 Task: Look for Airbnb options in Tala, Egypt from 6th December, 2023 to 10th December, 2023 for 1 adult.1  bedroom having 1 bed and 1 bathroom. Property type can be hotel. Look for 3 properties as per requirement.
Action: Mouse moved to (429, 87)
Screenshot: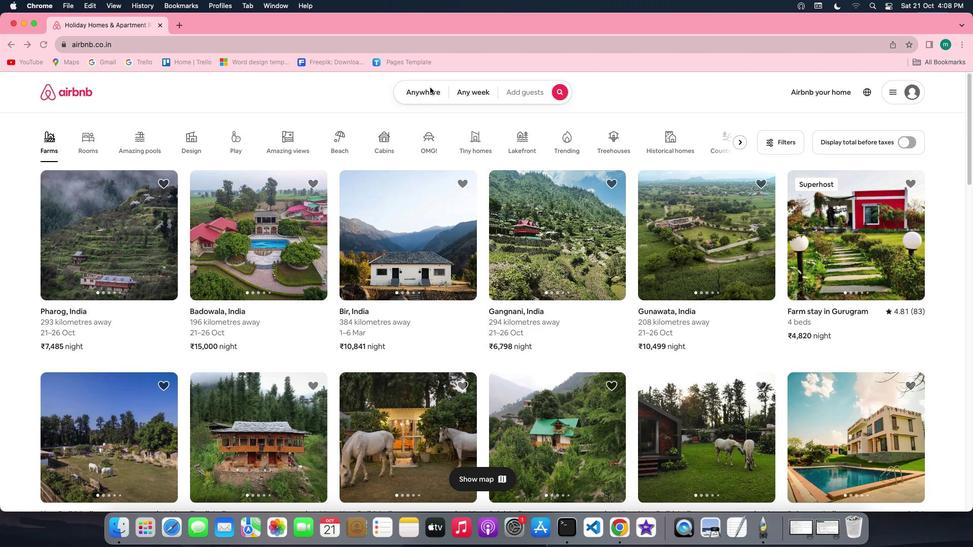 
Action: Mouse pressed left at (429, 87)
Screenshot: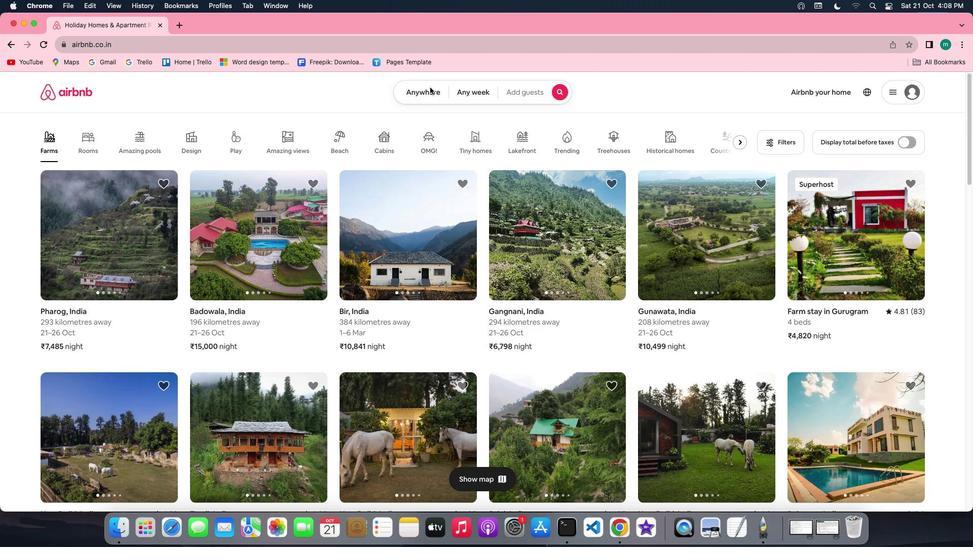 
Action: Mouse moved to (427, 93)
Screenshot: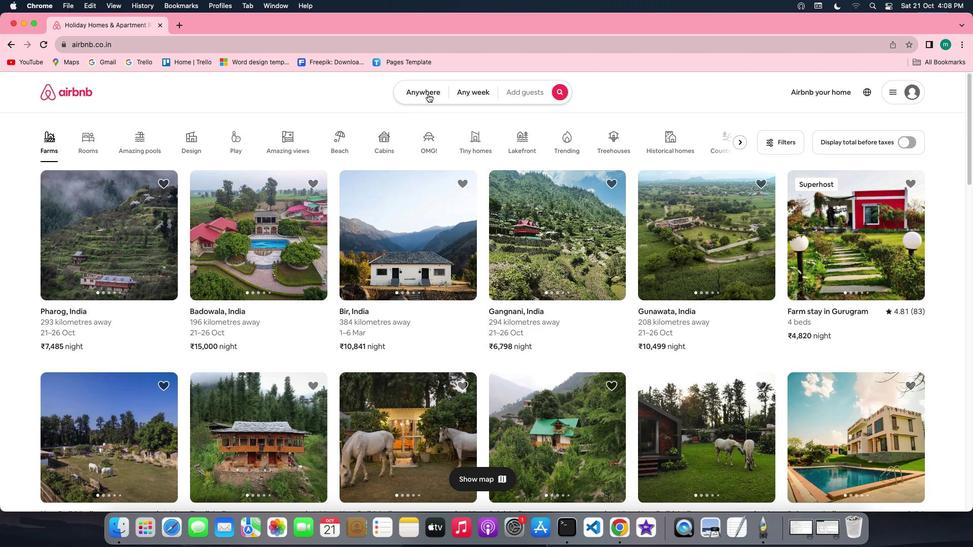 
Action: Mouse pressed left at (427, 93)
Screenshot: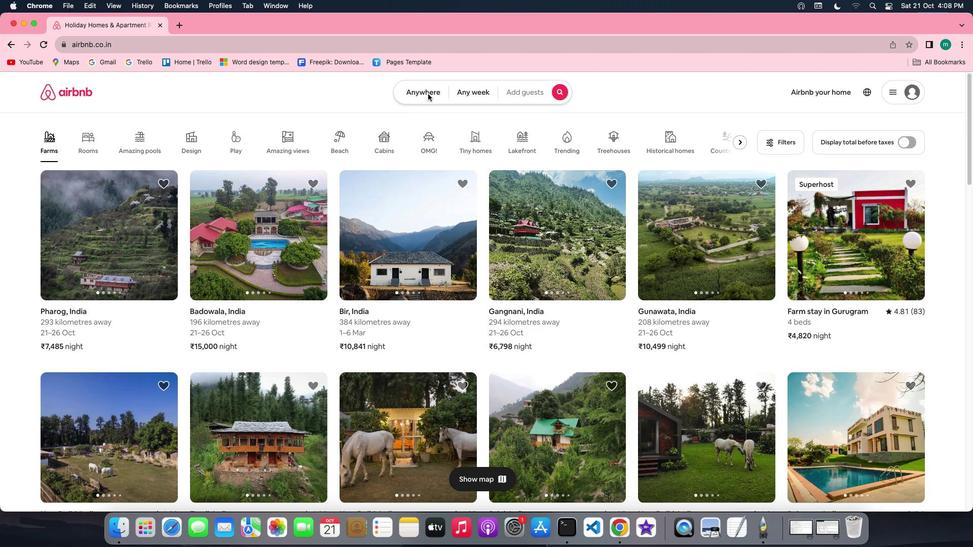 
Action: Mouse moved to (370, 125)
Screenshot: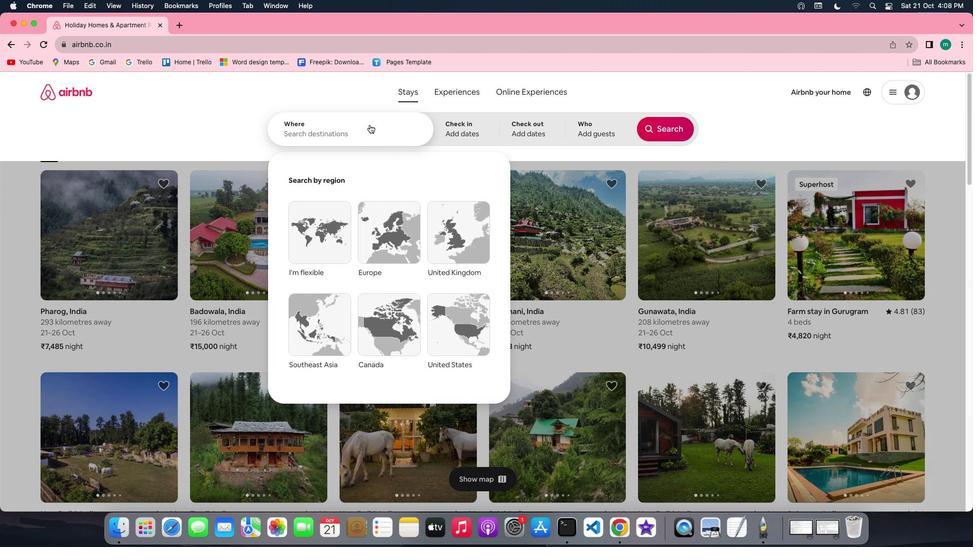 
Action: Mouse pressed left at (370, 125)
Screenshot: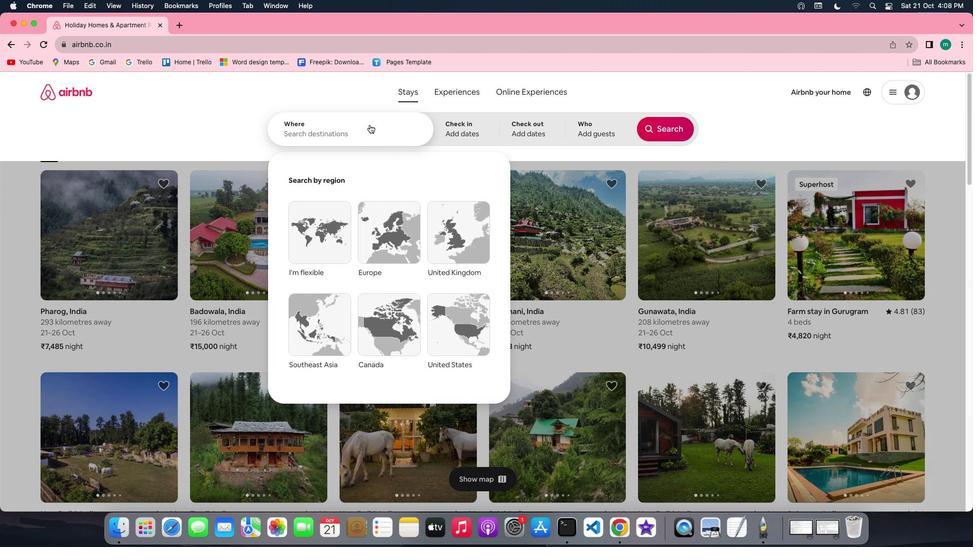 
Action: Mouse moved to (370, 128)
Screenshot: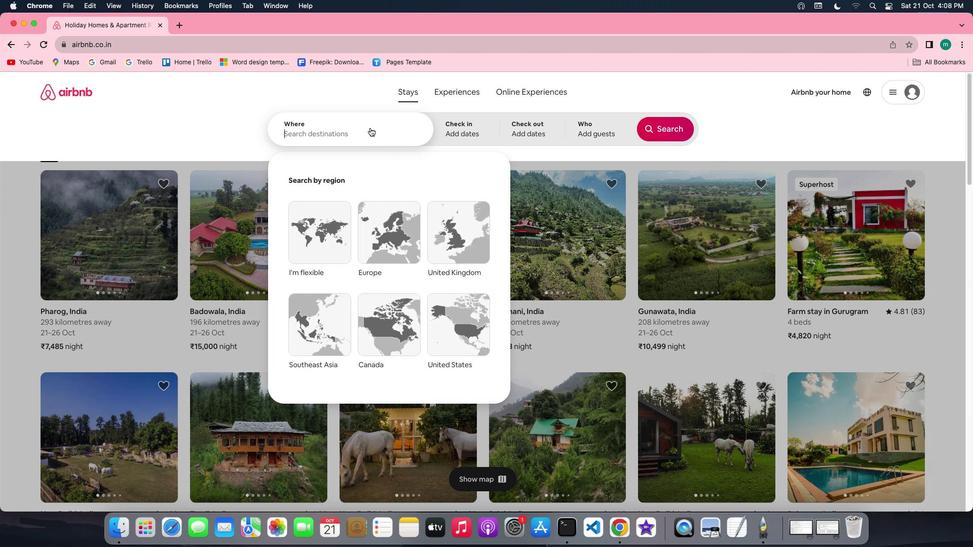 
Action: Key pressed Key.shift'T''a''l''a'','Key.spaceKey.shift'e''g''y''p''t'
Screenshot: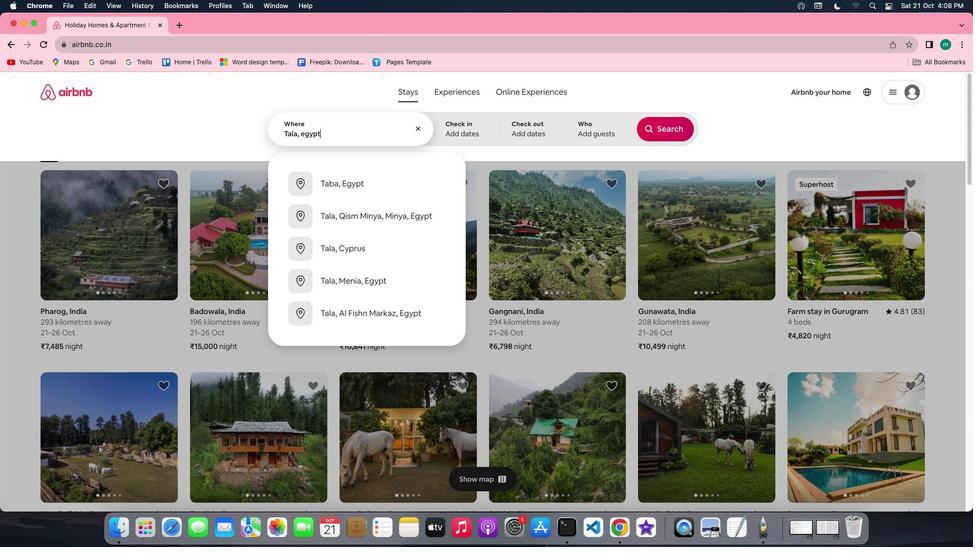 
Action: Mouse moved to (379, 182)
Screenshot: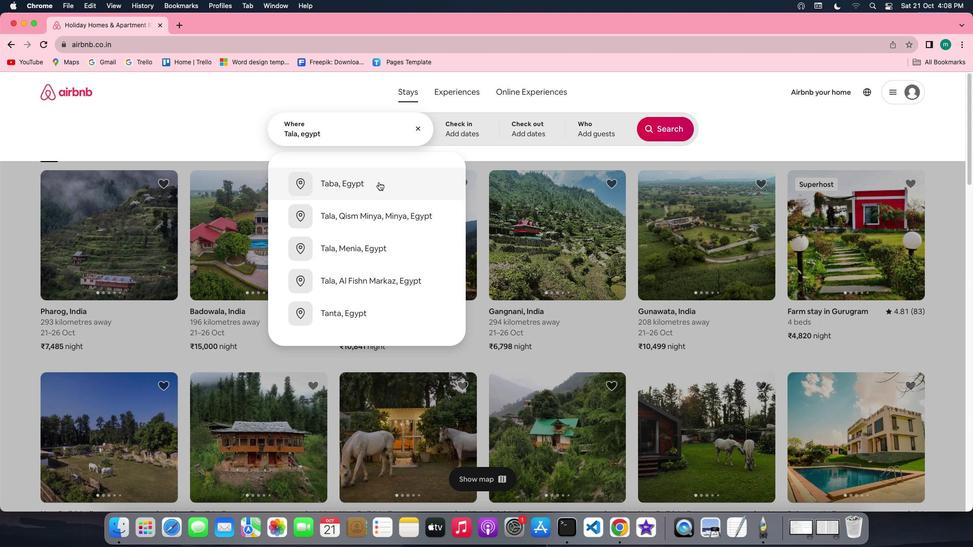 
Action: Mouse pressed left at (379, 182)
Screenshot: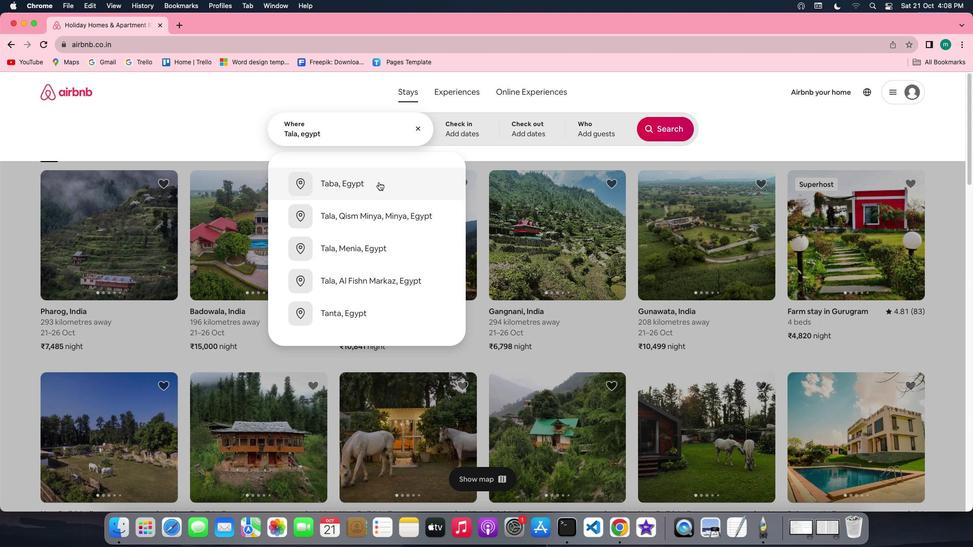 
Action: Mouse moved to (487, 135)
Screenshot: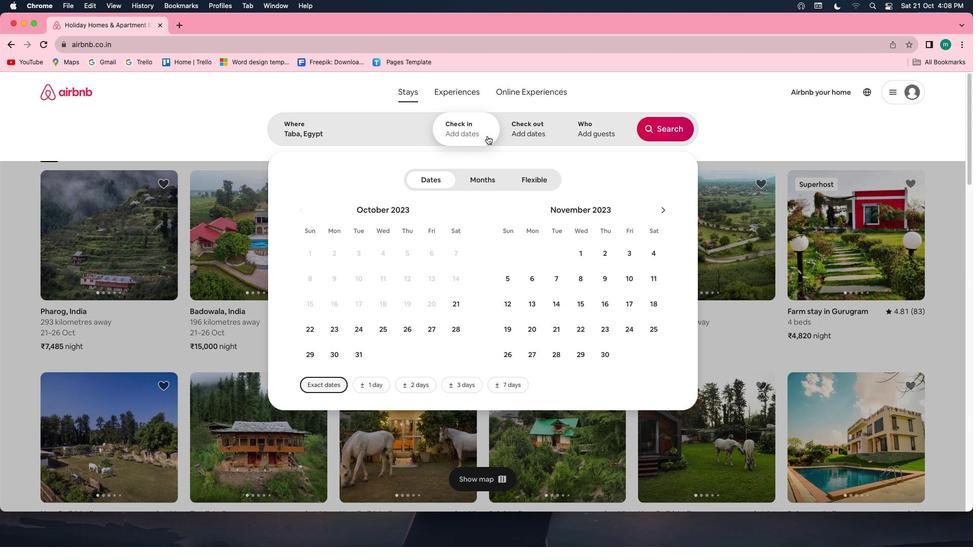 
Action: Mouse pressed left at (487, 135)
Screenshot: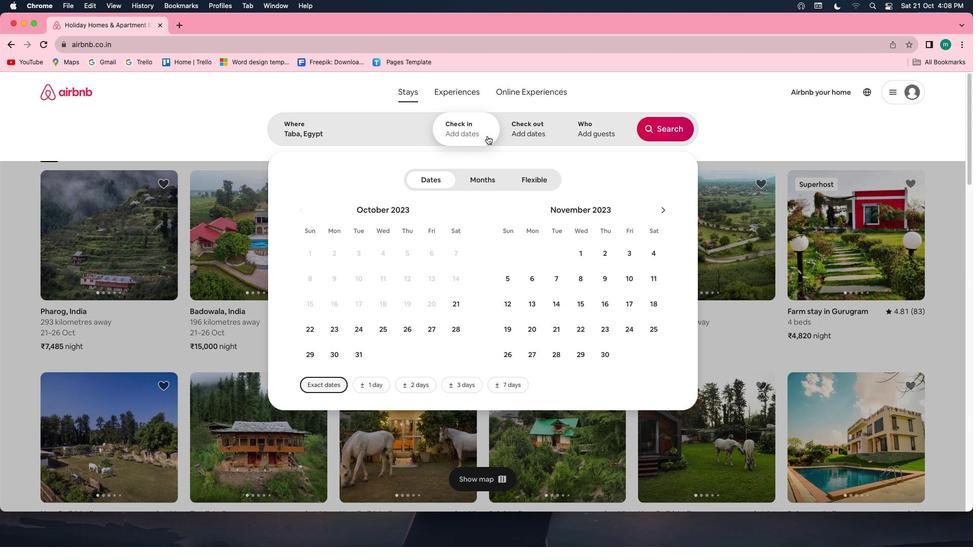 
Action: Mouse moved to (662, 207)
Screenshot: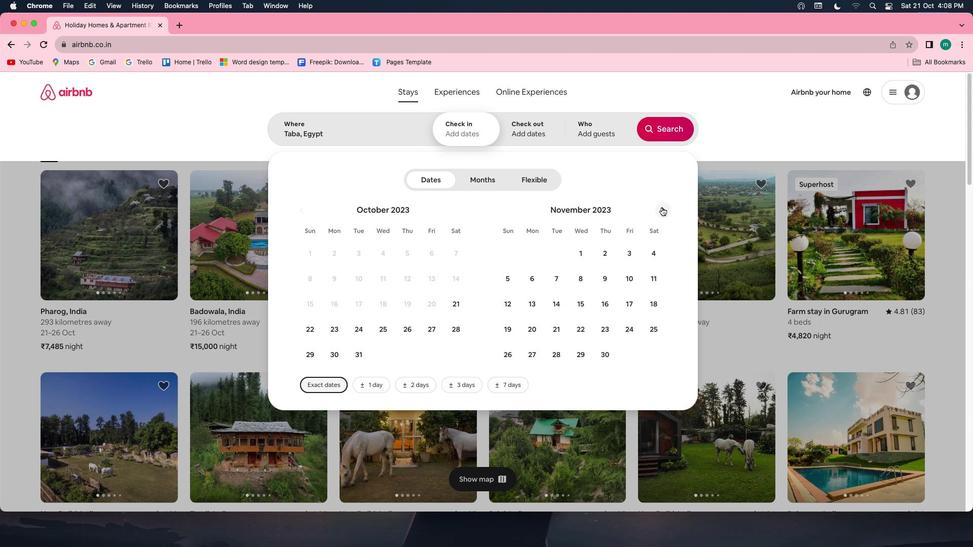 
Action: Mouse pressed left at (662, 207)
Screenshot: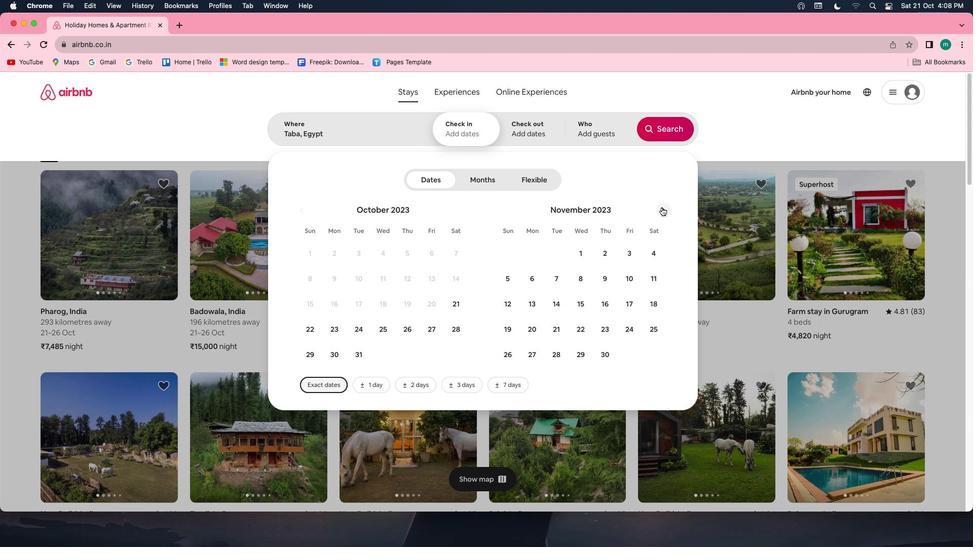 
Action: Mouse moved to (573, 276)
Screenshot: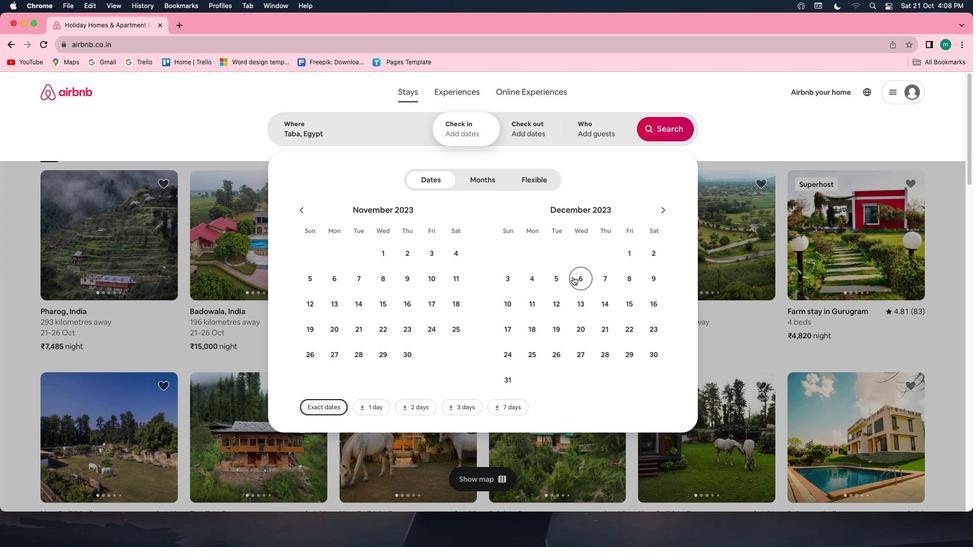 
Action: Mouse pressed left at (573, 276)
Screenshot: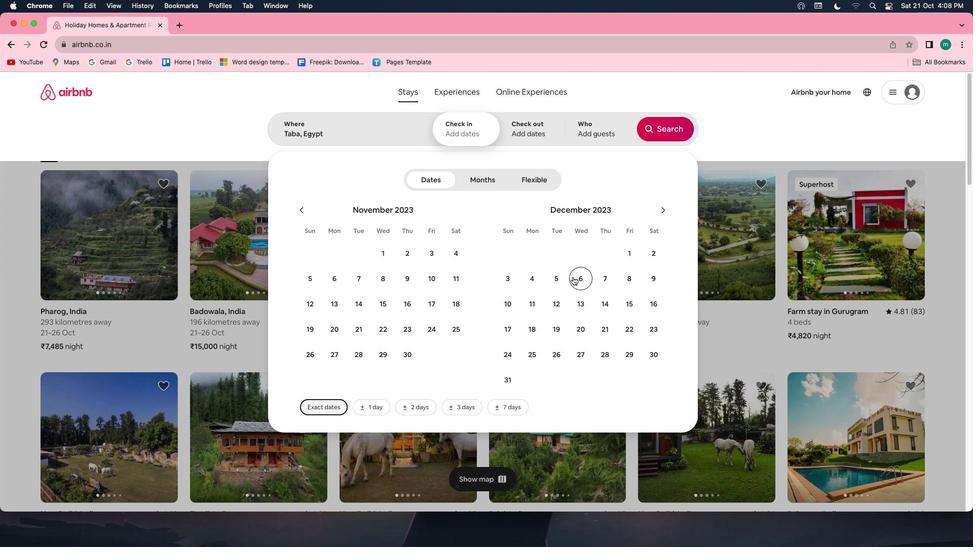 
Action: Mouse moved to (514, 303)
Screenshot: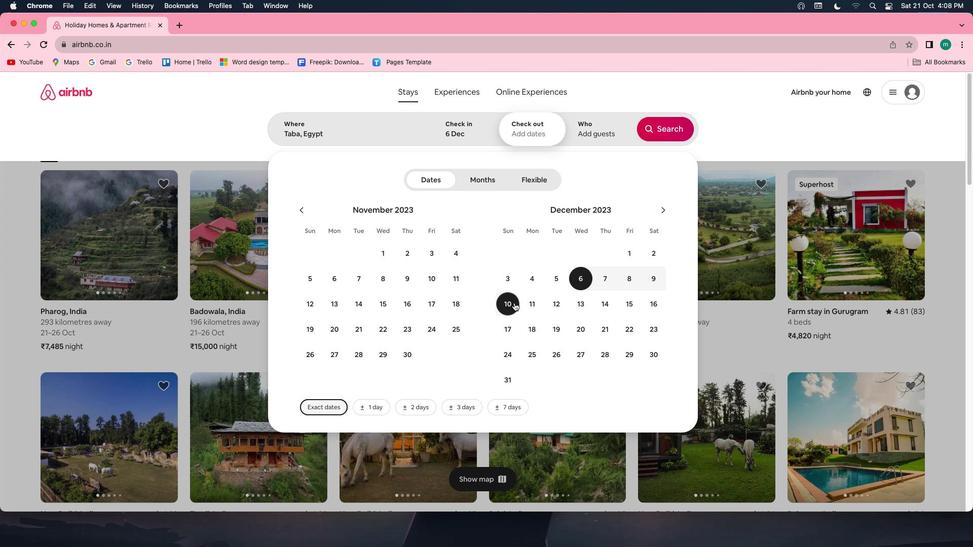 
Action: Mouse pressed left at (514, 303)
Screenshot: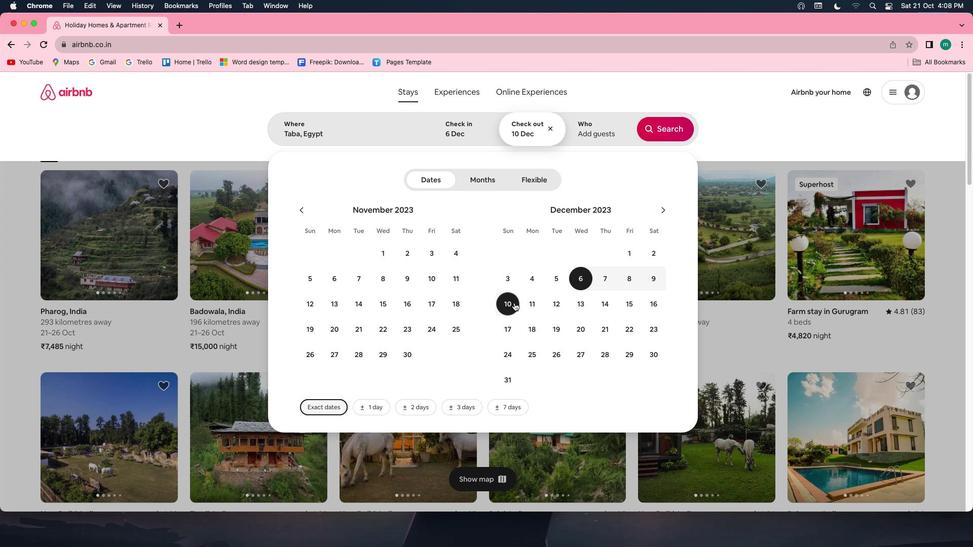 
Action: Mouse moved to (608, 136)
Screenshot: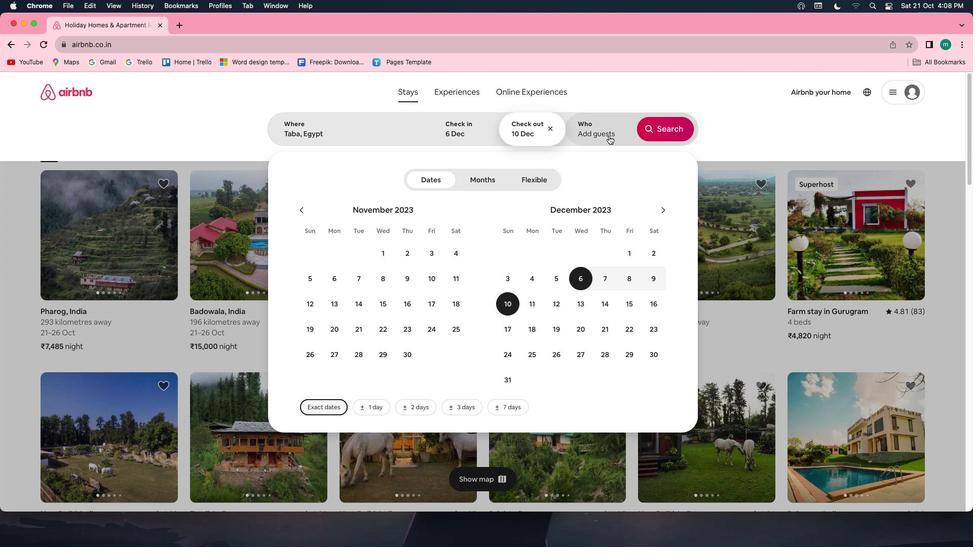 
Action: Mouse pressed left at (608, 136)
Screenshot: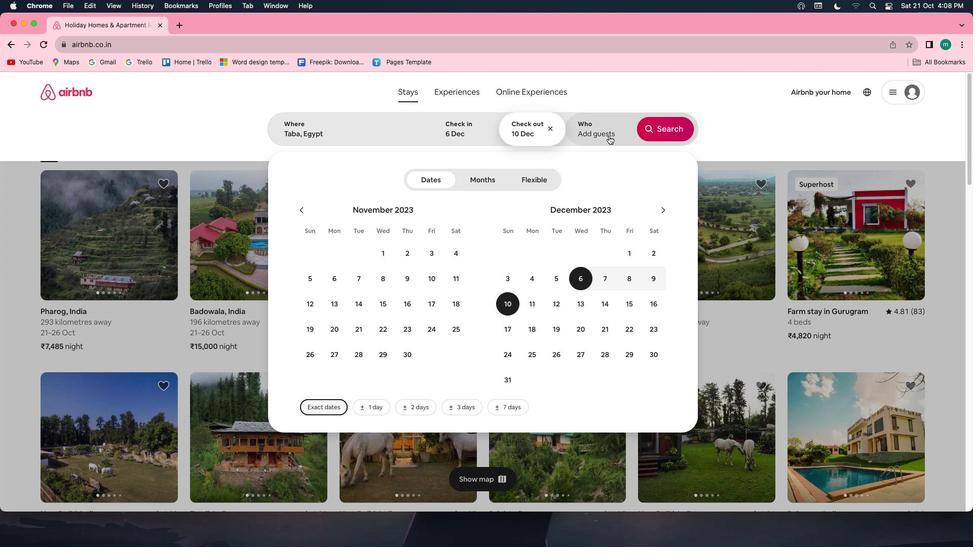 
Action: Mouse moved to (675, 180)
Screenshot: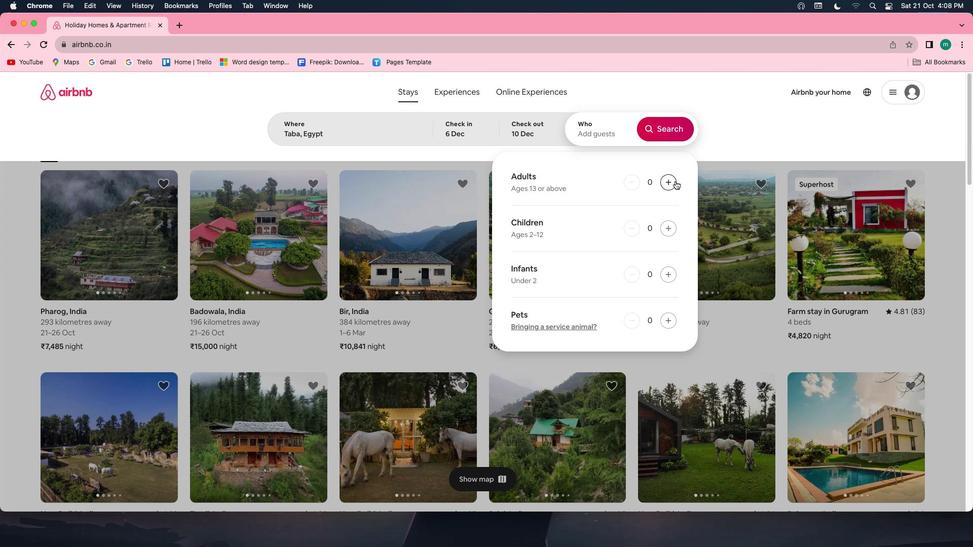 
Action: Mouse pressed left at (675, 180)
Screenshot: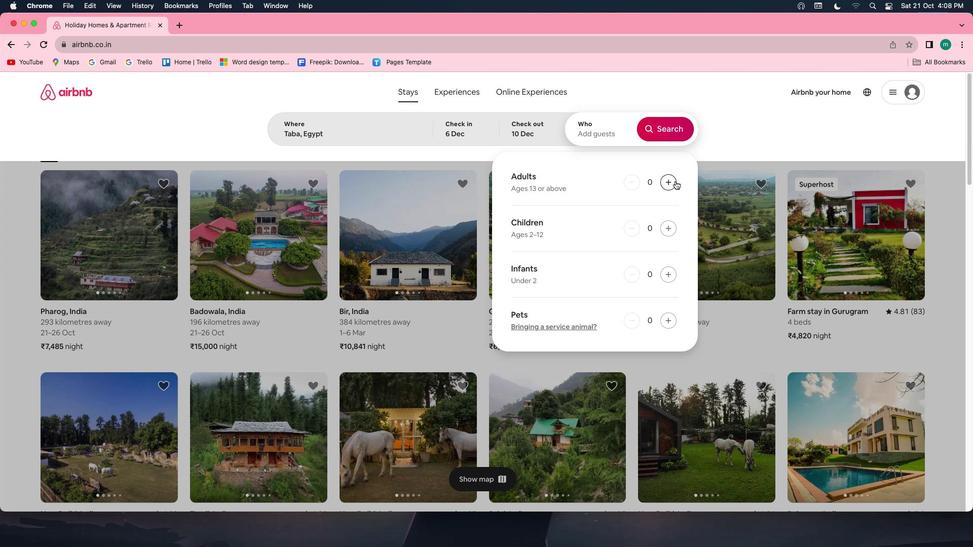 
Action: Mouse moved to (651, 123)
Screenshot: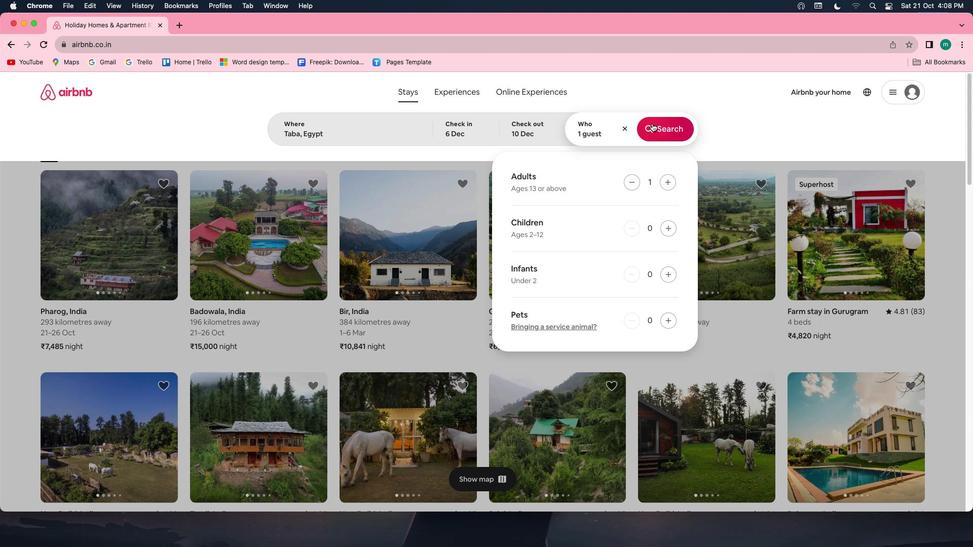 
Action: Mouse pressed left at (651, 123)
Screenshot: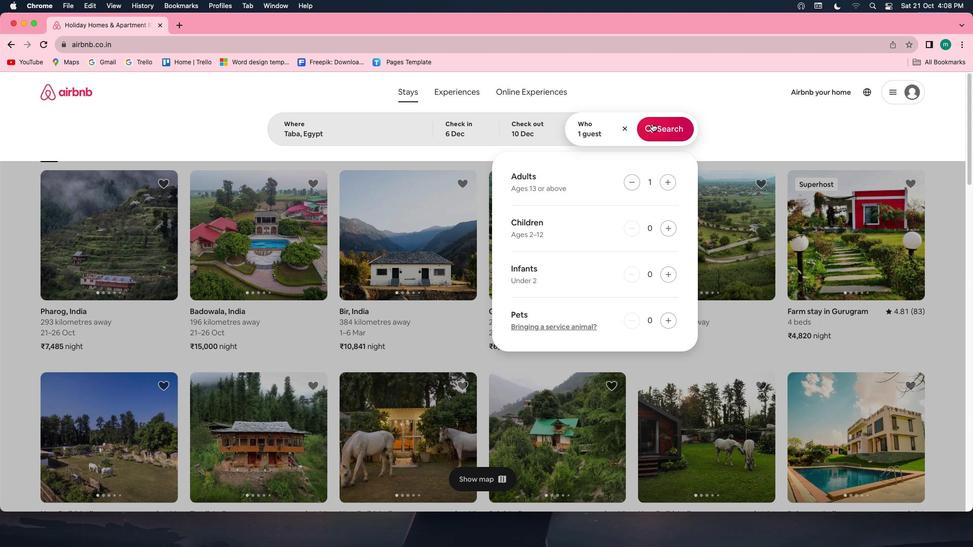 
Action: Mouse moved to (802, 129)
Screenshot: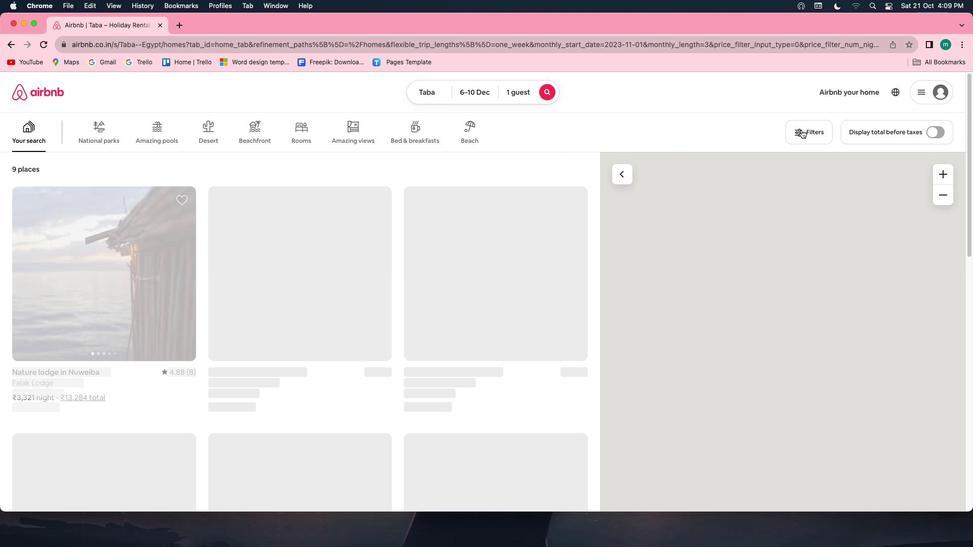 
Action: Mouse pressed left at (802, 129)
Screenshot: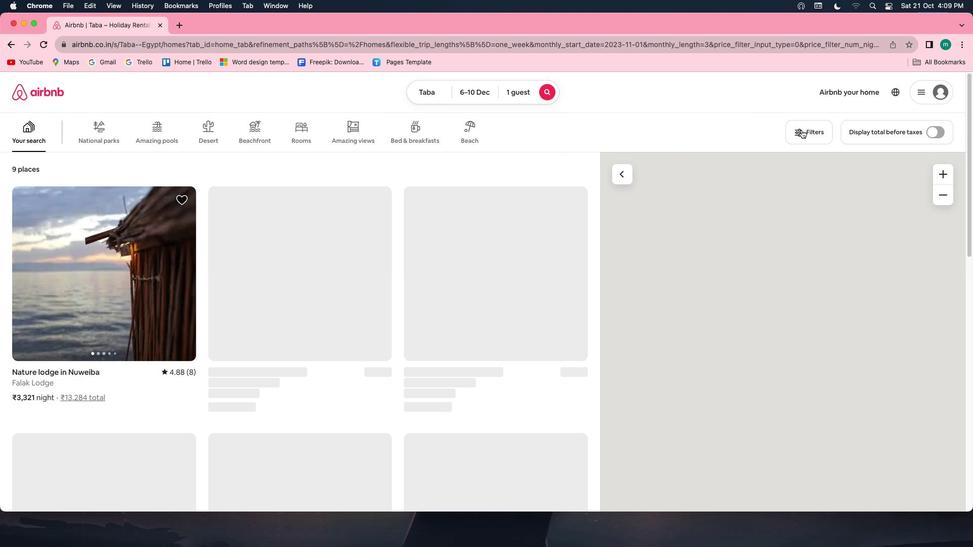 
Action: Mouse moved to (464, 262)
Screenshot: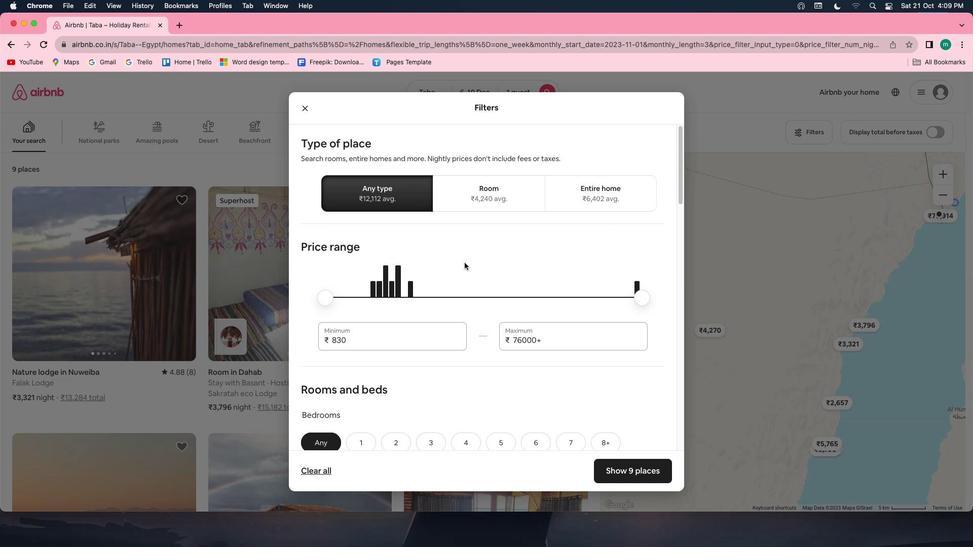 
Action: Mouse scrolled (464, 262) with delta (0, 0)
Screenshot: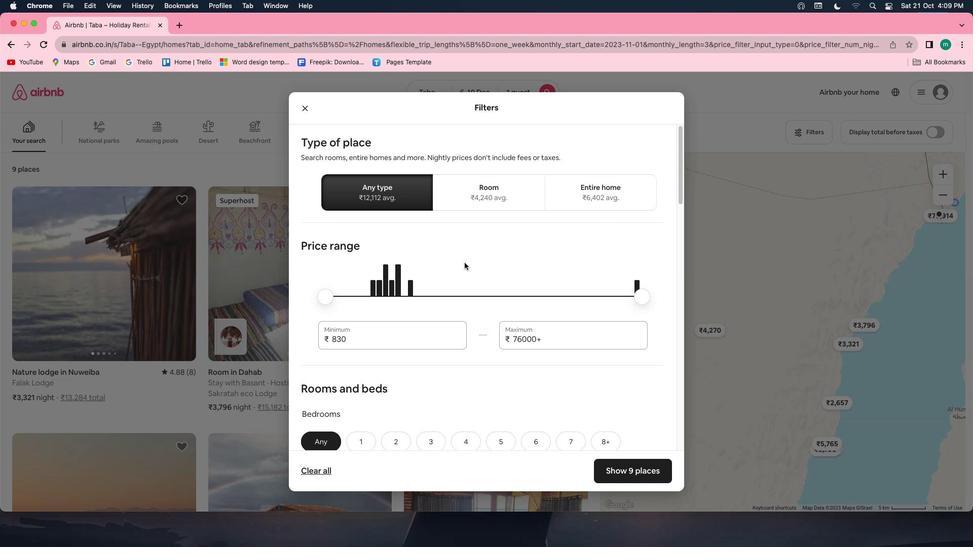 
Action: Mouse scrolled (464, 262) with delta (0, 0)
Screenshot: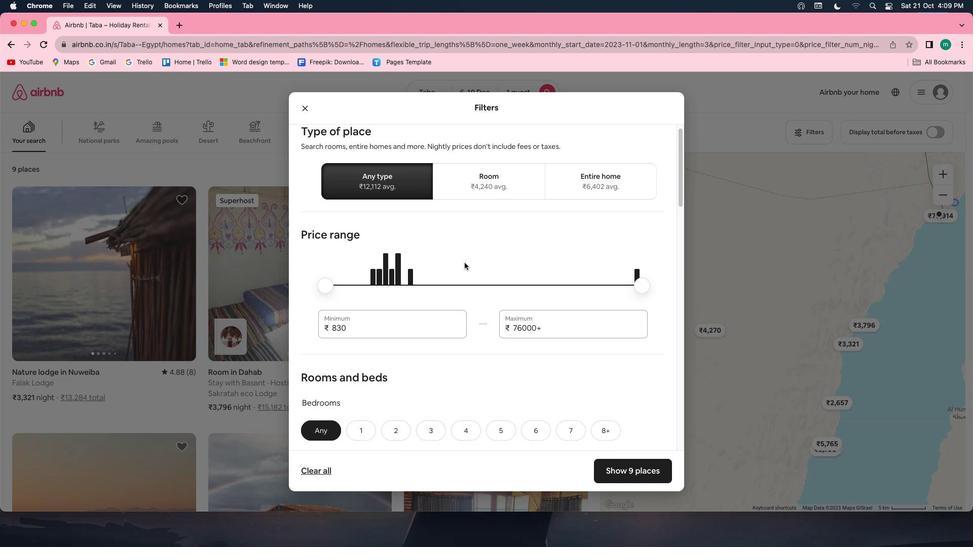 
Action: Mouse scrolled (464, 262) with delta (0, 0)
Screenshot: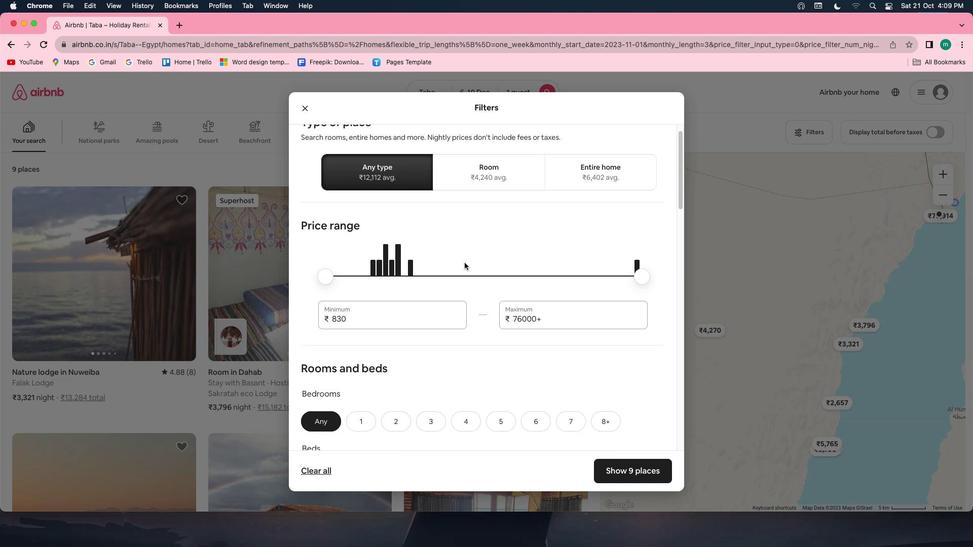 
Action: Mouse scrolled (464, 262) with delta (0, 0)
Screenshot: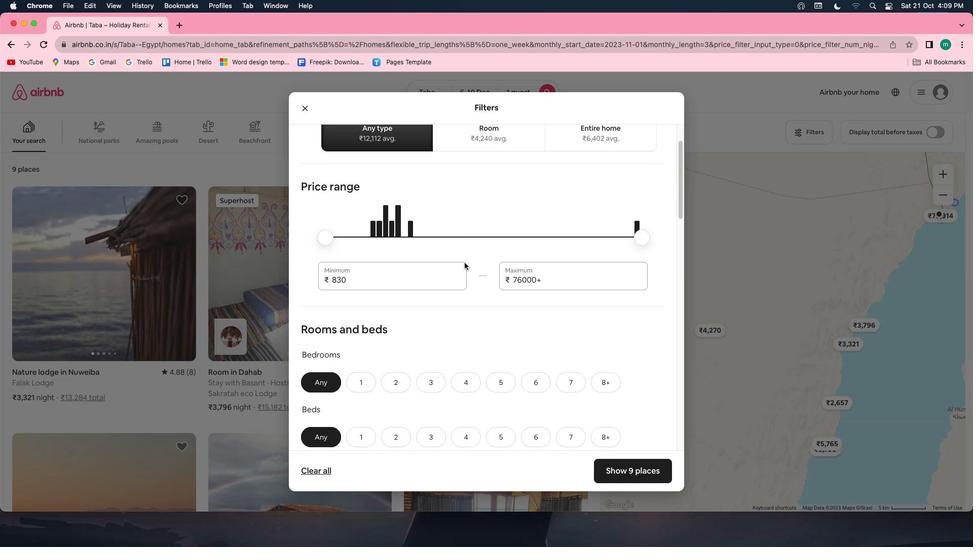 
Action: Mouse scrolled (464, 262) with delta (0, 0)
Screenshot: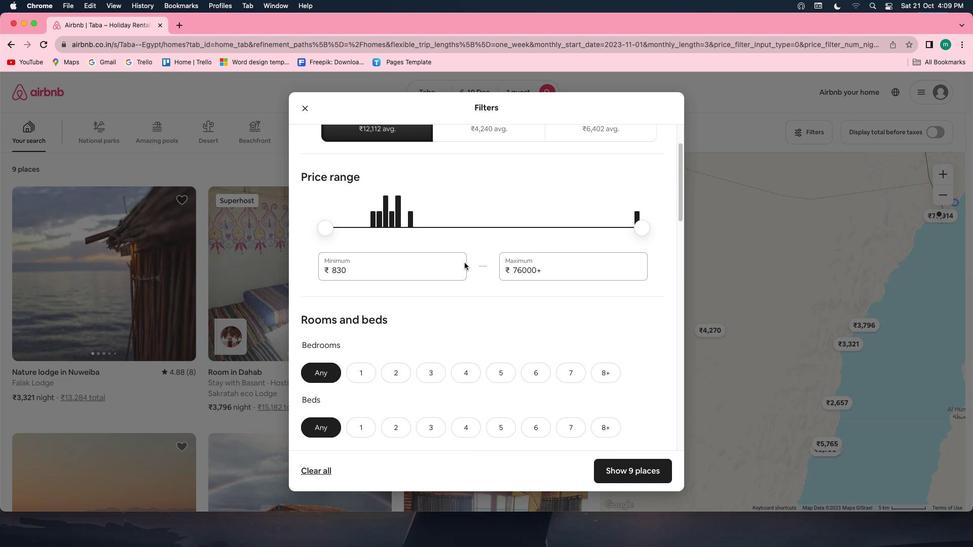 
Action: Mouse scrolled (464, 262) with delta (0, 0)
Screenshot: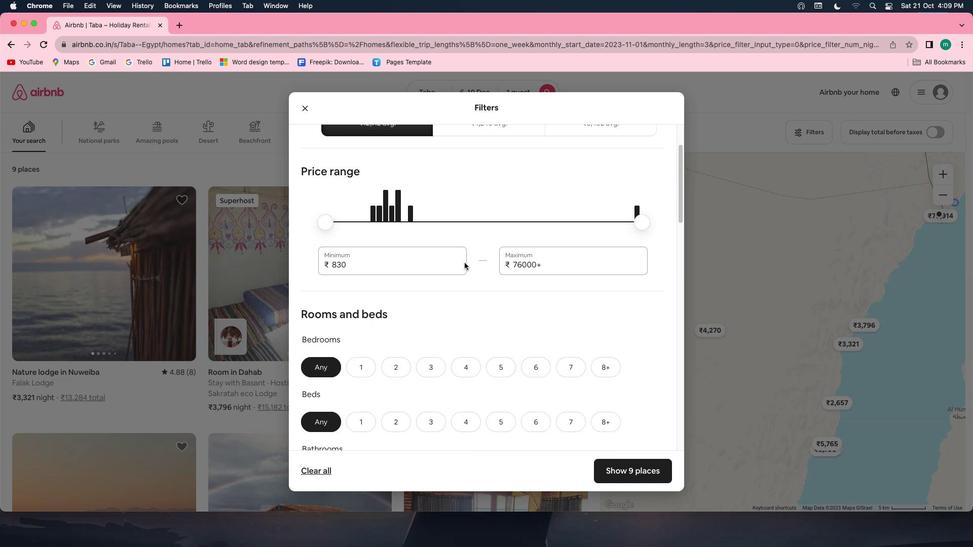 
Action: Mouse scrolled (464, 262) with delta (0, -1)
Screenshot: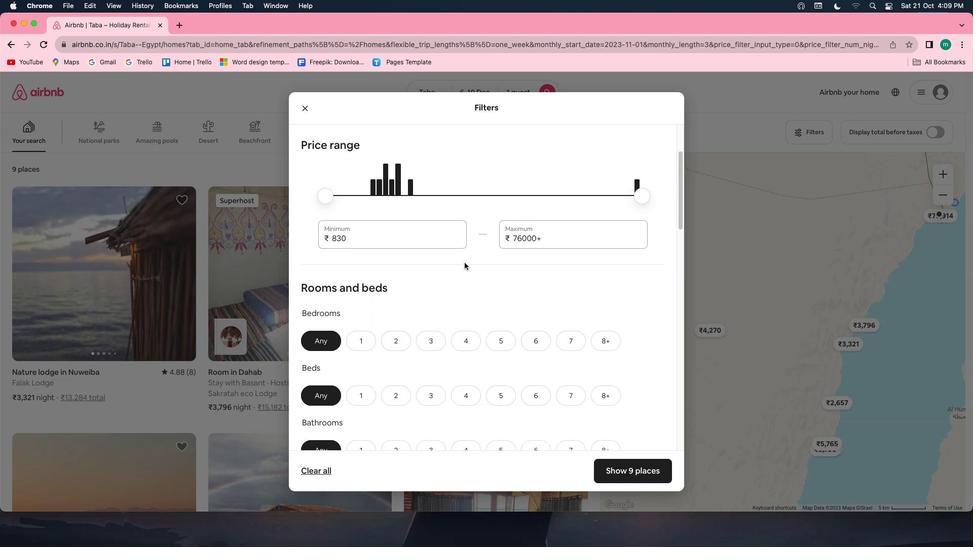 
Action: Mouse scrolled (464, 262) with delta (0, 0)
Screenshot: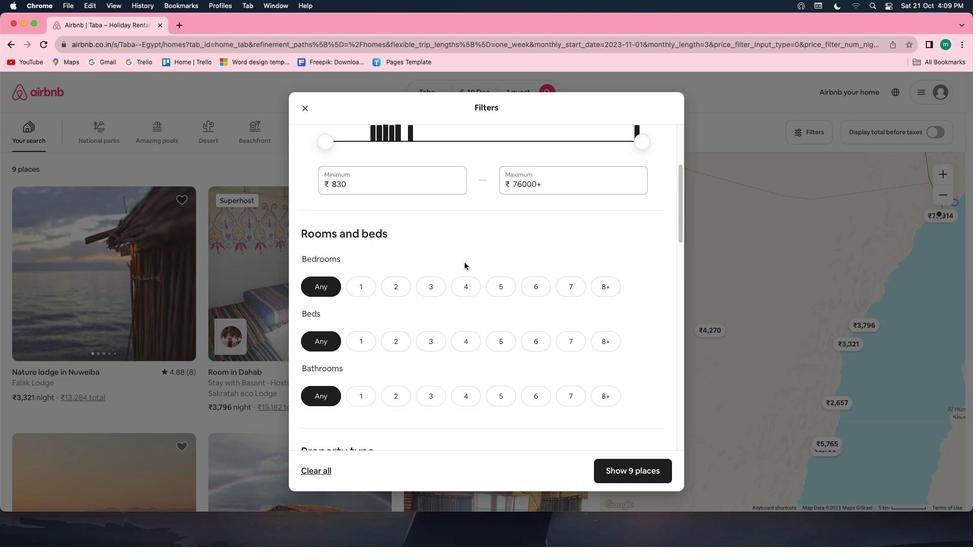 
Action: Mouse scrolled (464, 262) with delta (0, 0)
Screenshot: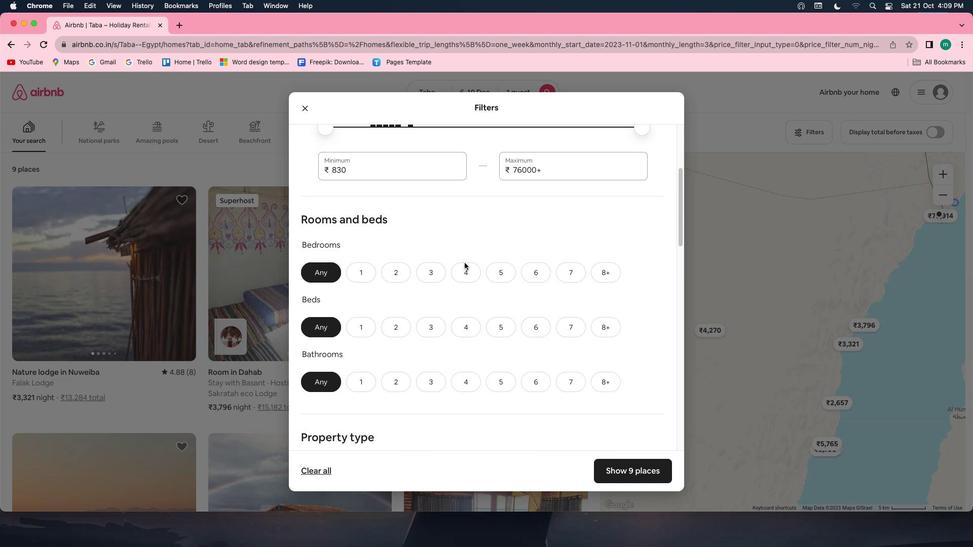 
Action: Mouse scrolled (464, 262) with delta (0, 0)
Screenshot: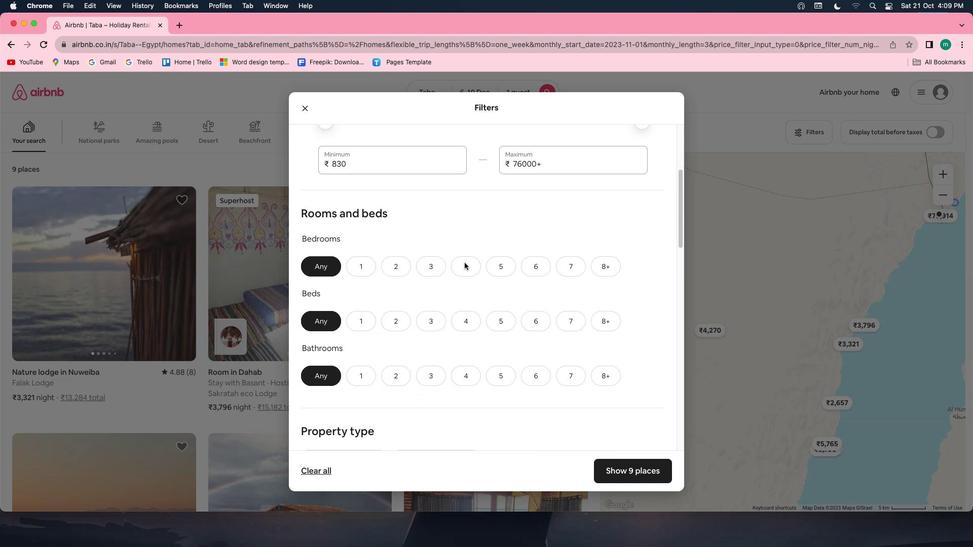 
Action: Mouse scrolled (464, 262) with delta (0, 0)
Screenshot: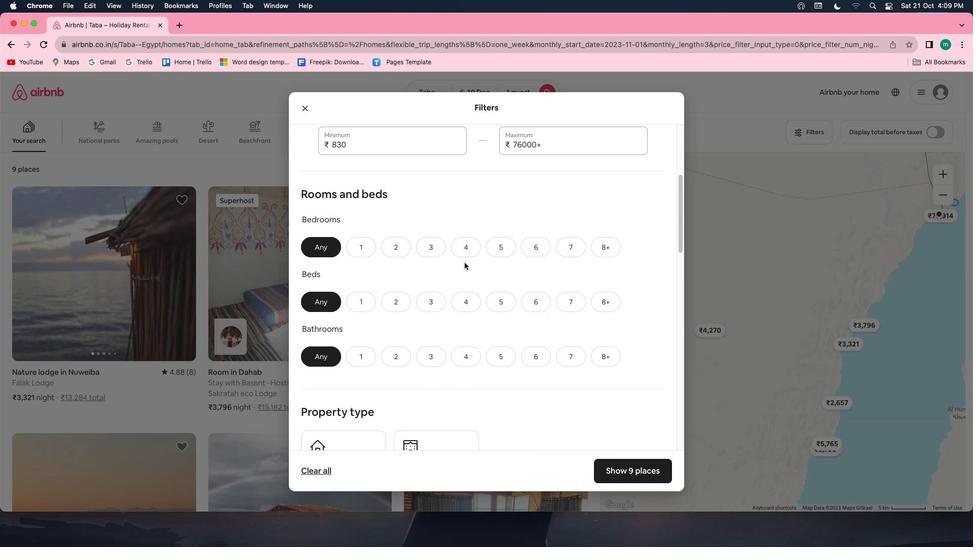 
Action: Mouse scrolled (464, 262) with delta (0, 0)
Screenshot: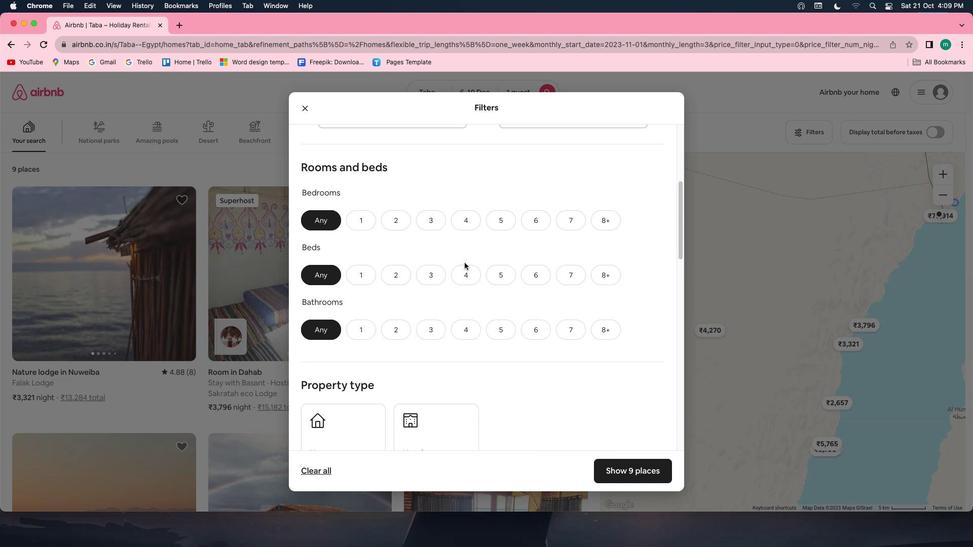 
Action: Mouse scrolled (464, 262) with delta (0, 0)
Screenshot: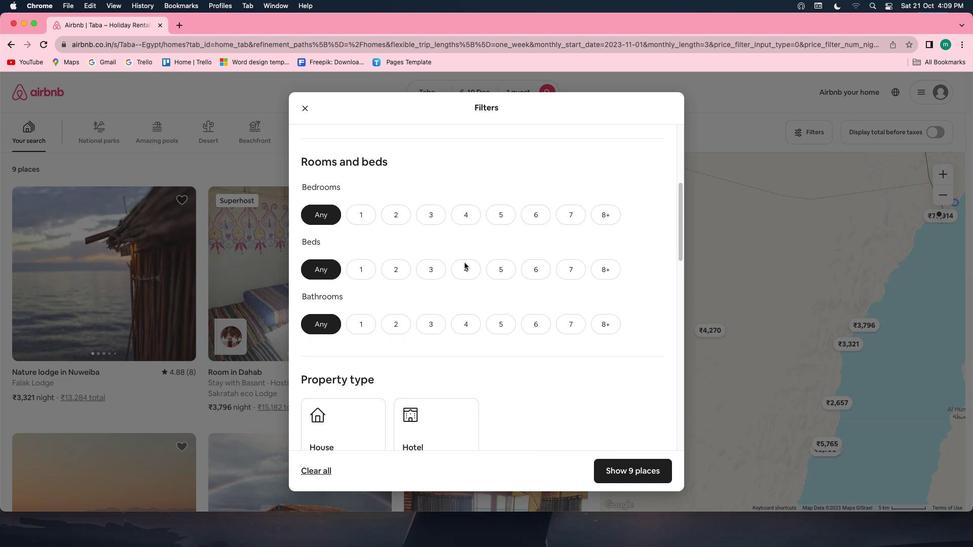 
Action: Mouse scrolled (464, 262) with delta (0, -1)
Screenshot: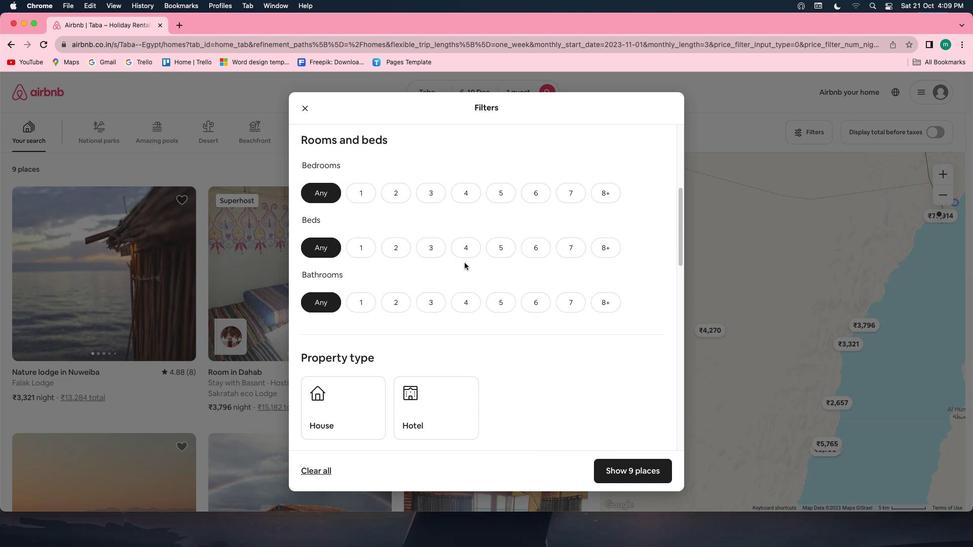 
Action: Mouse moved to (361, 162)
Screenshot: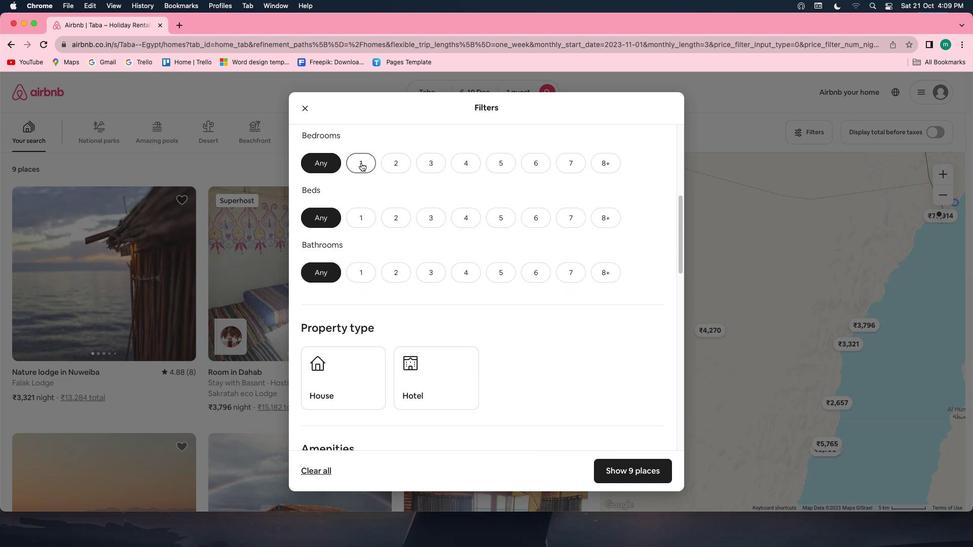 
Action: Mouse pressed left at (361, 162)
Screenshot: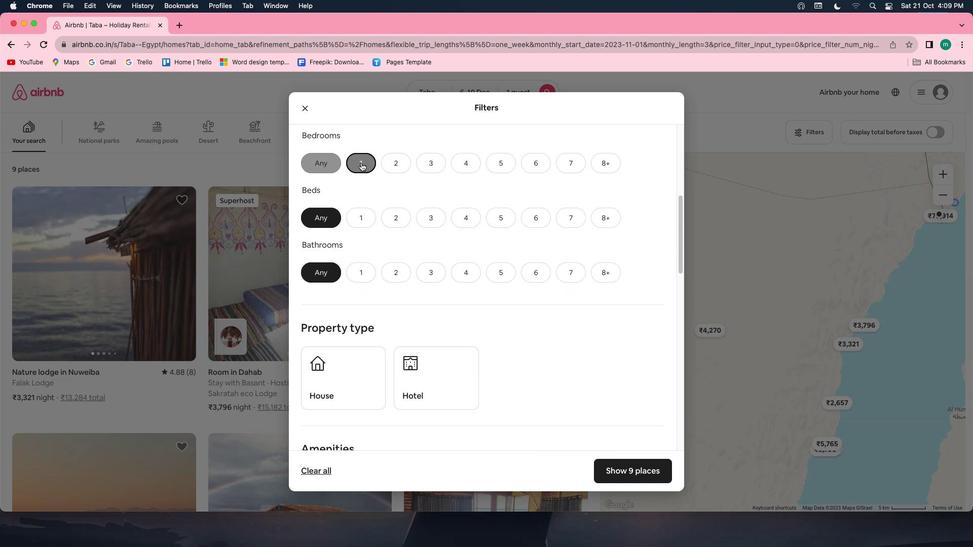 
Action: Mouse moved to (371, 215)
Screenshot: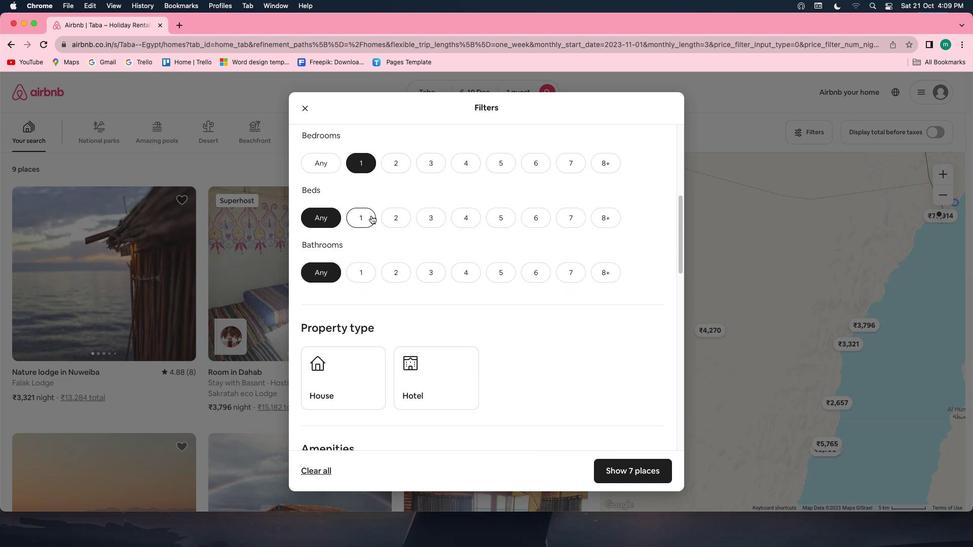 
Action: Mouse pressed left at (371, 215)
Screenshot: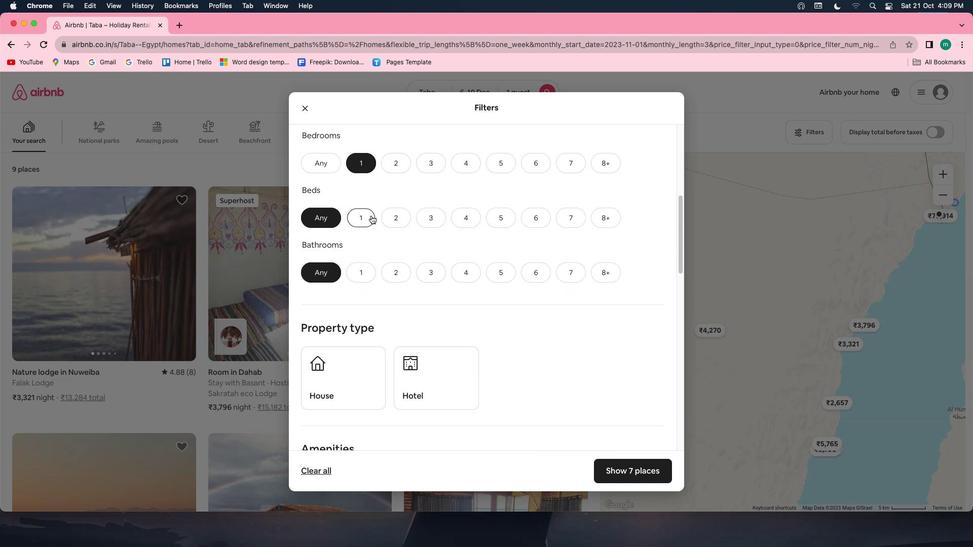 
Action: Mouse moved to (359, 272)
Screenshot: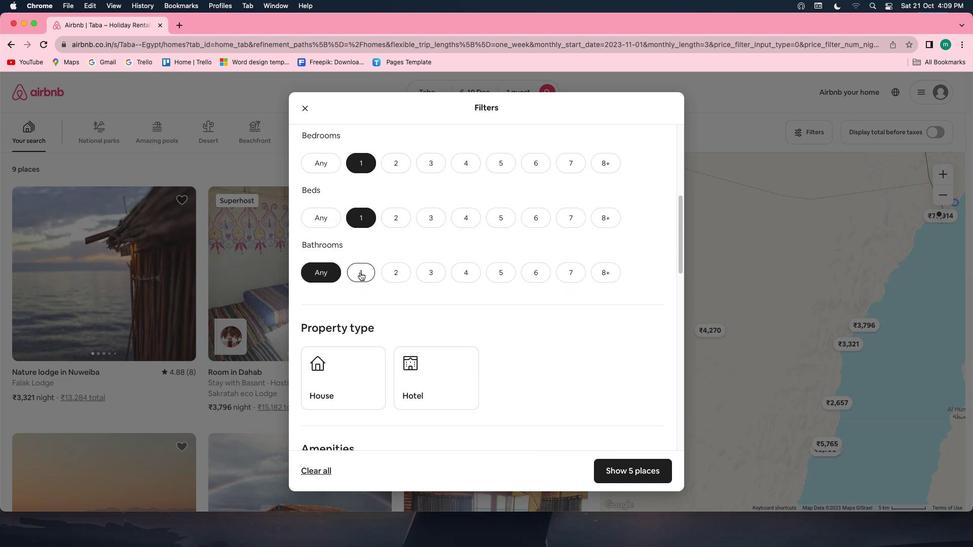 
Action: Mouse pressed left at (359, 272)
Screenshot: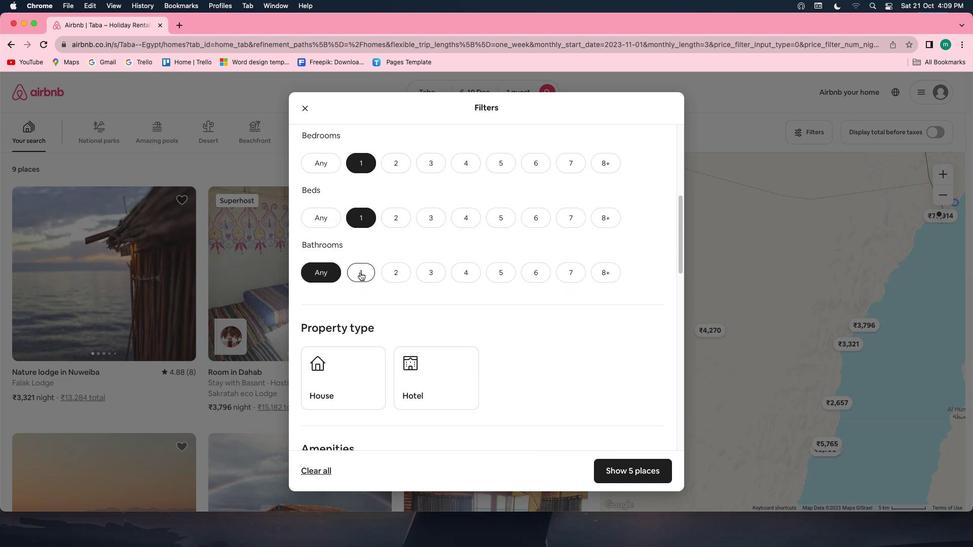 
Action: Mouse moved to (530, 292)
Screenshot: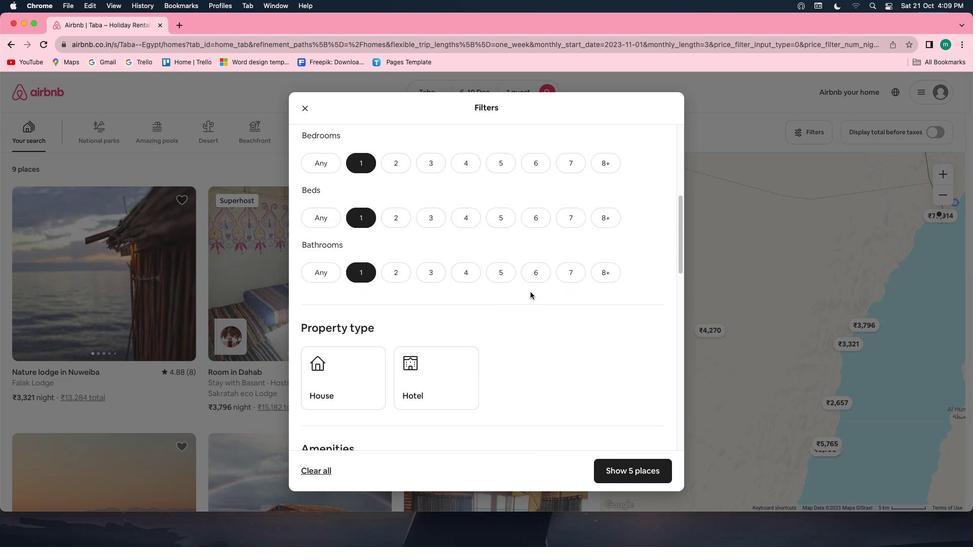 
Action: Mouse scrolled (530, 292) with delta (0, 0)
Screenshot: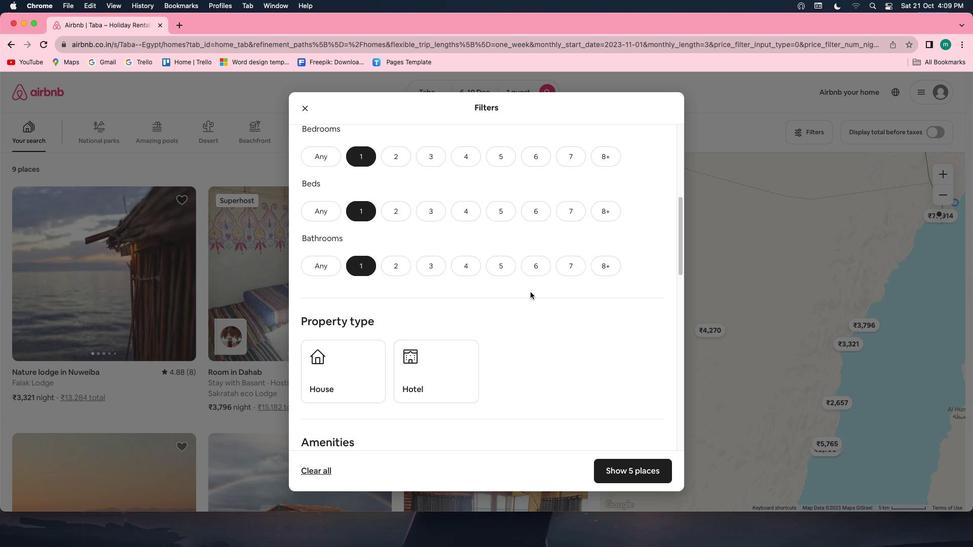 
Action: Mouse scrolled (530, 292) with delta (0, 0)
Screenshot: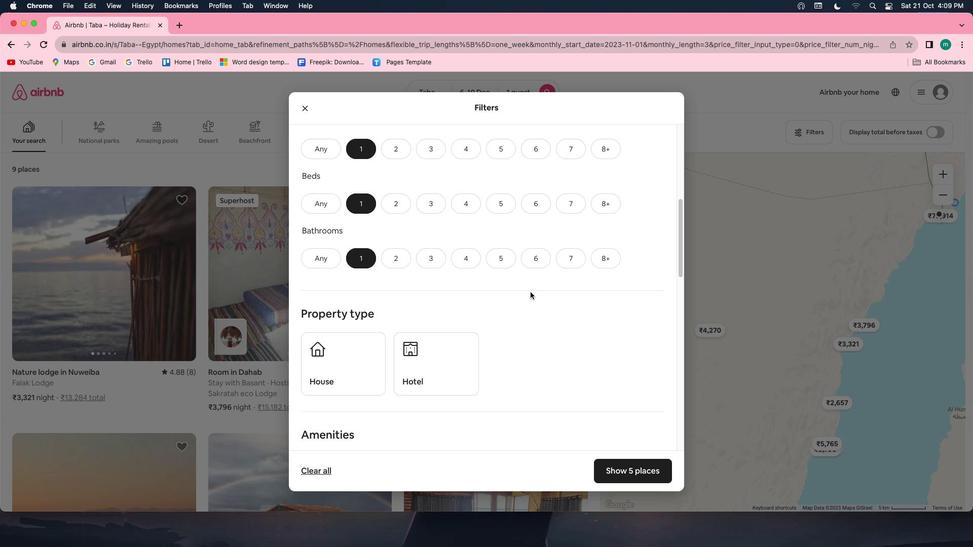 
Action: Mouse scrolled (530, 292) with delta (0, -1)
Screenshot: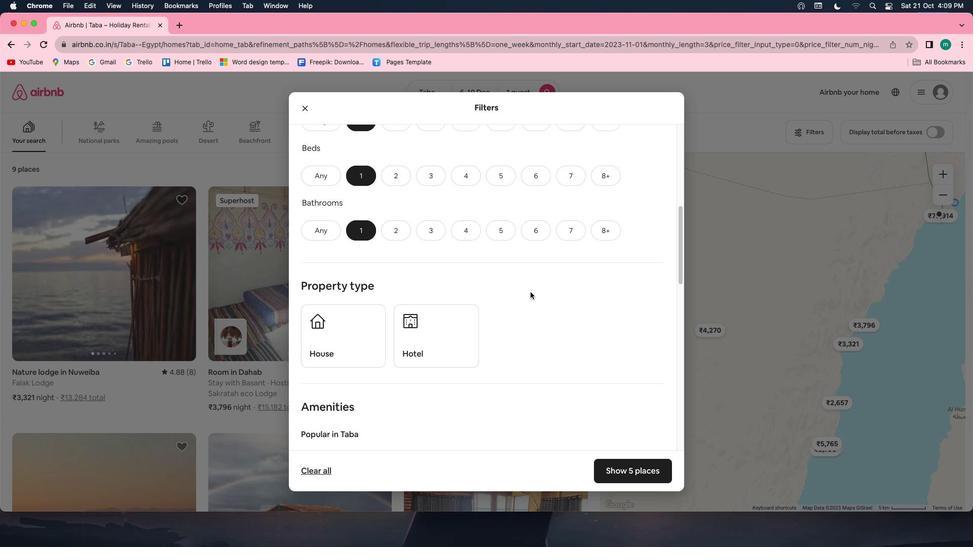 
Action: Mouse scrolled (530, 292) with delta (0, 0)
Screenshot: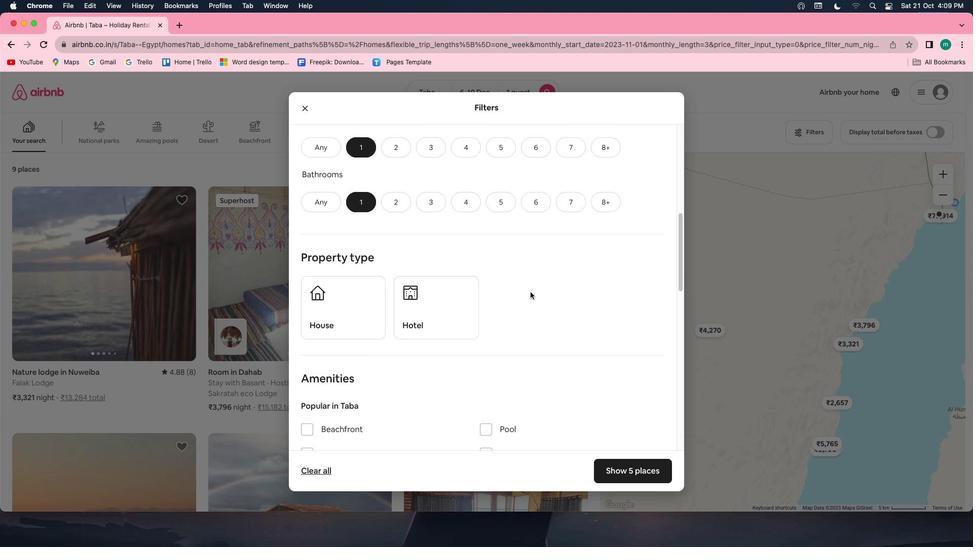 
Action: Mouse scrolled (530, 292) with delta (0, 0)
Screenshot: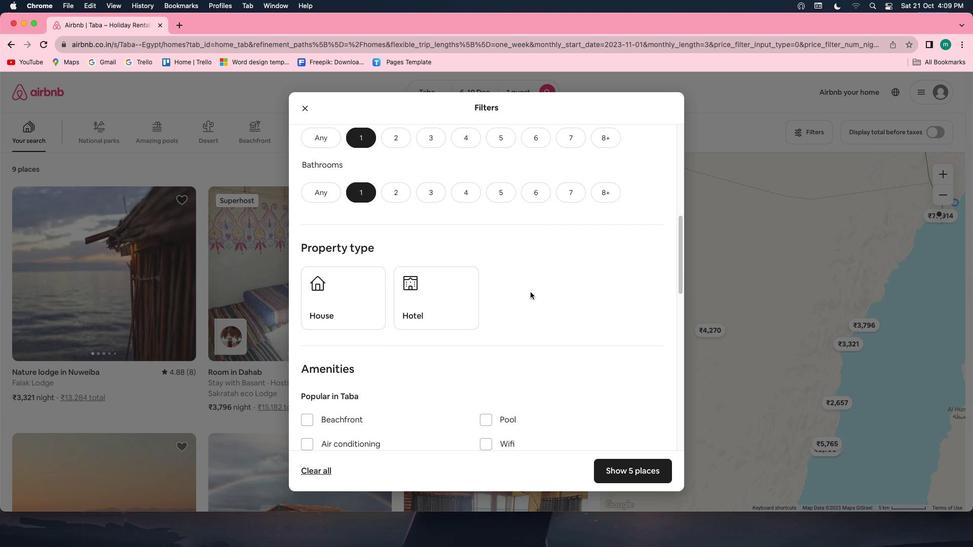 
Action: Mouse scrolled (530, 292) with delta (0, -1)
Screenshot: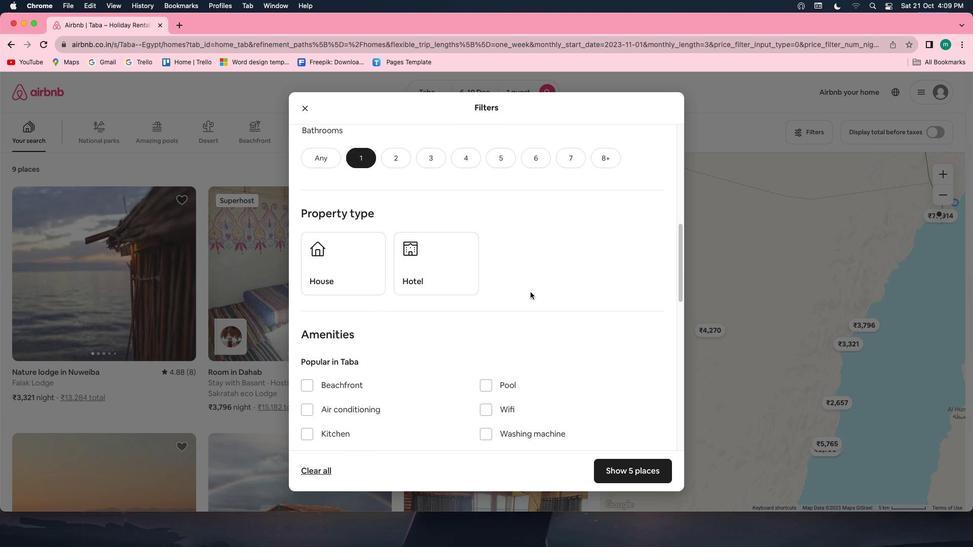 
Action: Mouse scrolled (530, 292) with delta (0, 0)
Screenshot: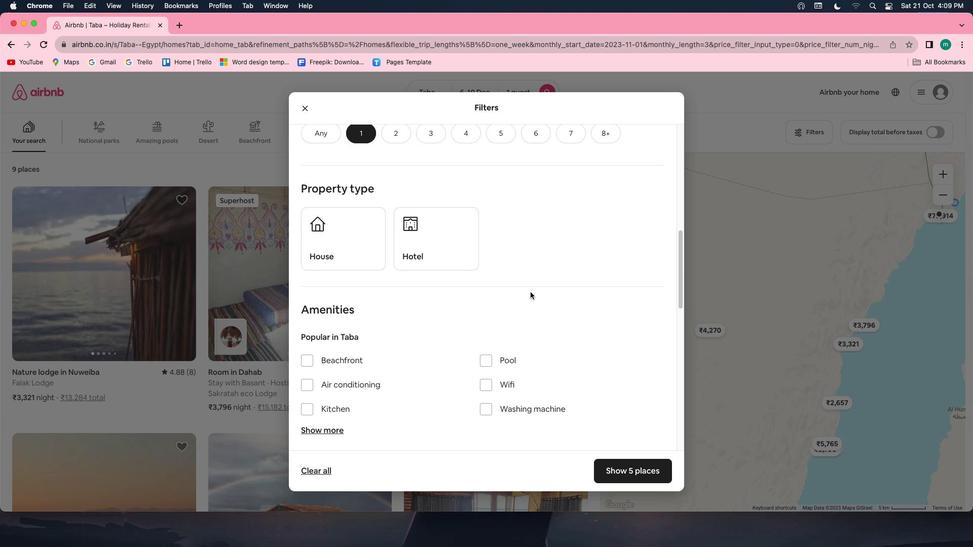 
Action: Mouse scrolled (530, 292) with delta (0, 0)
Screenshot: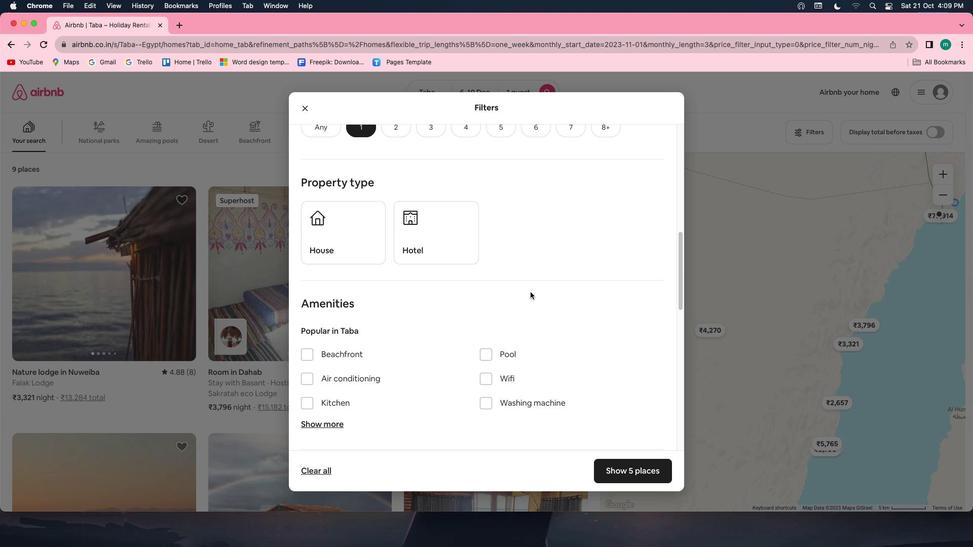 
Action: Mouse scrolled (530, 292) with delta (0, 0)
Screenshot: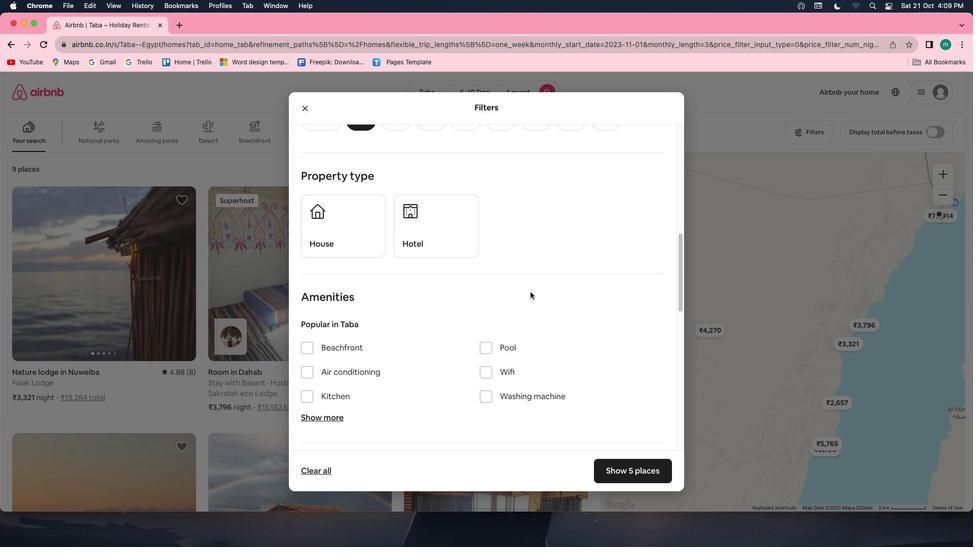 
Action: Mouse scrolled (530, 292) with delta (0, 0)
Screenshot: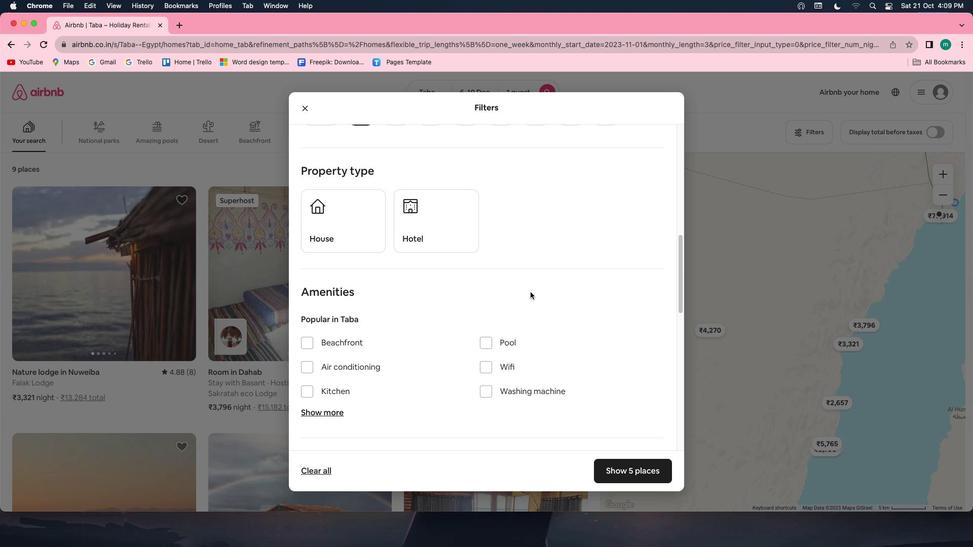 
Action: Mouse scrolled (530, 292) with delta (0, 0)
Screenshot: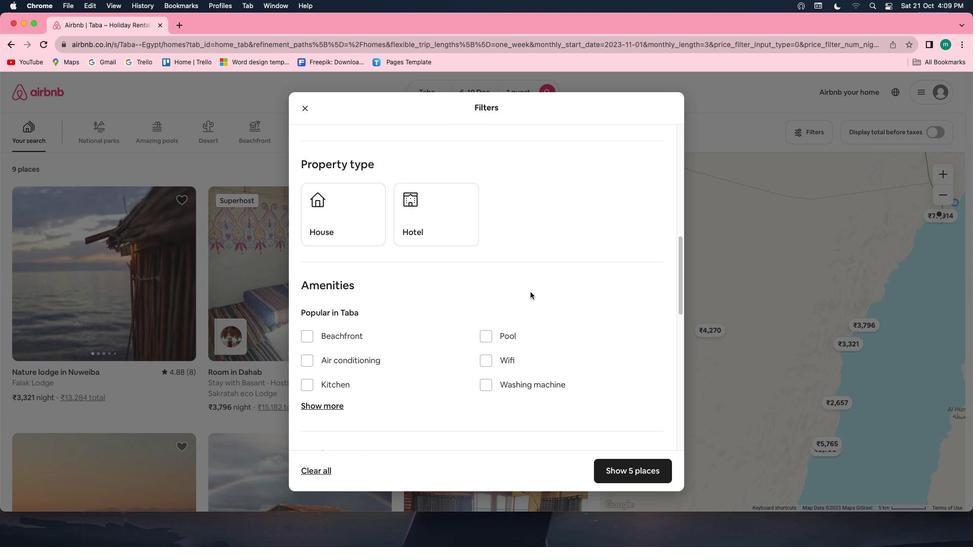 
Action: Mouse scrolled (530, 292) with delta (0, 0)
Screenshot: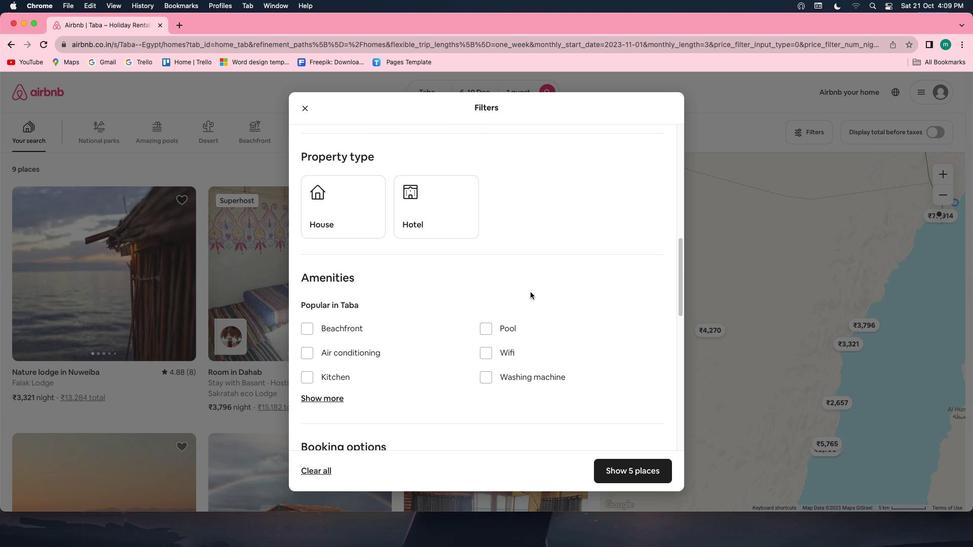 
Action: Mouse scrolled (530, 292) with delta (0, 0)
Screenshot: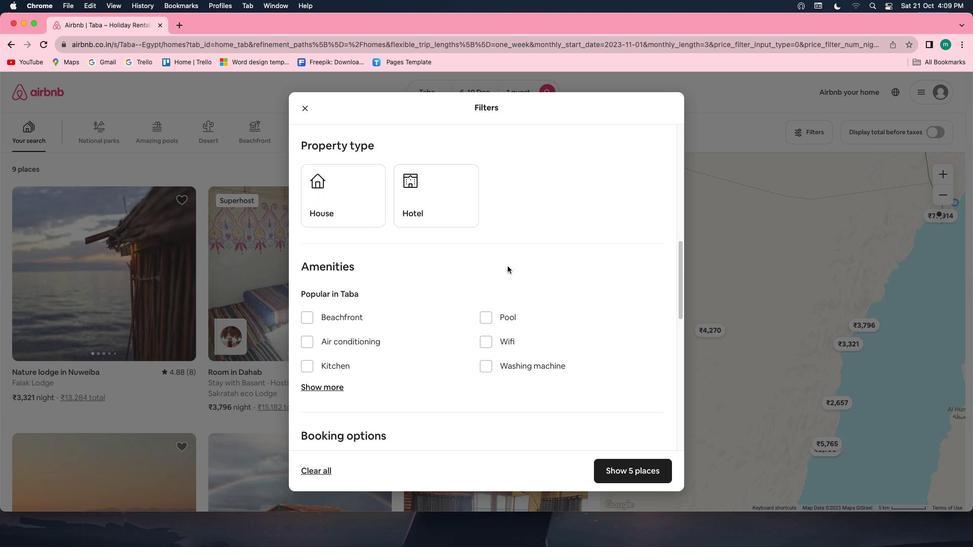 
Action: Mouse moved to (447, 192)
Screenshot: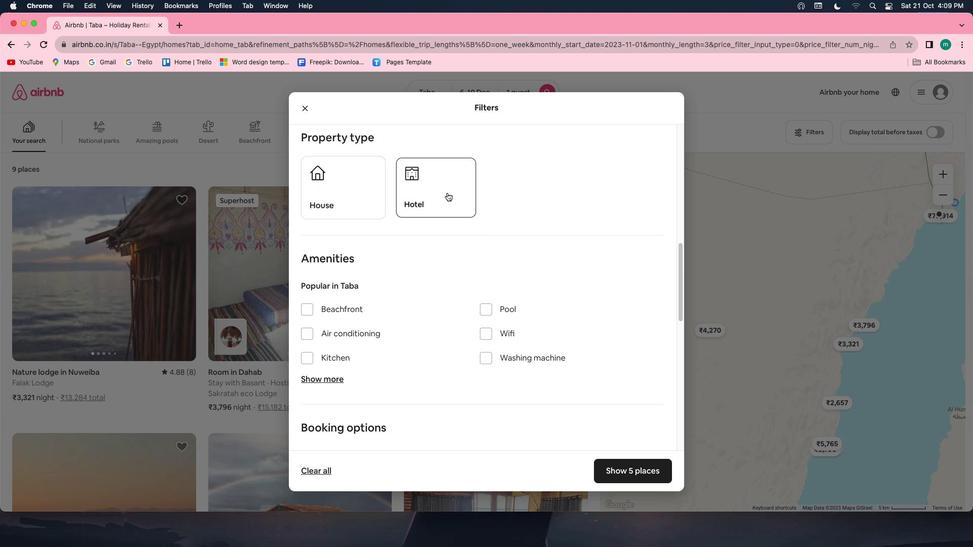 
Action: Mouse pressed left at (447, 192)
Screenshot: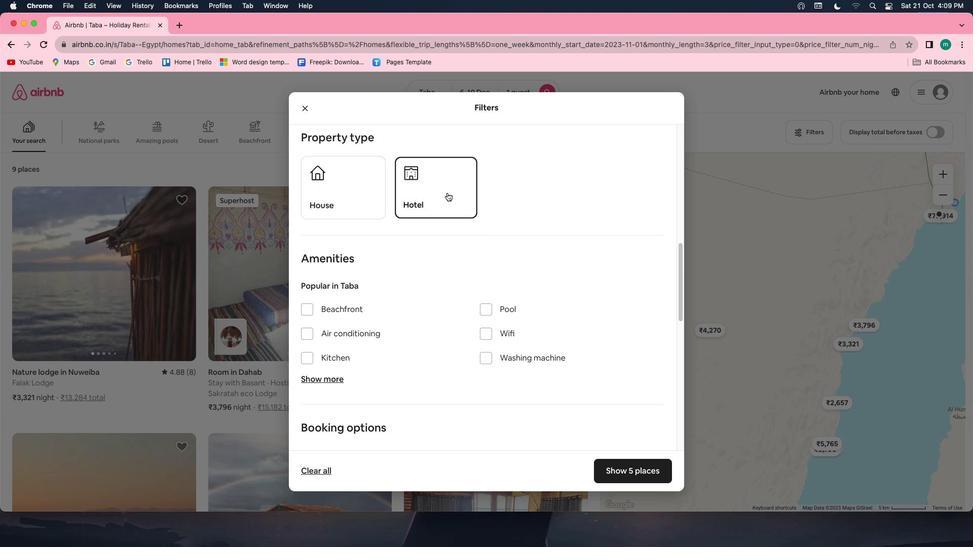 
Action: Mouse moved to (576, 268)
Screenshot: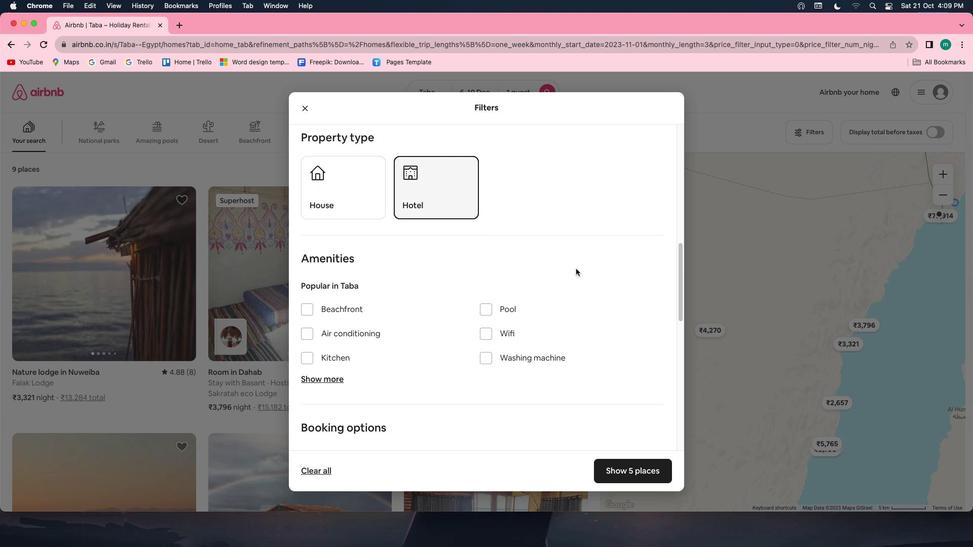
Action: Mouse scrolled (576, 268) with delta (0, 0)
Screenshot: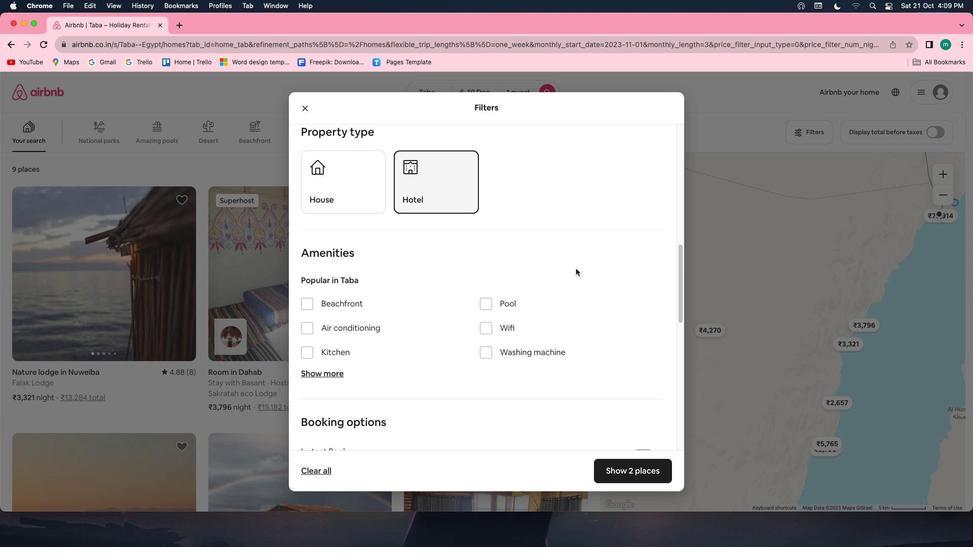 
Action: Mouse scrolled (576, 268) with delta (0, 0)
Screenshot: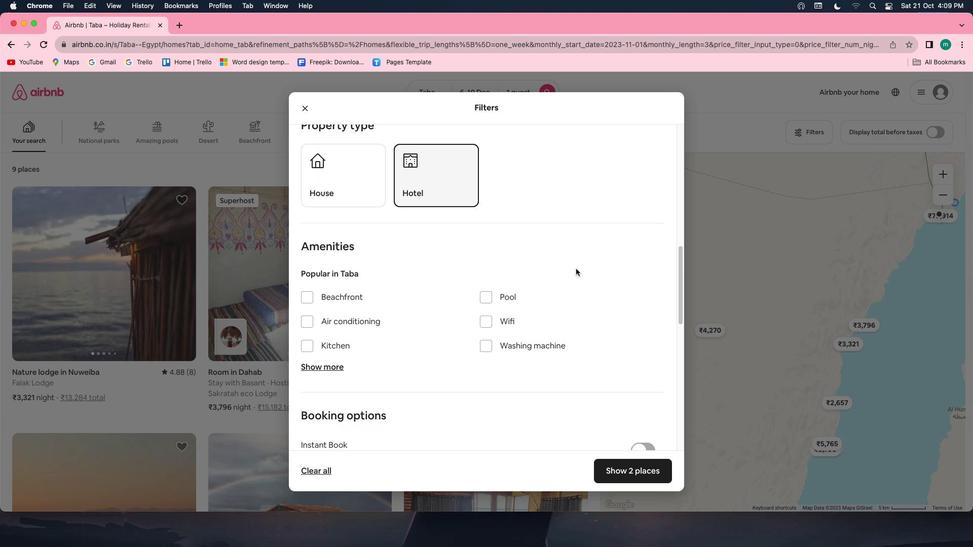 
Action: Mouse scrolled (576, 268) with delta (0, -1)
Screenshot: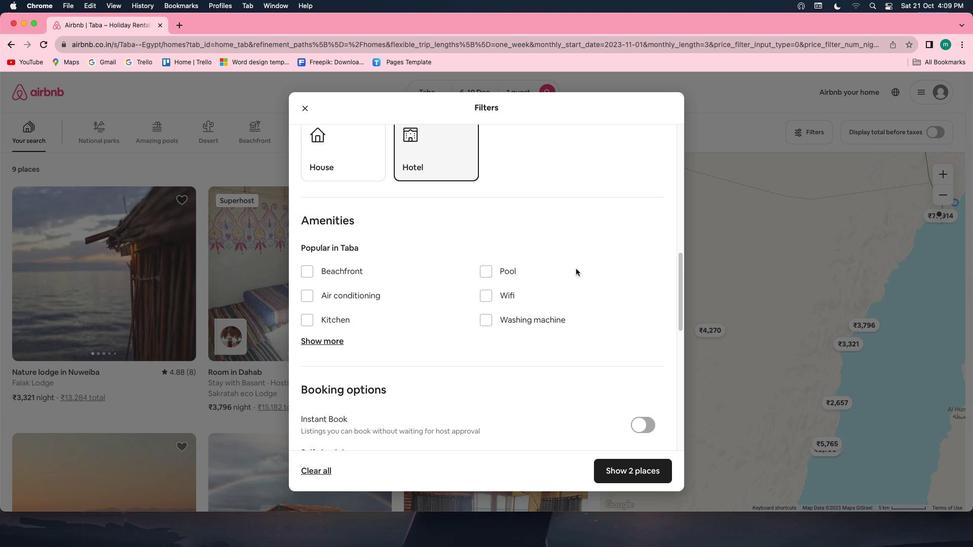 
Action: Mouse scrolled (576, 268) with delta (0, -1)
Screenshot: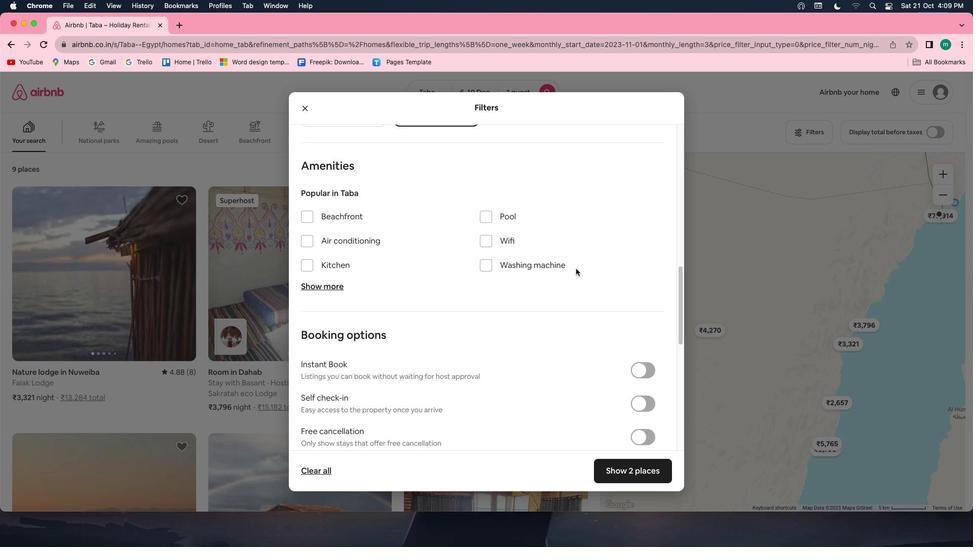 
Action: Mouse scrolled (576, 268) with delta (0, 0)
Screenshot: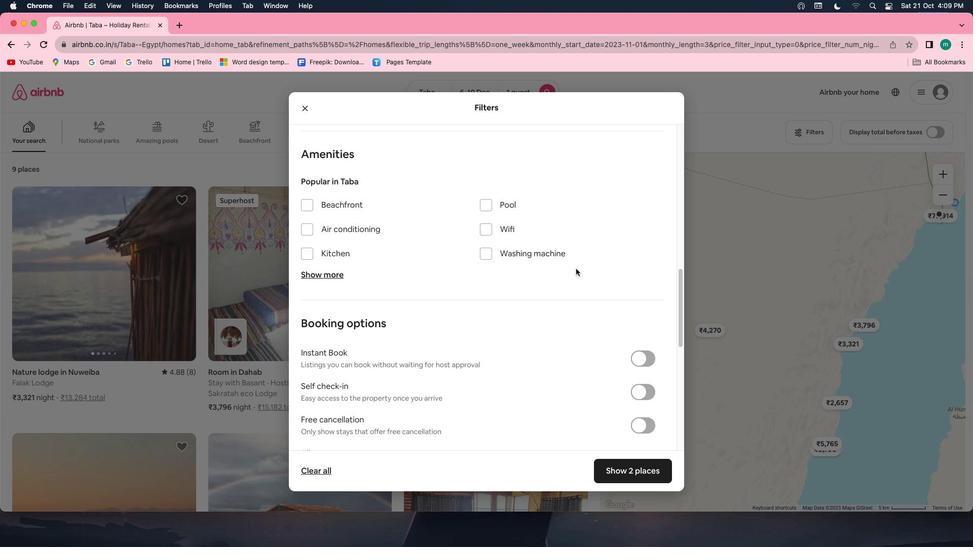
Action: Mouse scrolled (576, 268) with delta (0, 0)
Screenshot: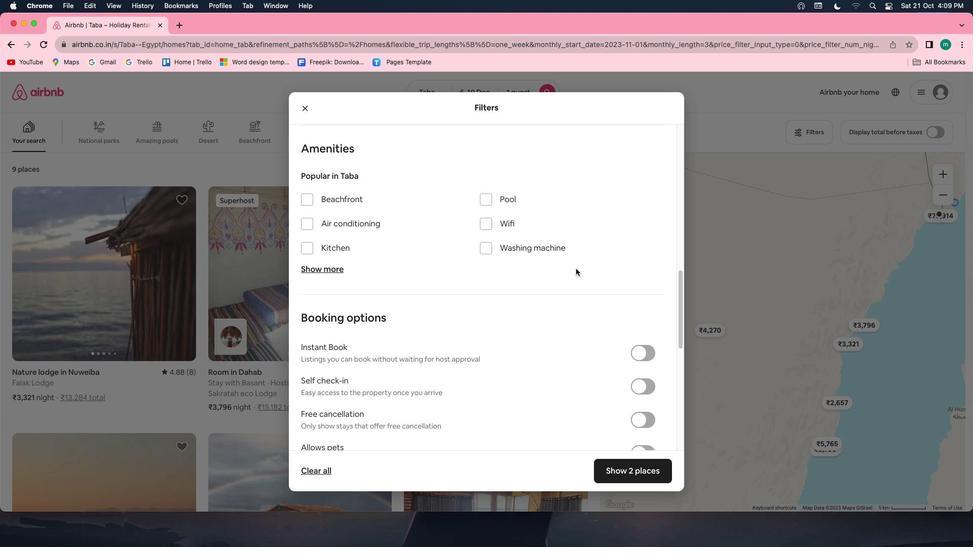 
Action: Mouse scrolled (576, 268) with delta (0, 0)
Screenshot: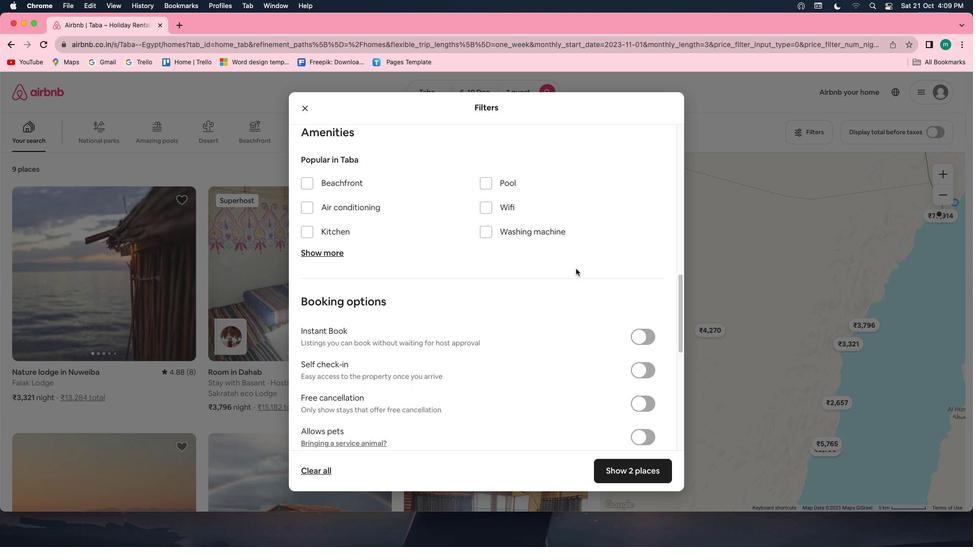 
Action: Mouse scrolled (576, 268) with delta (0, 0)
Screenshot: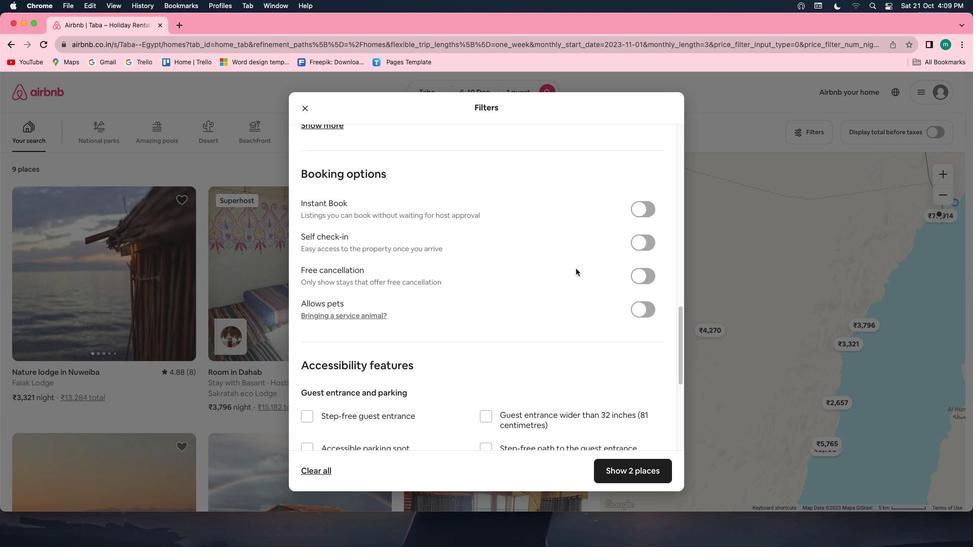 
Action: Mouse scrolled (576, 268) with delta (0, 0)
Screenshot: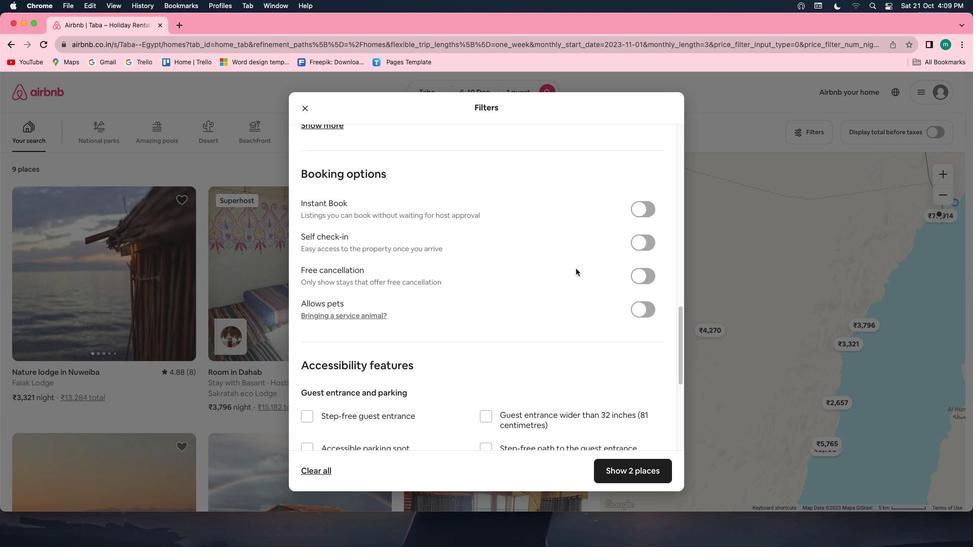 
Action: Mouse scrolled (576, 268) with delta (0, -2)
Screenshot: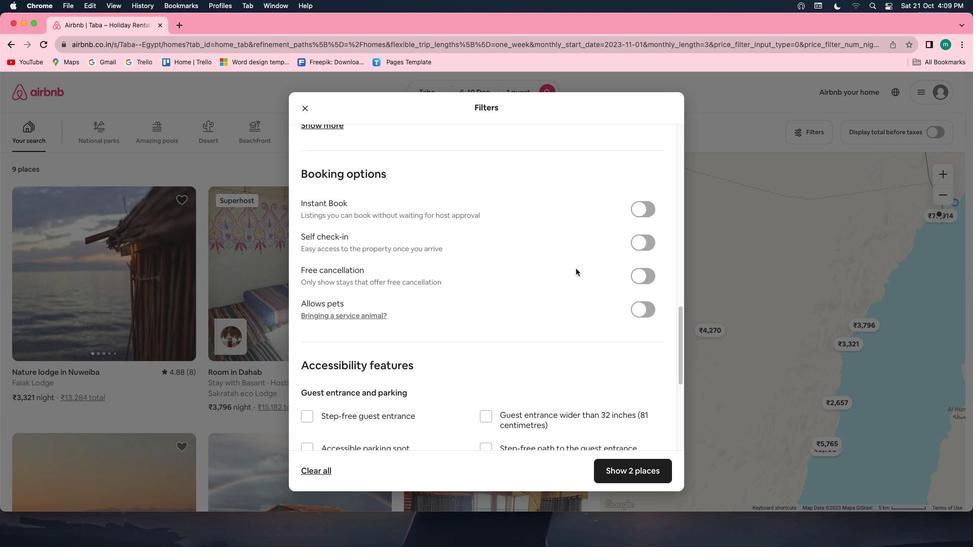 
Action: Mouse scrolled (576, 268) with delta (0, -2)
Screenshot: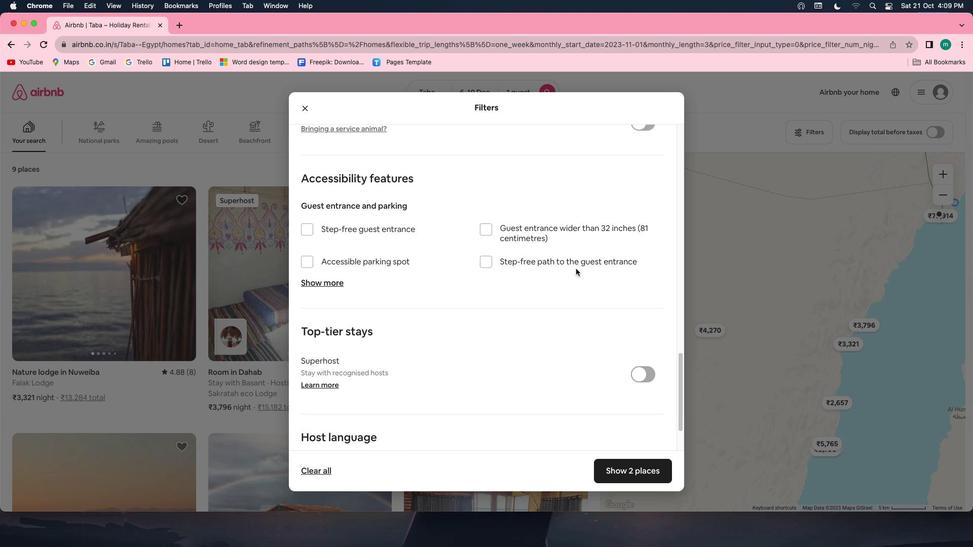 
Action: Mouse scrolled (576, 268) with delta (0, -2)
Screenshot: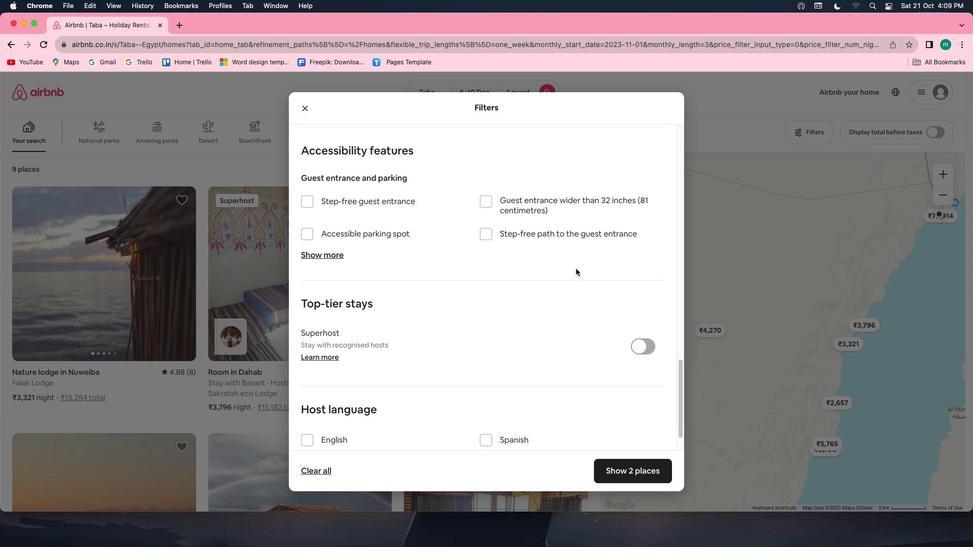 
Action: Mouse scrolled (576, 268) with delta (0, 0)
Screenshot: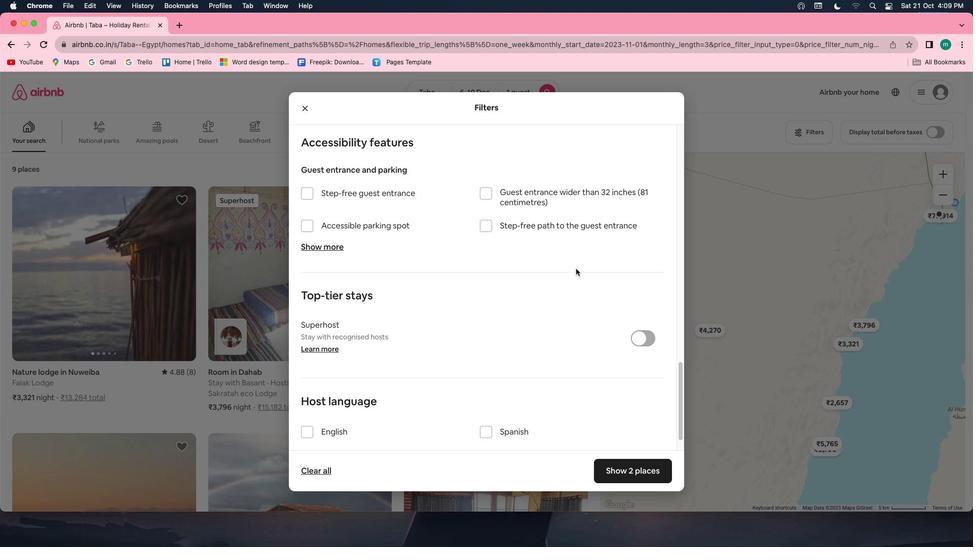 
Action: Mouse scrolled (576, 268) with delta (0, 0)
Screenshot: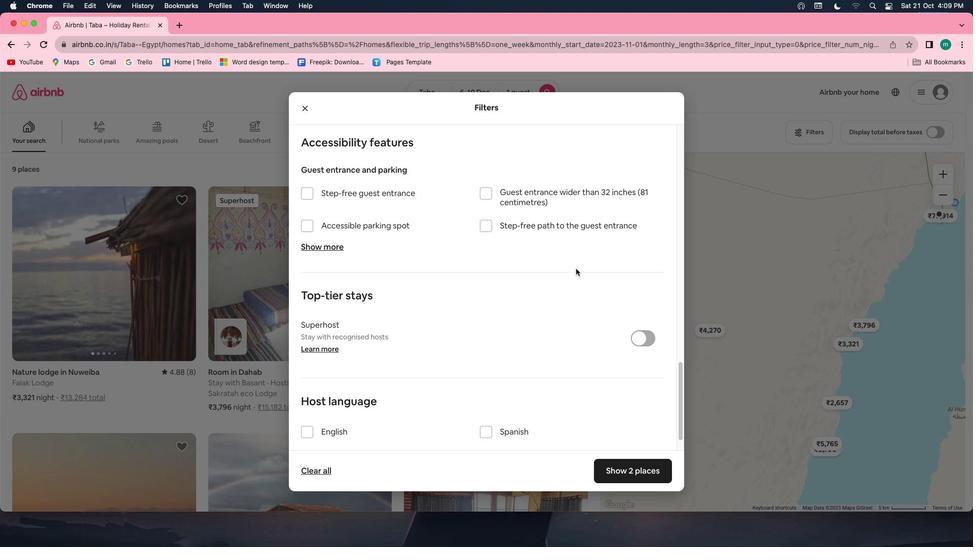 
Action: Mouse scrolled (576, 268) with delta (0, -1)
Screenshot: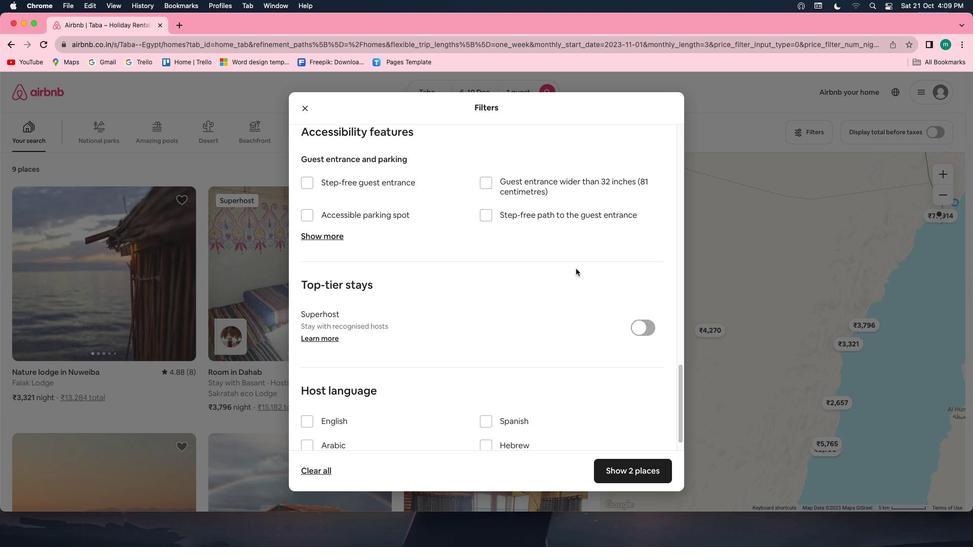 
Action: Mouse scrolled (576, 268) with delta (0, -2)
Screenshot: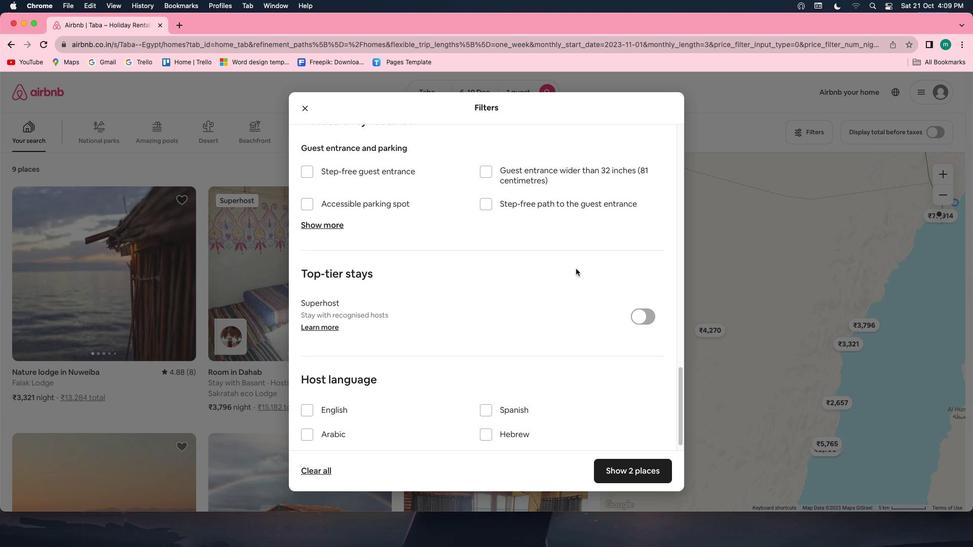 
Action: Mouse scrolled (576, 268) with delta (0, -2)
Screenshot: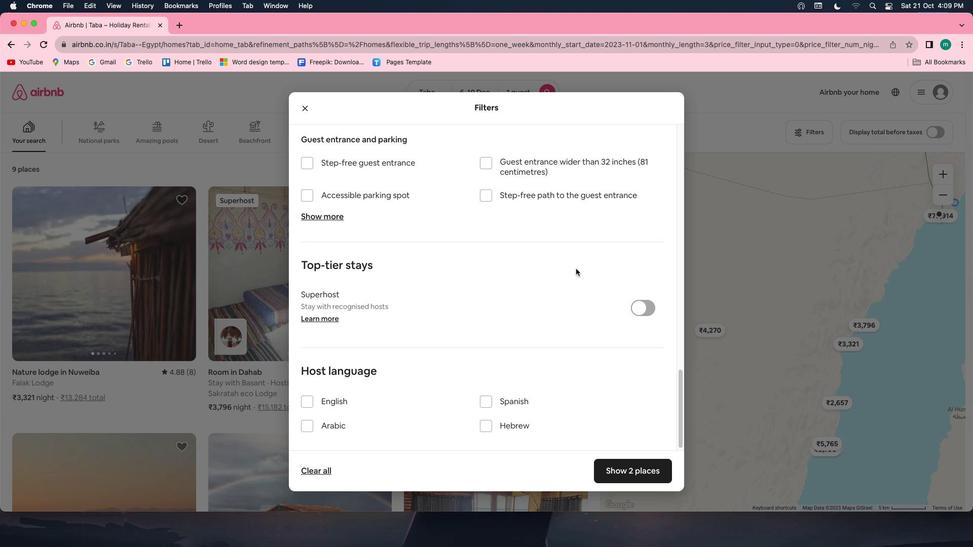 
Action: Mouse scrolled (576, 268) with delta (0, 0)
Screenshot: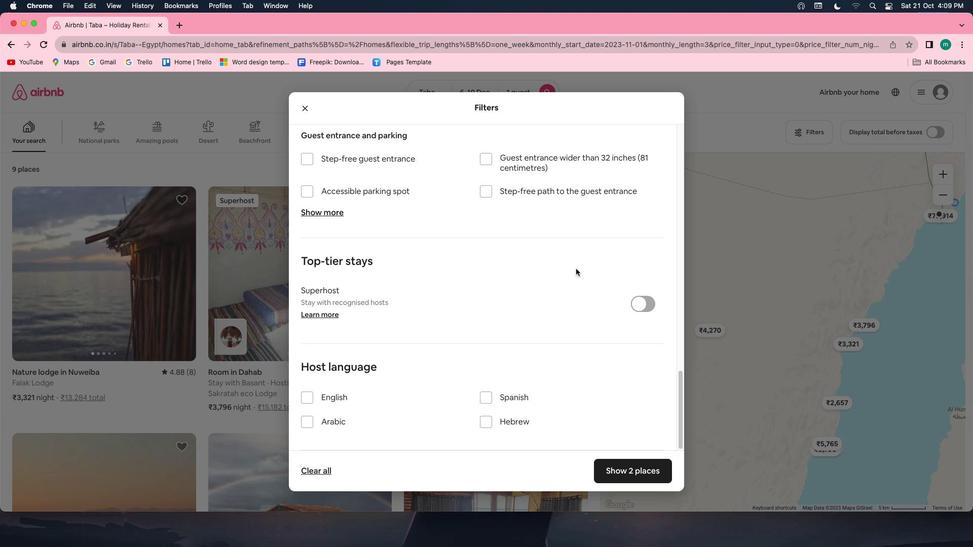 
Action: Mouse scrolled (576, 268) with delta (0, 0)
Screenshot: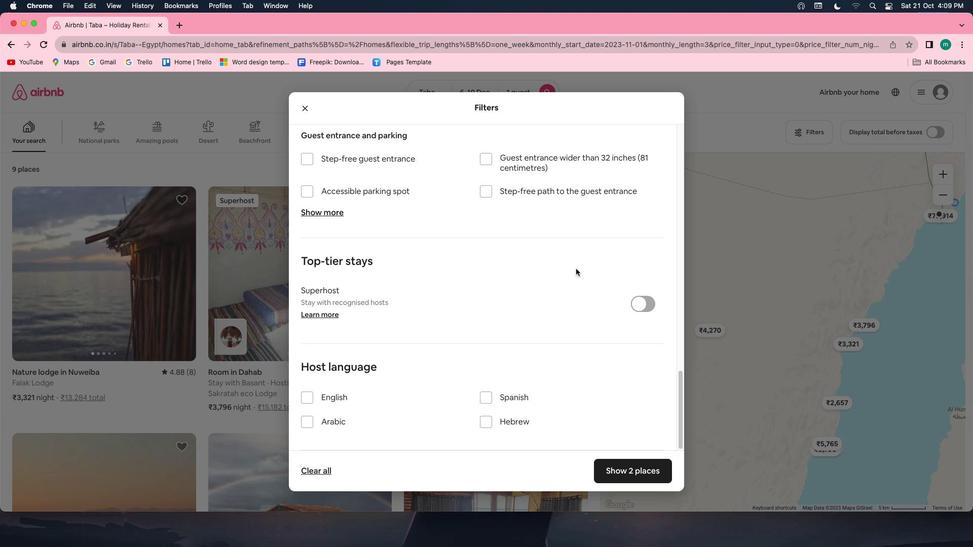 
Action: Mouse scrolled (576, 268) with delta (0, -2)
Screenshot: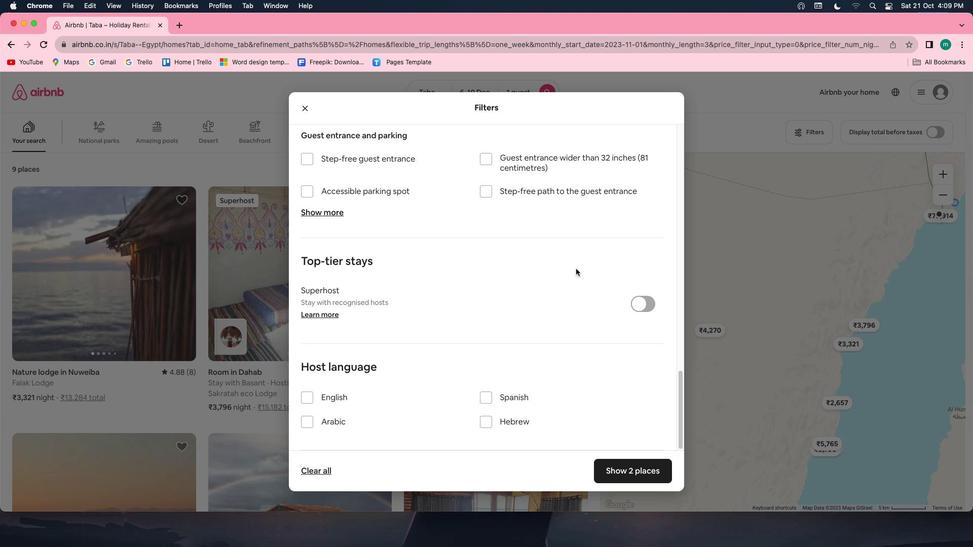 
Action: Mouse scrolled (576, 268) with delta (0, -2)
Screenshot: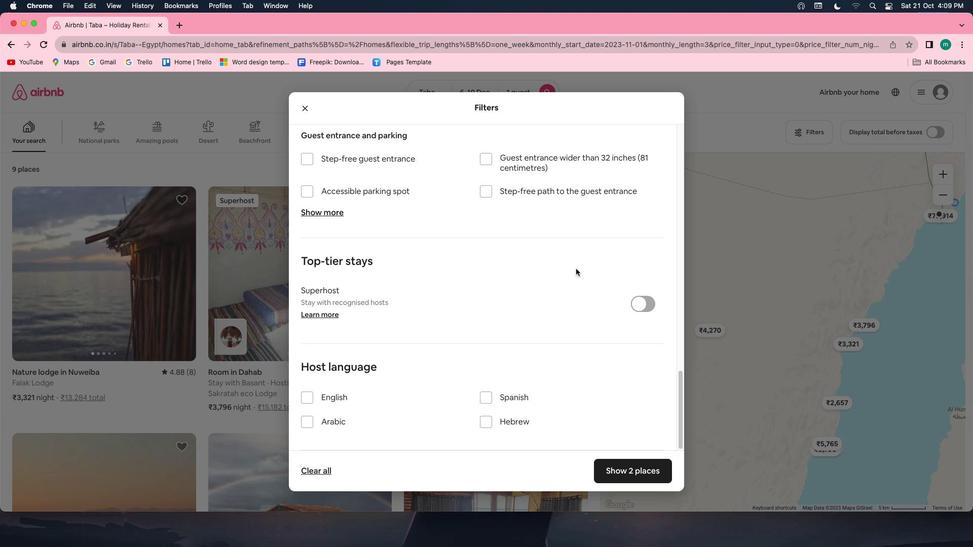 
Action: Mouse scrolled (576, 268) with delta (0, -3)
Screenshot: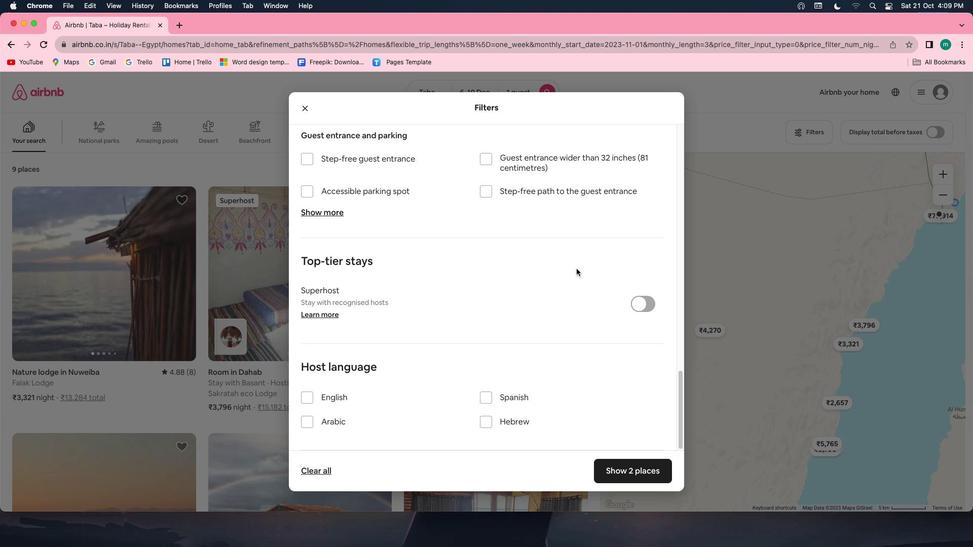 
Action: Mouse moved to (632, 472)
Screenshot: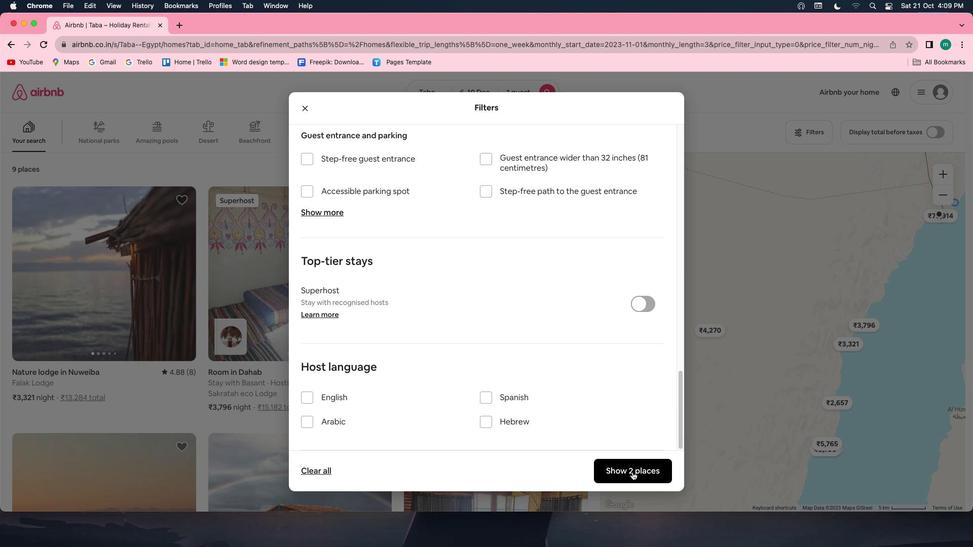 
Action: Mouse pressed left at (632, 472)
Screenshot: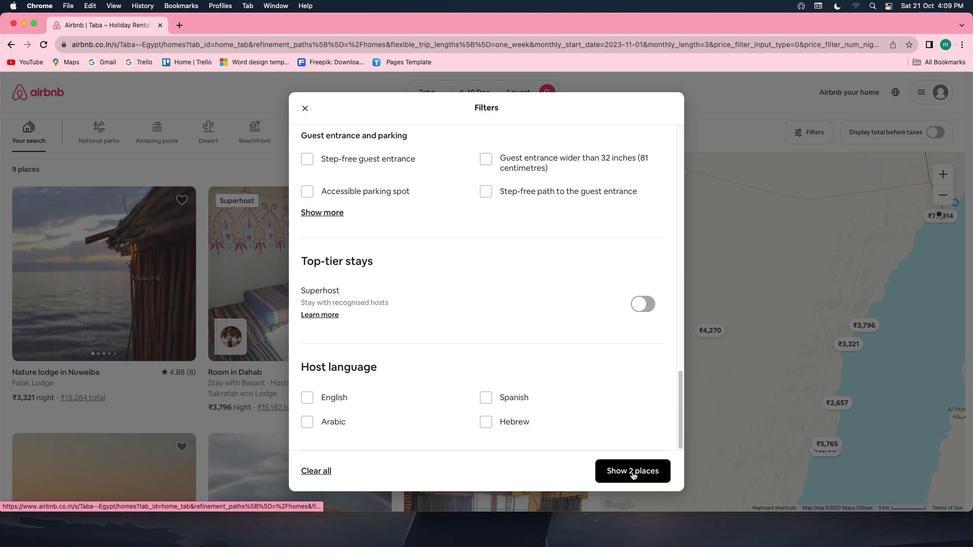 
Action: Mouse moved to (68, 262)
Screenshot: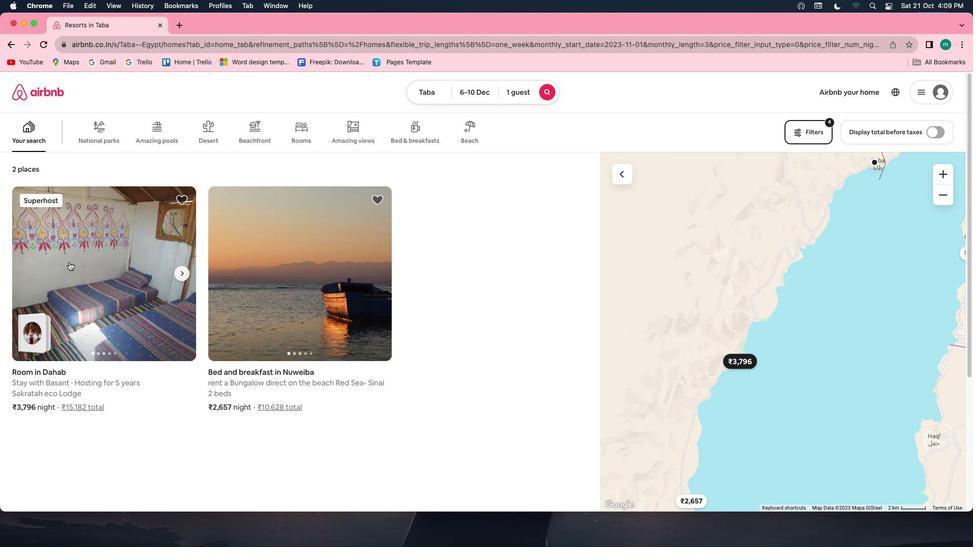 
Action: Mouse pressed left at (68, 262)
Screenshot: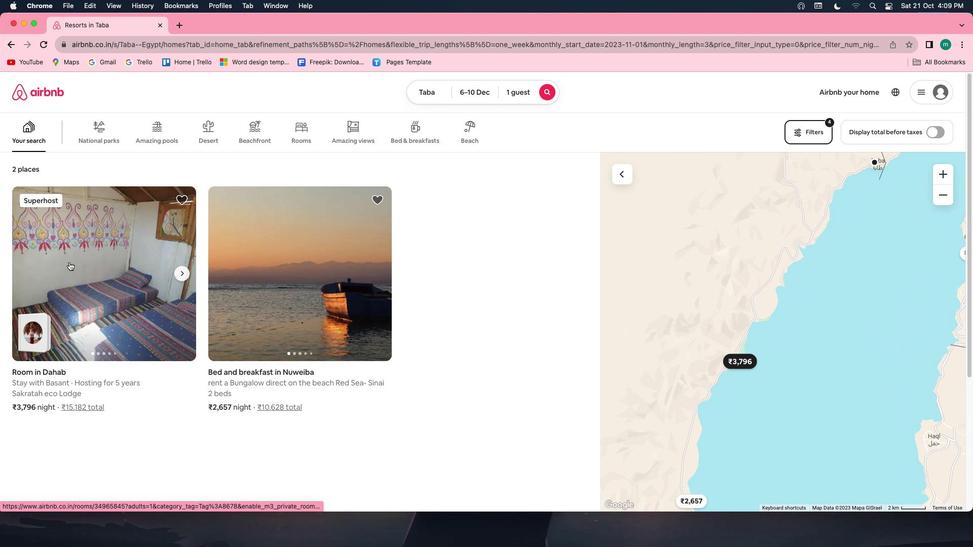 
Action: Mouse moved to (706, 355)
Screenshot: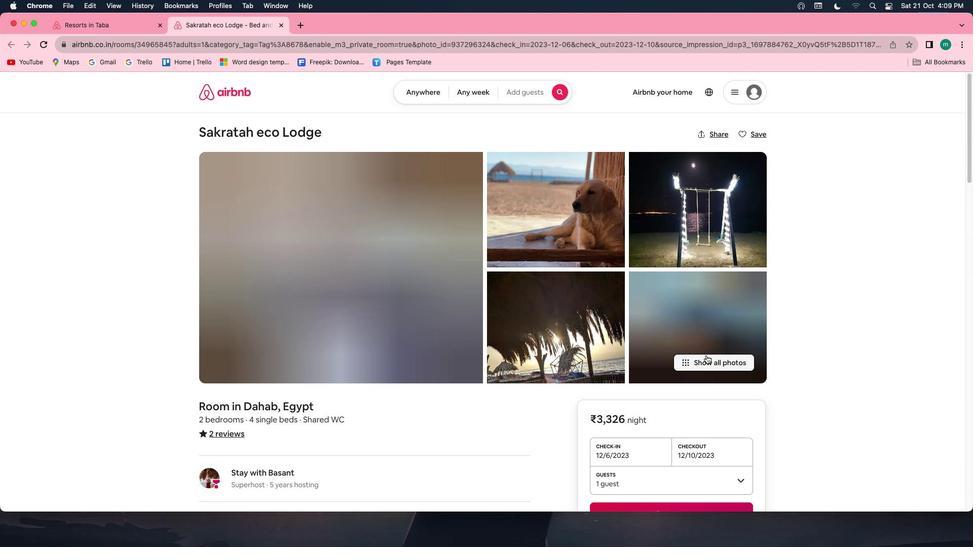 
Action: Mouse pressed left at (706, 355)
Screenshot: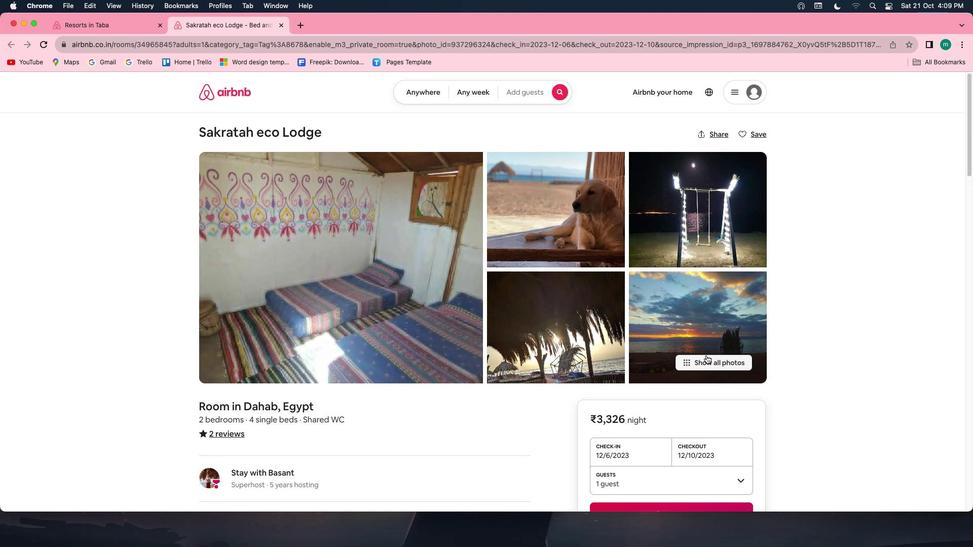 
Action: Mouse moved to (546, 330)
Screenshot: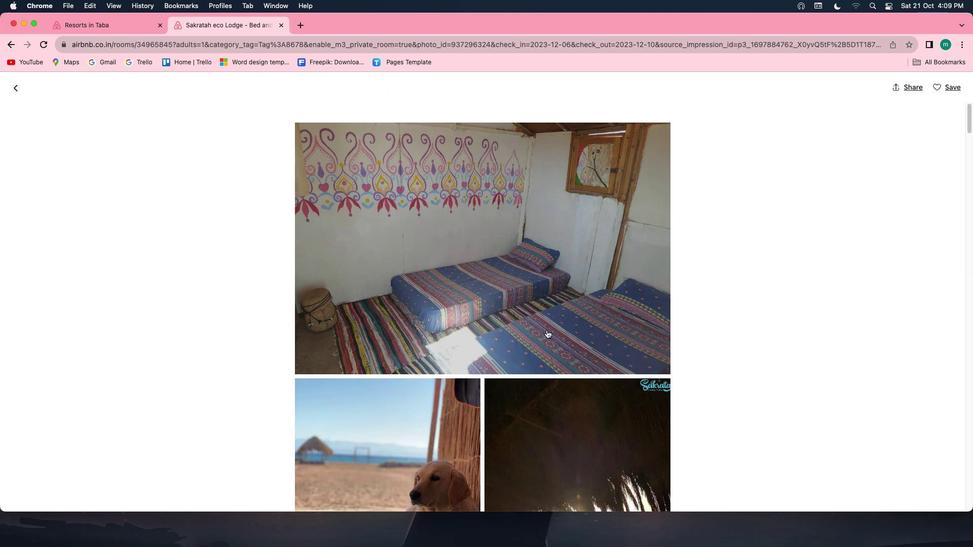 
Action: Mouse scrolled (546, 330) with delta (0, 0)
Screenshot: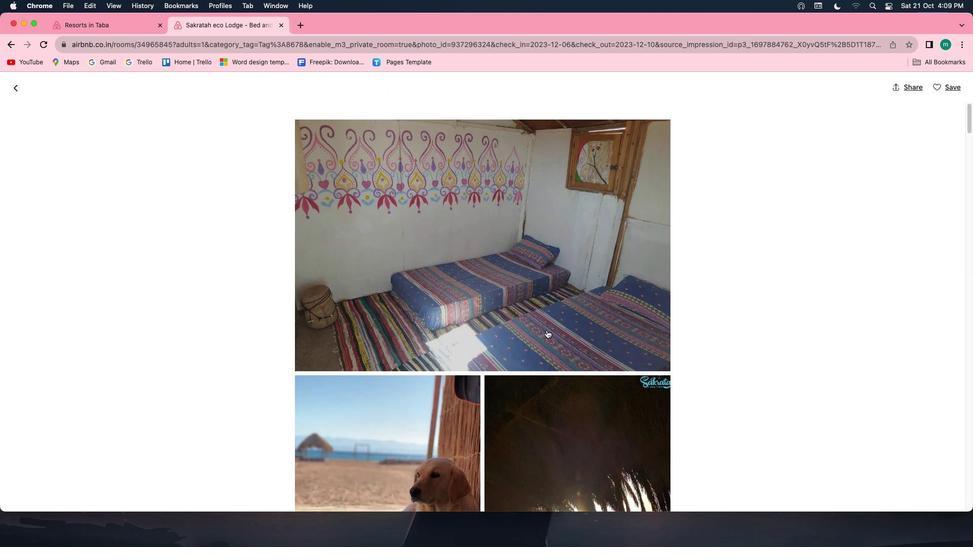 
Action: Mouse scrolled (546, 330) with delta (0, 0)
Screenshot: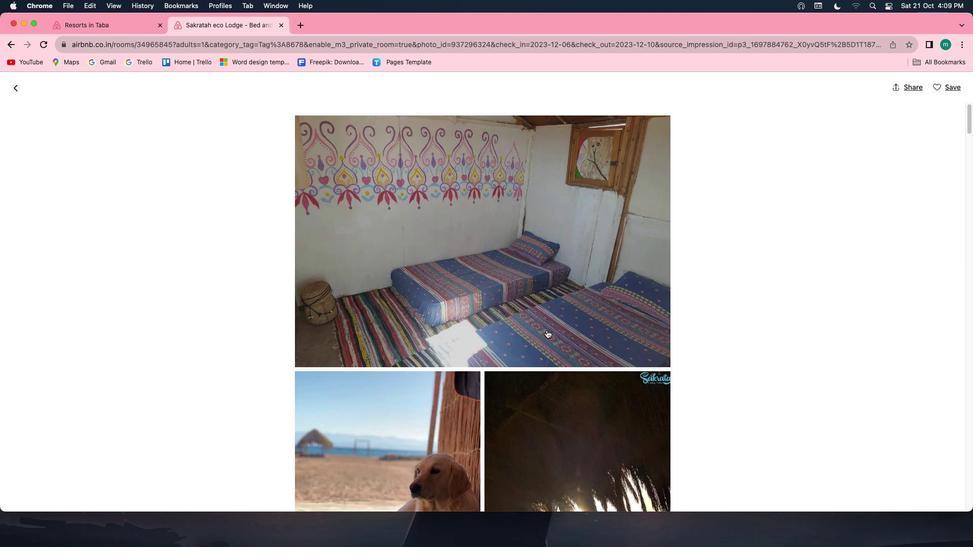 
Action: Mouse scrolled (546, 330) with delta (0, -1)
Screenshot: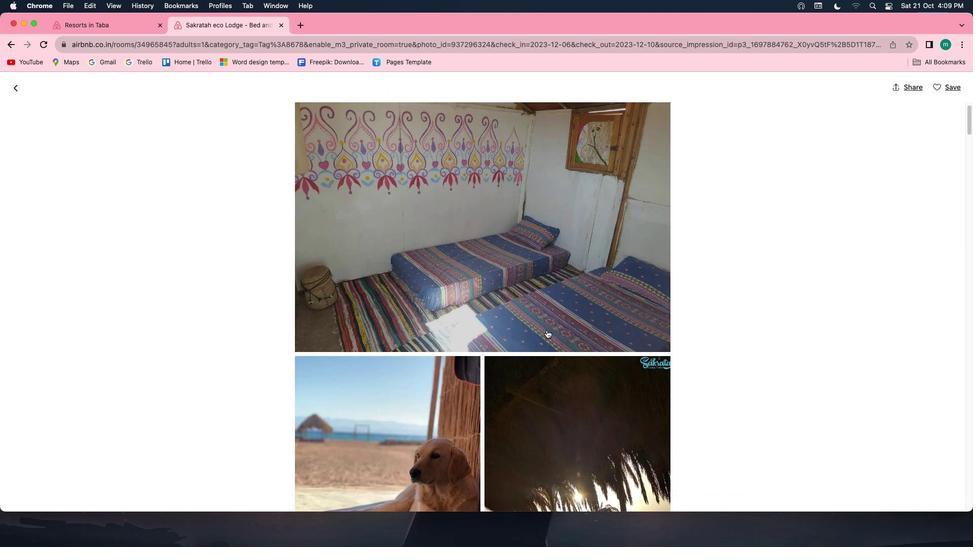 
Action: Mouse scrolled (546, 330) with delta (0, -1)
Screenshot: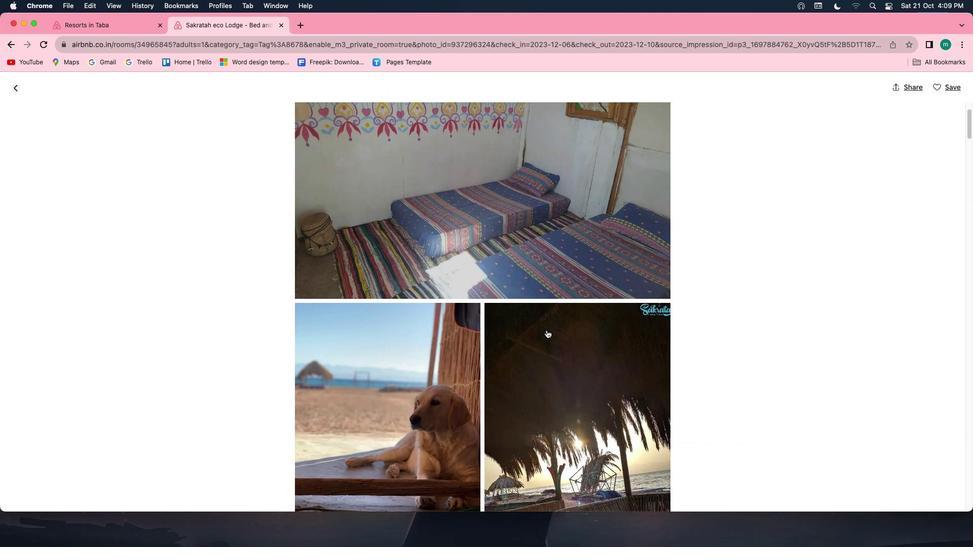 
Action: Mouse scrolled (546, 330) with delta (0, 0)
Screenshot: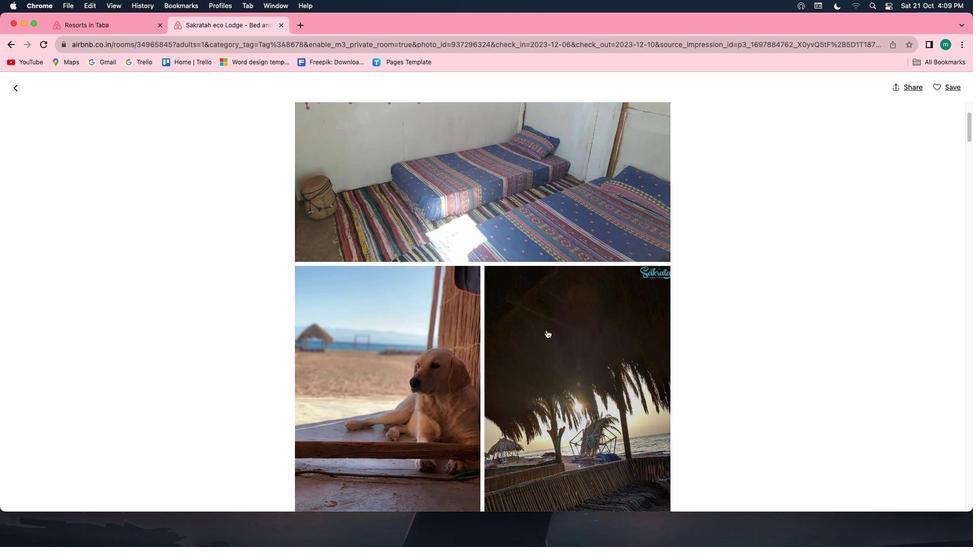 
Action: Mouse scrolled (546, 330) with delta (0, 0)
Screenshot: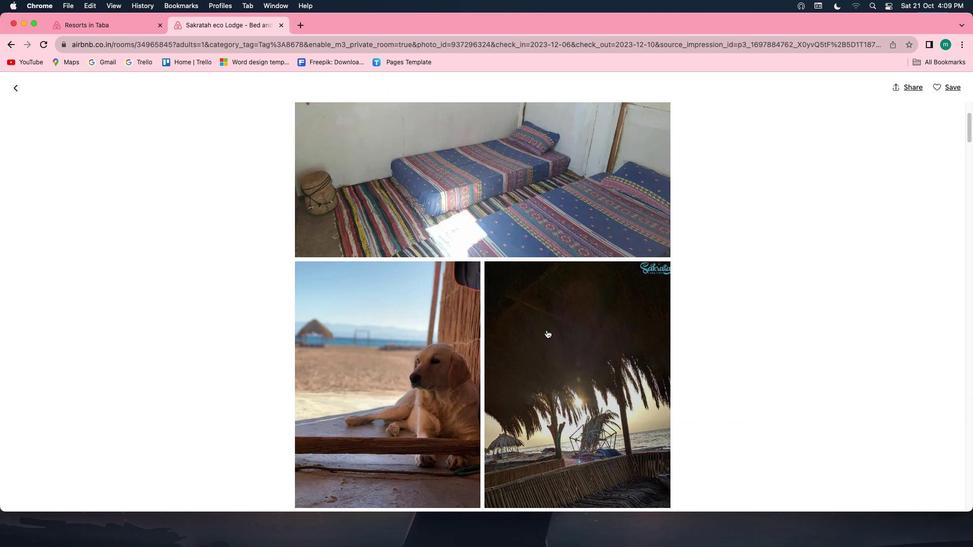 
Action: Mouse scrolled (546, 330) with delta (0, 0)
Screenshot: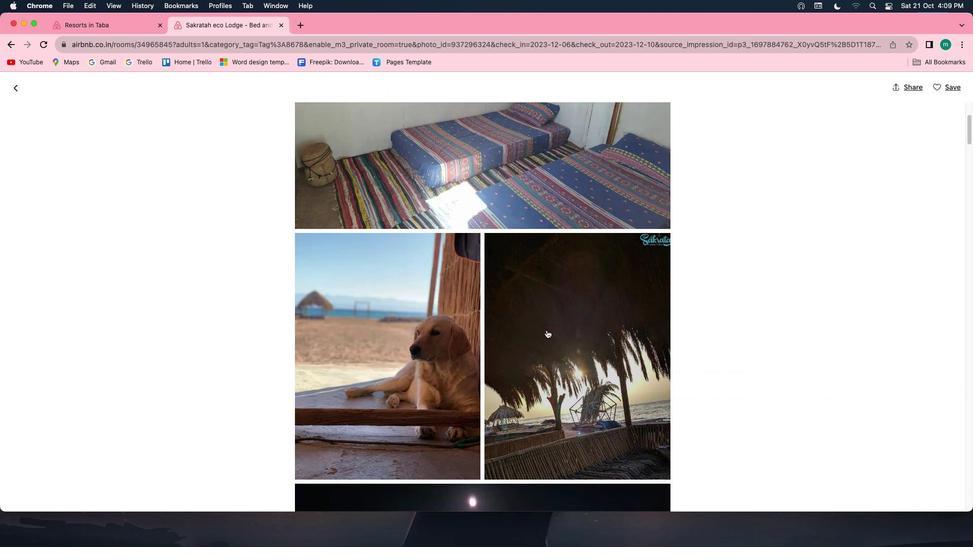 
Action: Mouse scrolled (546, 330) with delta (0, -1)
Screenshot: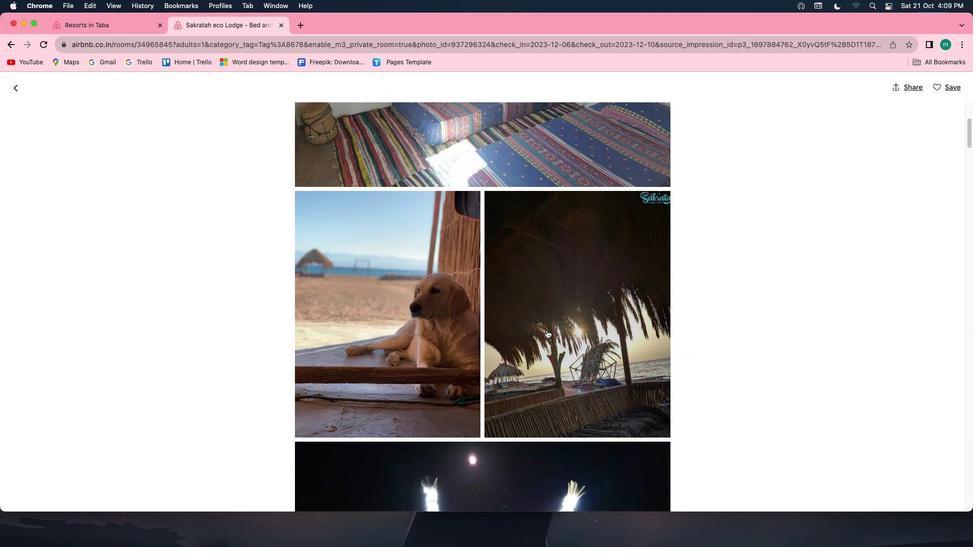 
Action: Mouse scrolled (546, 330) with delta (0, 0)
Screenshot: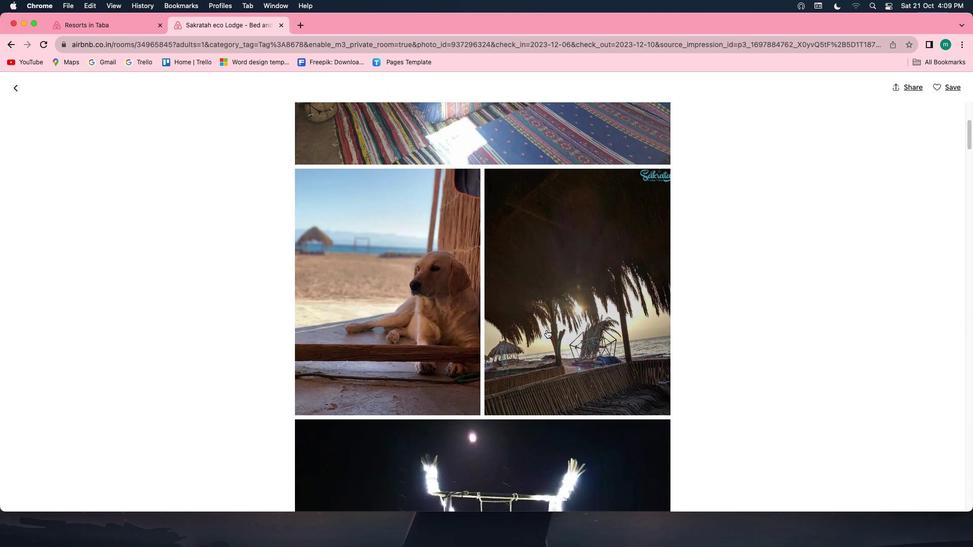 
Action: Mouse scrolled (546, 330) with delta (0, 0)
Screenshot: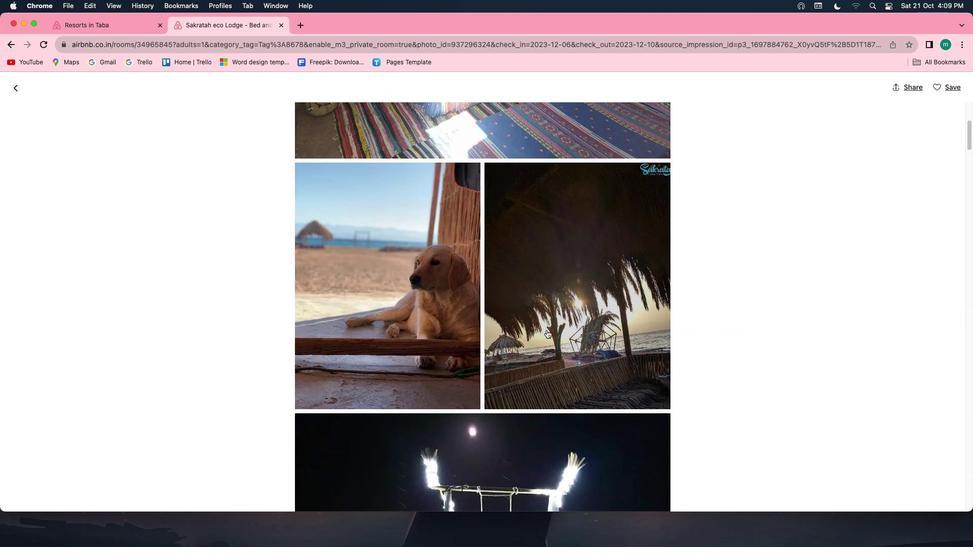
Action: Mouse scrolled (546, 330) with delta (0, -1)
Screenshot: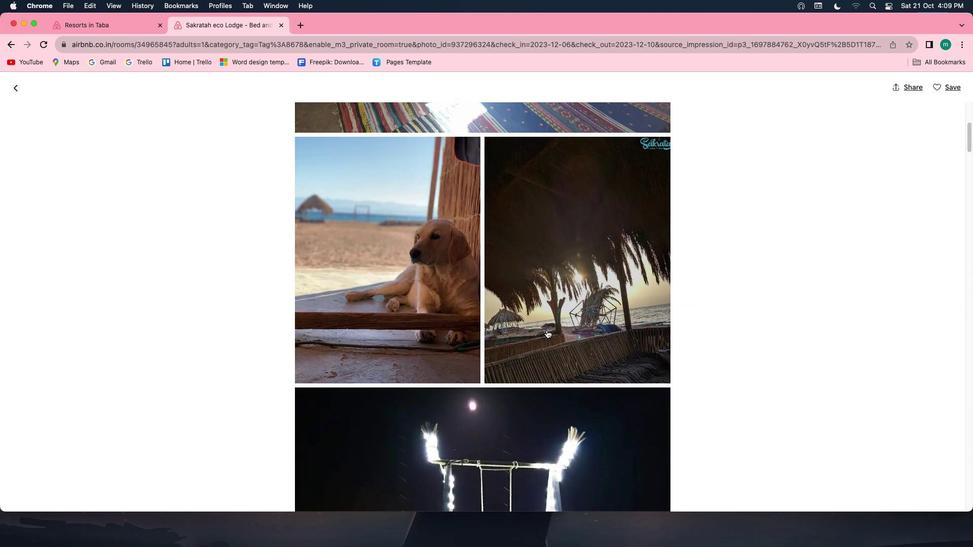 
Action: Mouse scrolled (546, 330) with delta (0, -1)
Screenshot: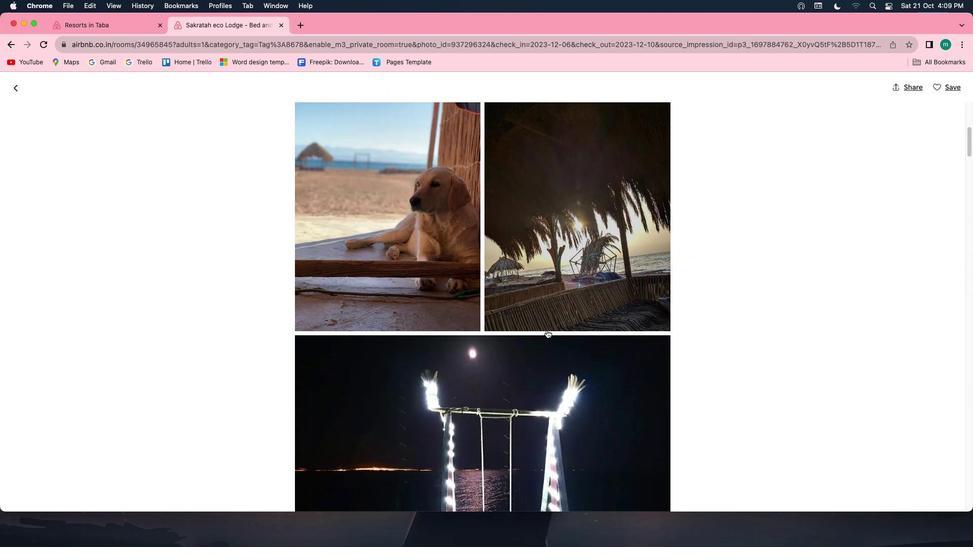 
Action: Mouse scrolled (546, 330) with delta (0, 0)
Screenshot: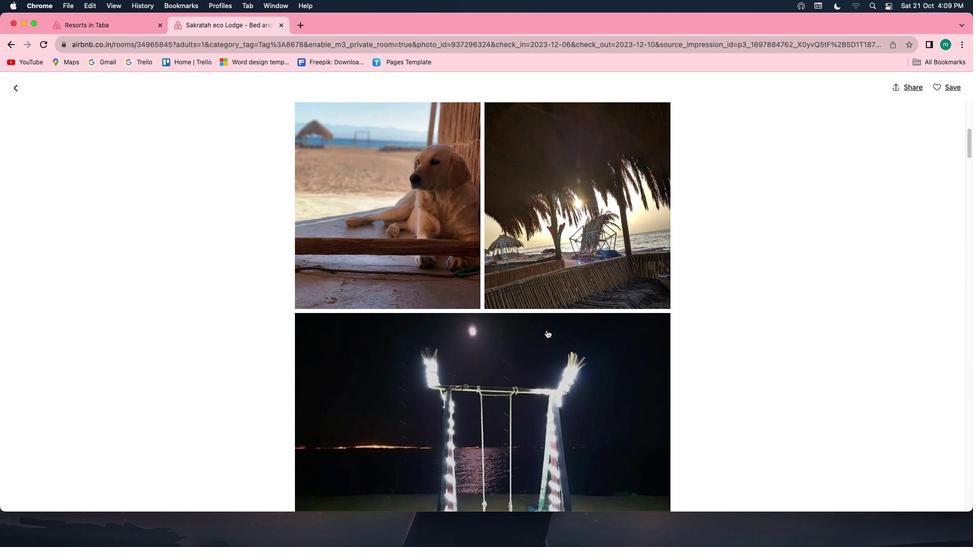 
Action: Mouse scrolled (546, 330) with delta (0, 0)
Screenshot: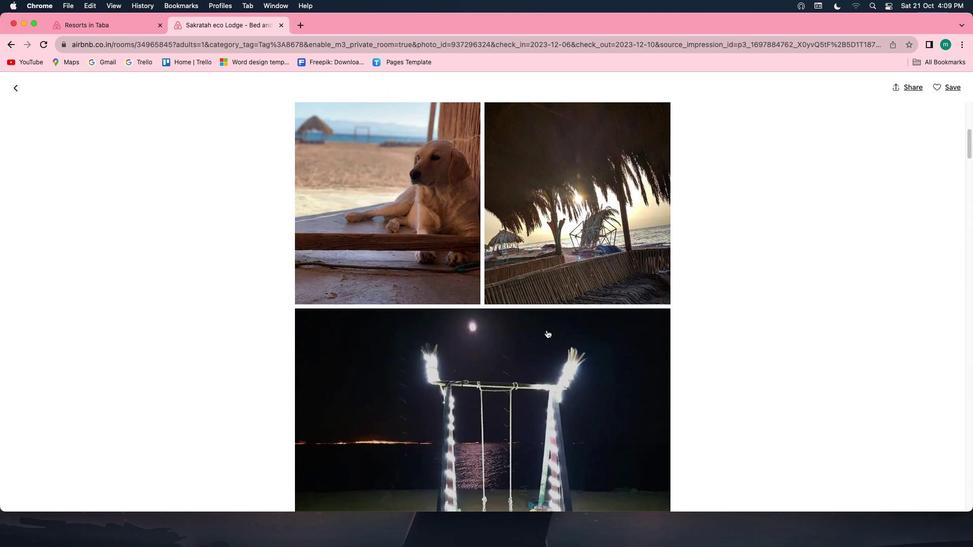 
Action: Mouse scrolled (546, 330) with delta (0, 0)
Screenshot: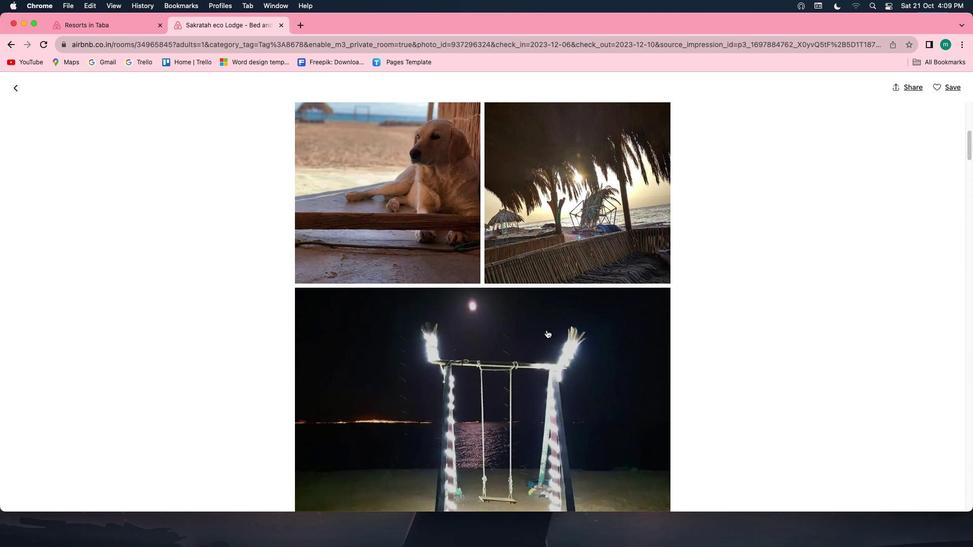 
Action: Mouse scrolled (546, 330) with delta (0, 0)
Screenshot: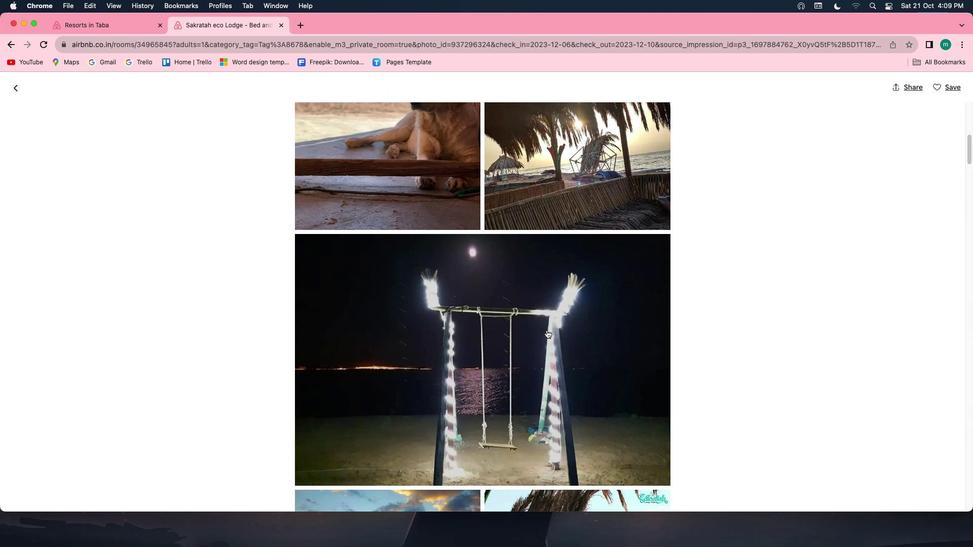 
Action: Mouse scrolled (546, 330) with delta (0, 0)
Screenshot: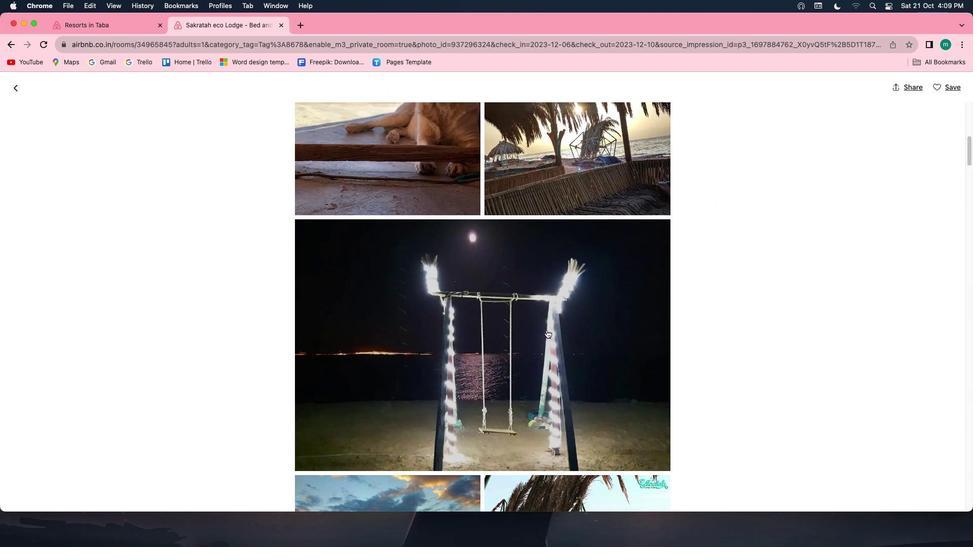 
Action: Mouse scrolled (546, 330) with delta (0, 0)
Screenshot: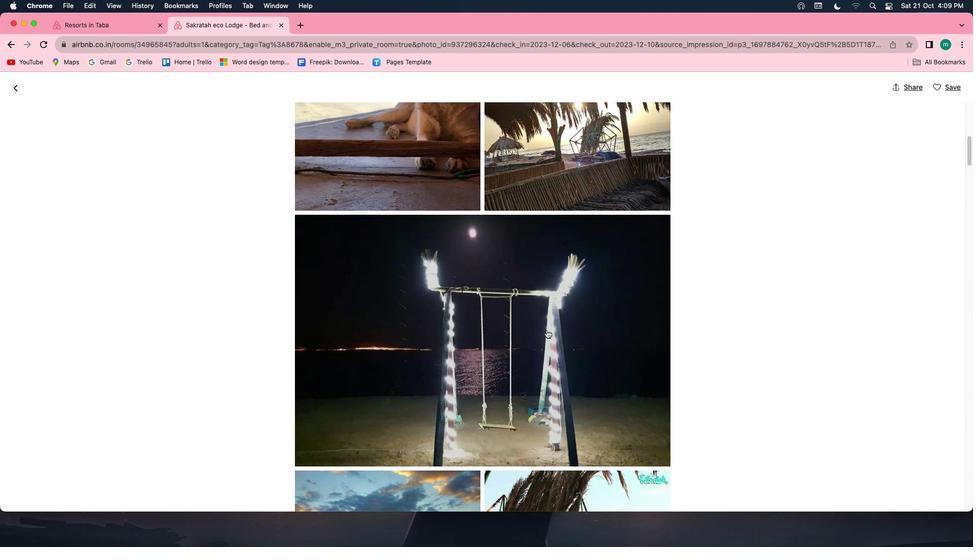 
Action: Mouse scrolled (546, 330) with delta (0, 0)
Screenshot: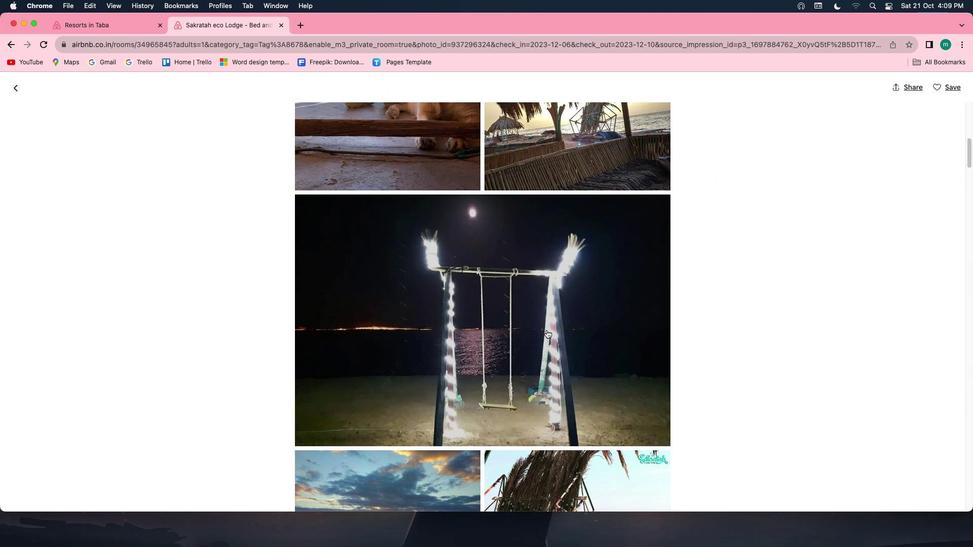 
Action: Mouse scrolled (546, 330) with delta (0, 0)
Screenshot: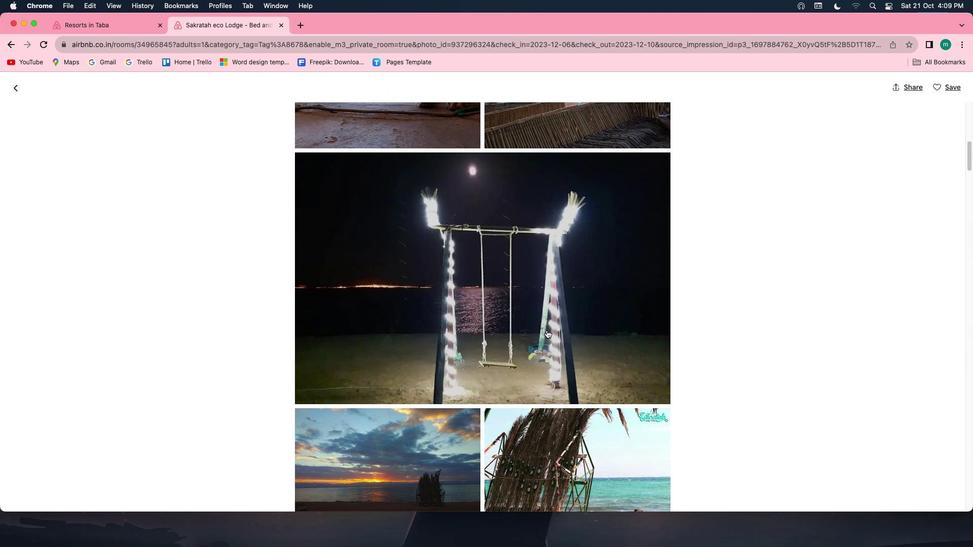 
Action: Mouse scrolled (546, 330) with delta (0, 0)
Screenshot: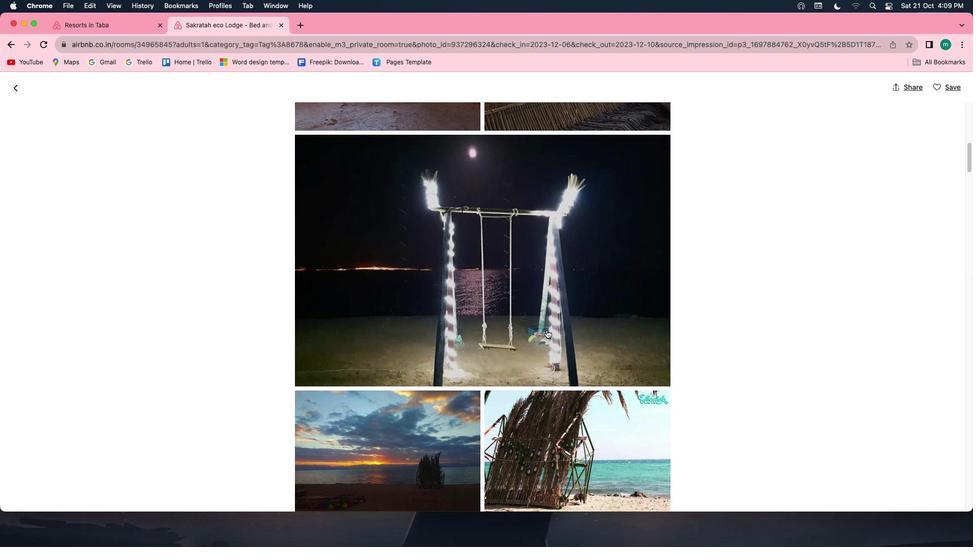 
Action: Mouse scrolled (546, 330) with delta (0, 0)
Screenshot: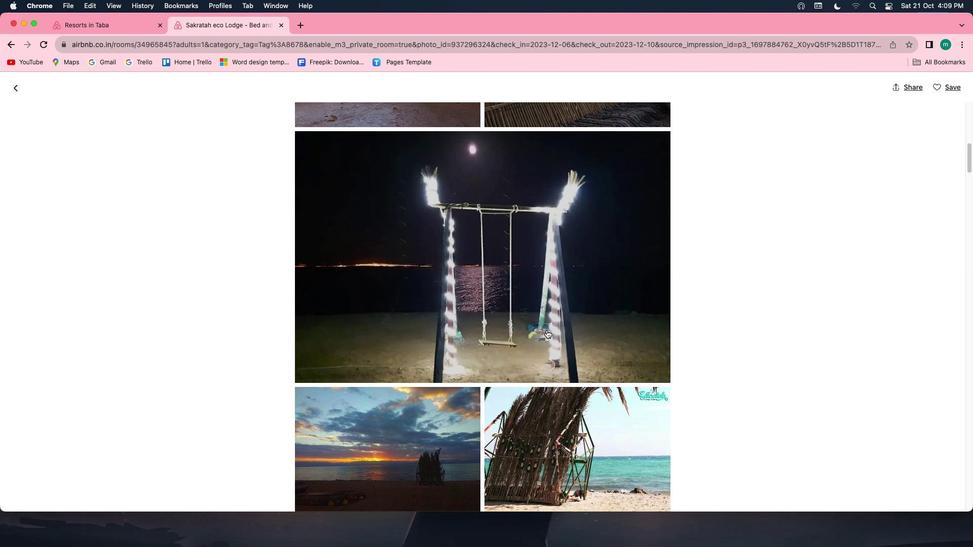
Action: Mouse scrolled (546, 330) with delta (0, 0)
Screenshot: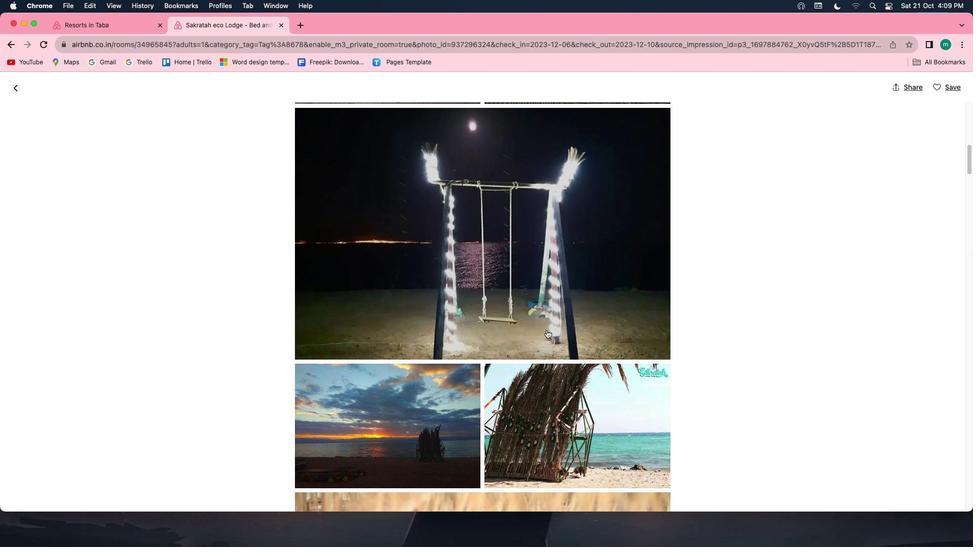 
Action: Mouse scrolled (546, 330) with delta (0, 0)
Screenshot: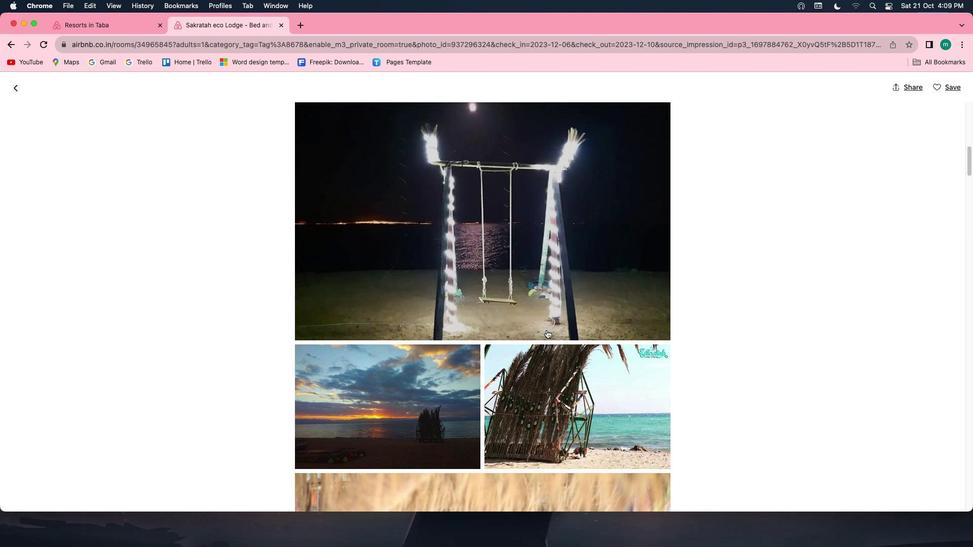 
Action: Mouse scrolled (546, 330) with delta (0, 0)
Screenshot: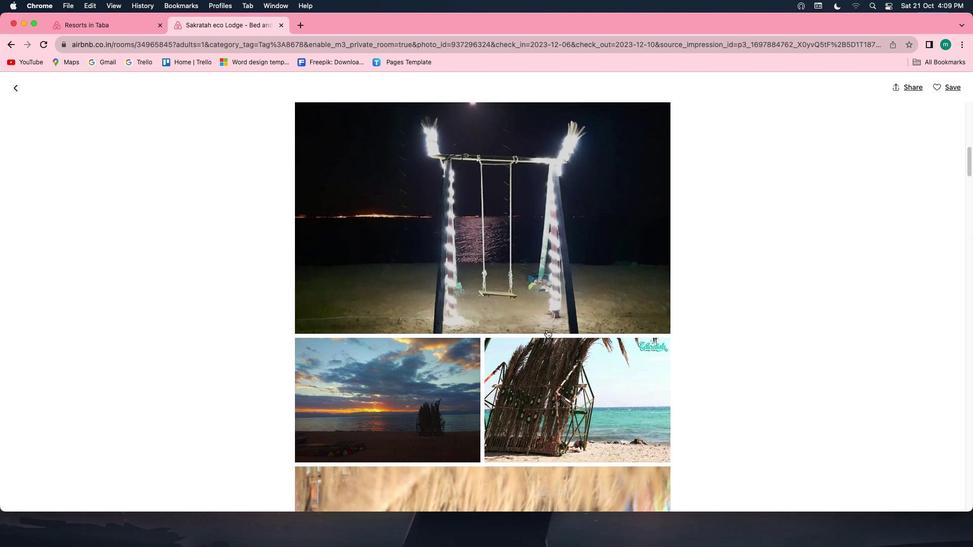 
Action: Mouse scrolled (546, 330) with delta (0, 0)
Screenshot: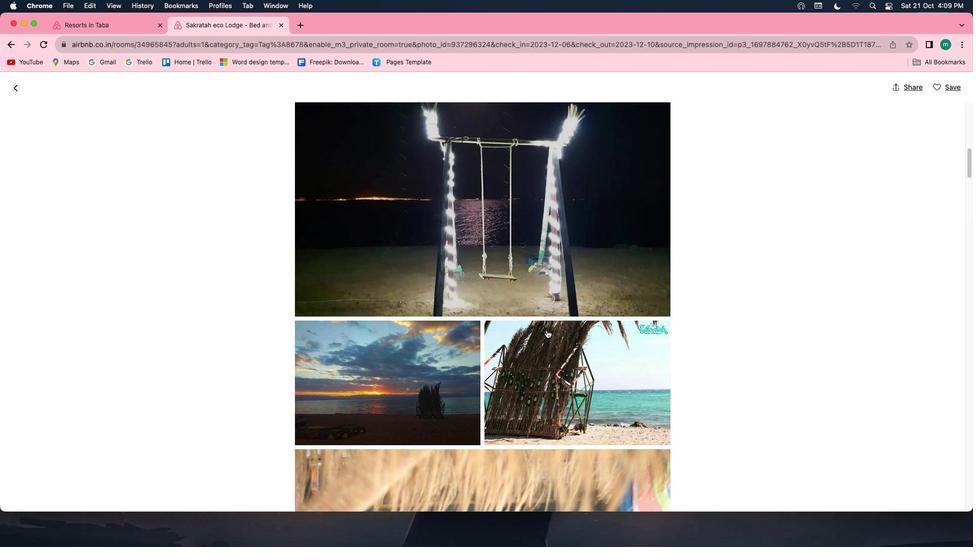 
Action: Mouse scrolled (546, 330) with delta (0, 0)
Screenshot: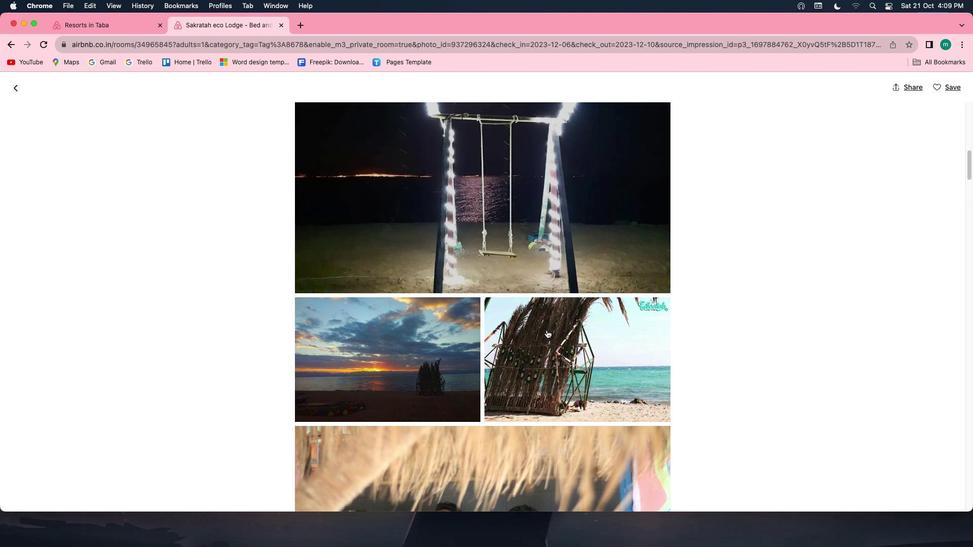 
Action: Mouse scrolled (546, 330) with delta (0, 0)
Screenshot: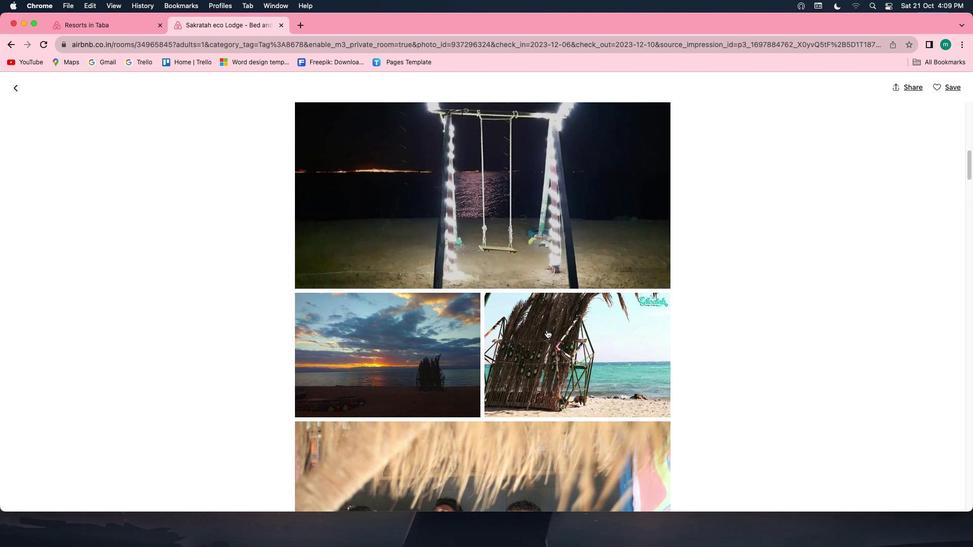 
Action: Mouse scrolled (546, 330) with delta (0, 0)
Screenshot: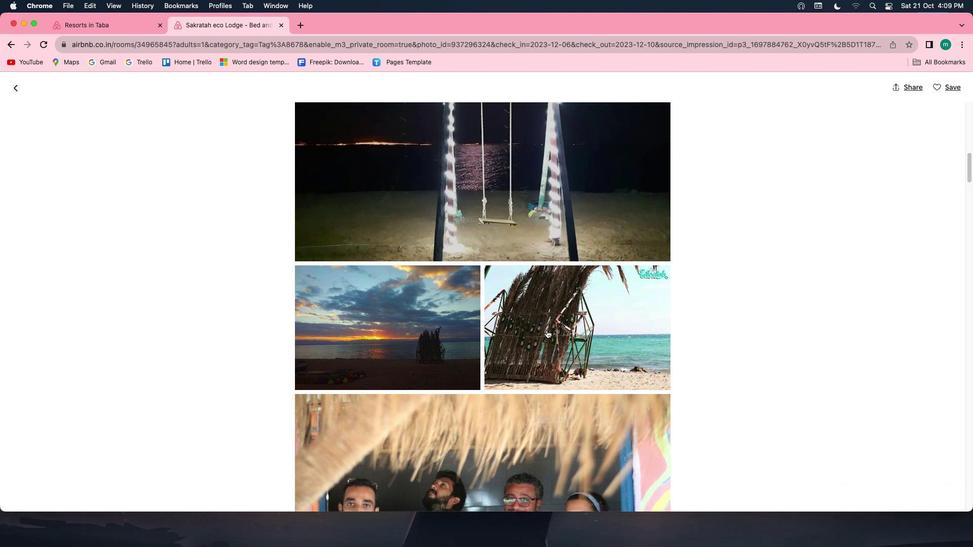 
Action: Mouse scrolled (546, 330) with delta (0, 0)
Screenshot: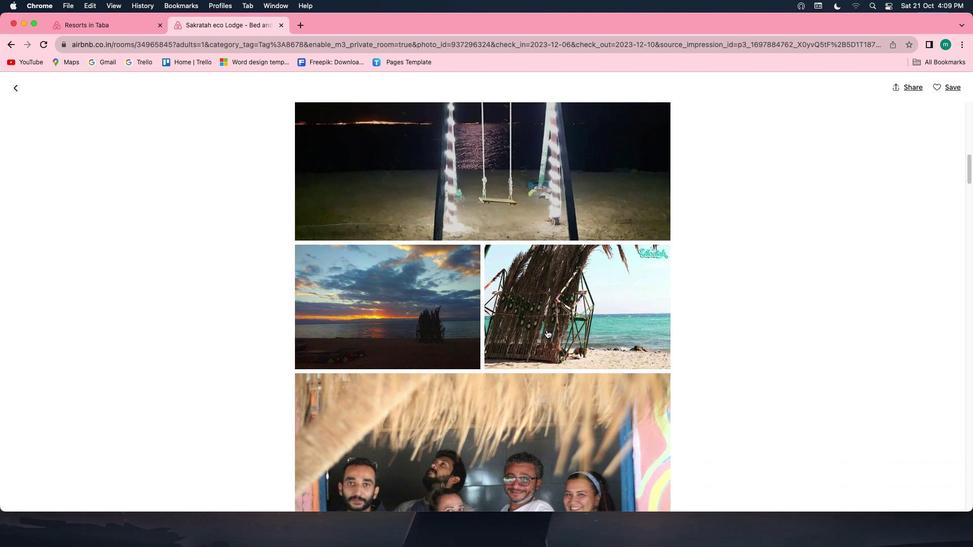 
Action: Mouse scrolled (546, 330) with delta (0, 0)
Screenshot: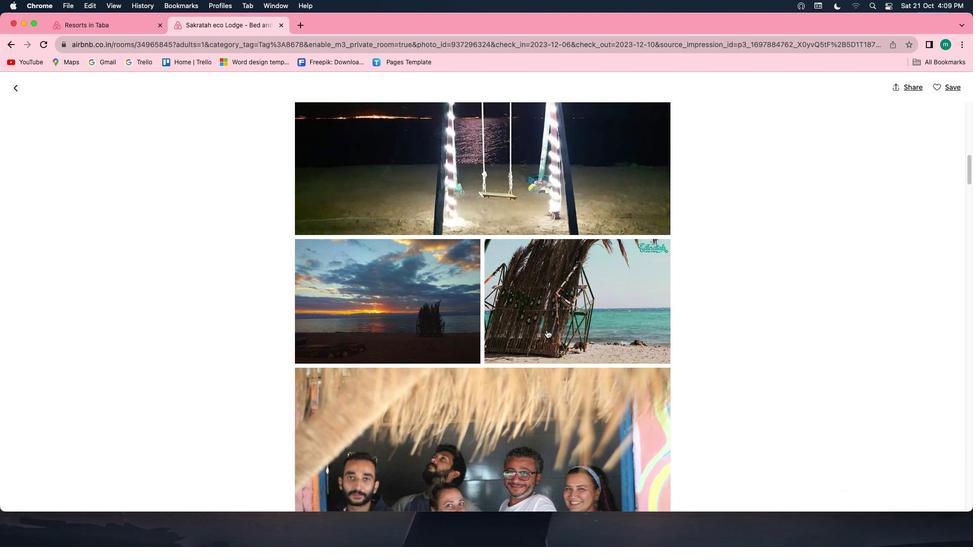 
Action: Mouse scrolled (546, 330) with delta (0, 0)
Screenshot: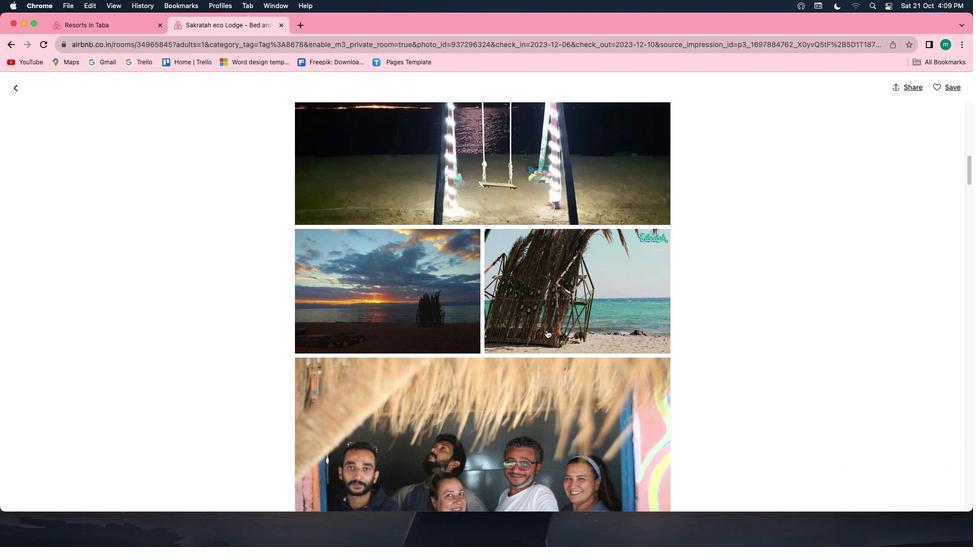 
Action: Mouse scrolled (546, 330) with delta (0, -1)
Screenshot: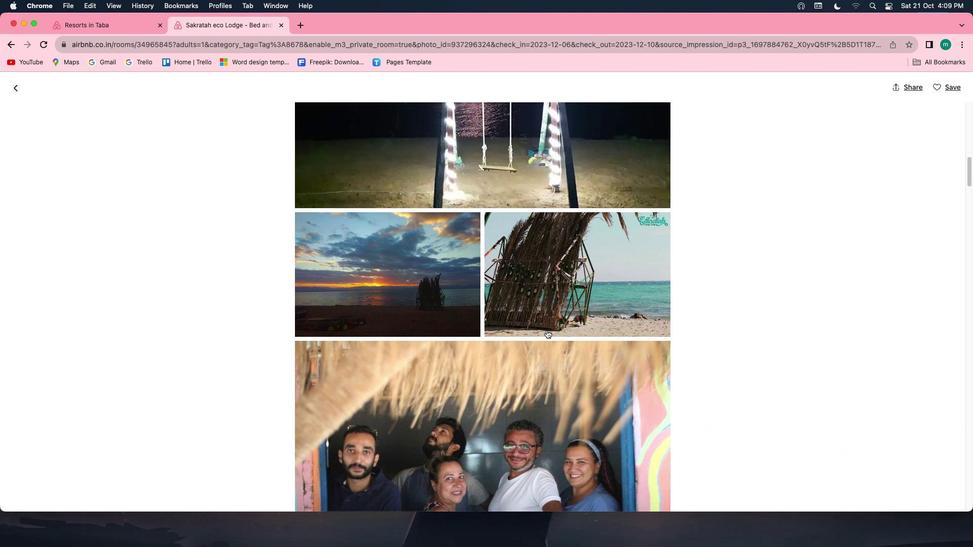 
Action: Mouse scrolled (546, 330) with delta (0, -1)
Screenshot: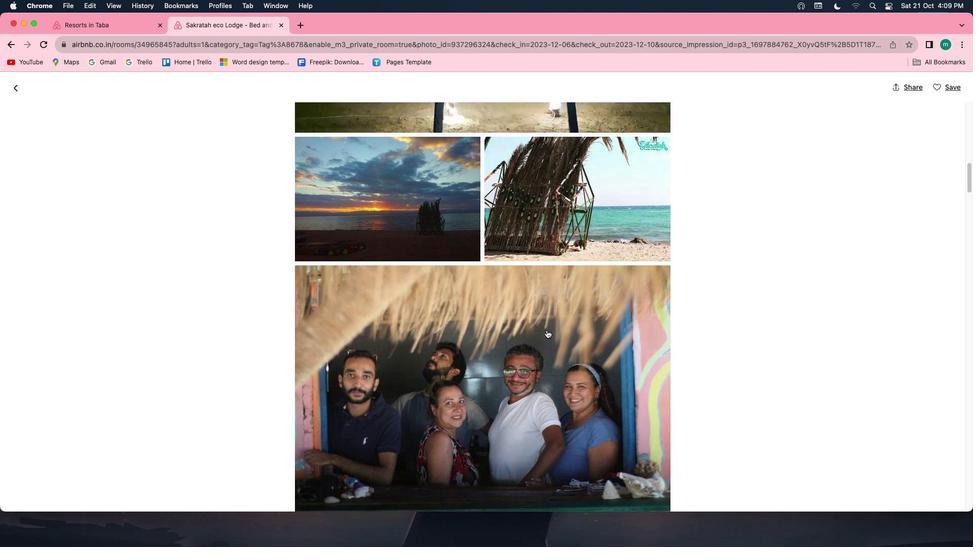 
Action: Mouse scrolled (546, 330) with delta (0, 0)
Screenshot: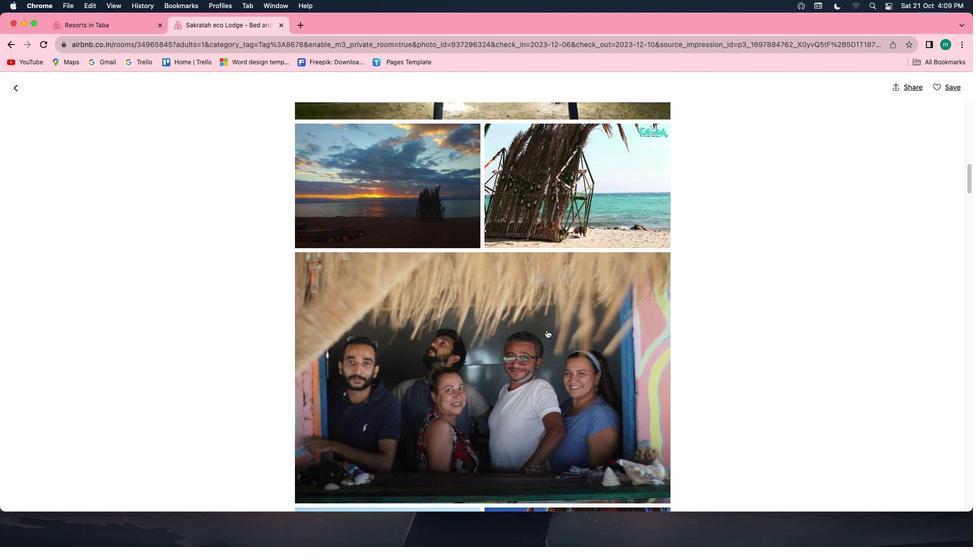 
Action: Mouse scrolled (546, 330) with delta (0, 0)
Screenshot: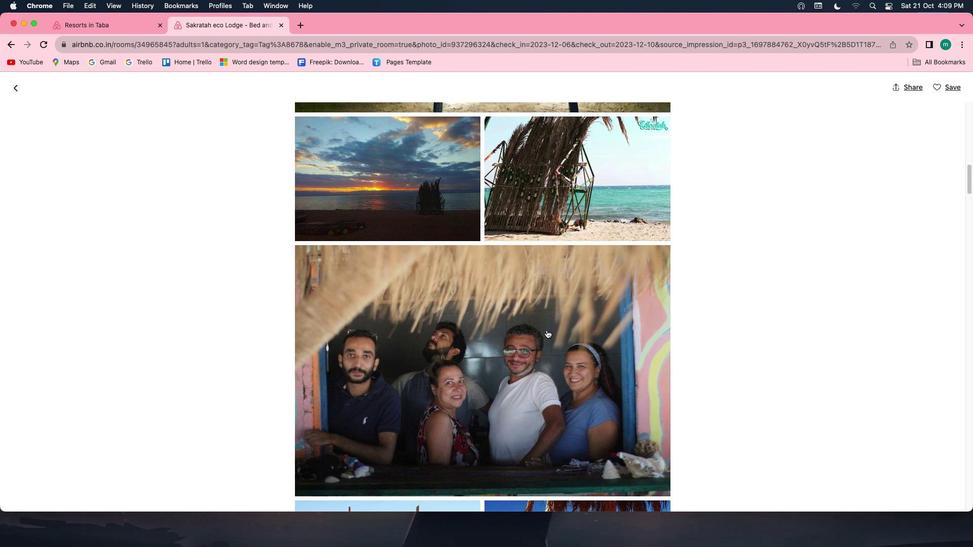 
Action: Mouse scrolled (546, 330) with delta (0, 0)
Screenshot: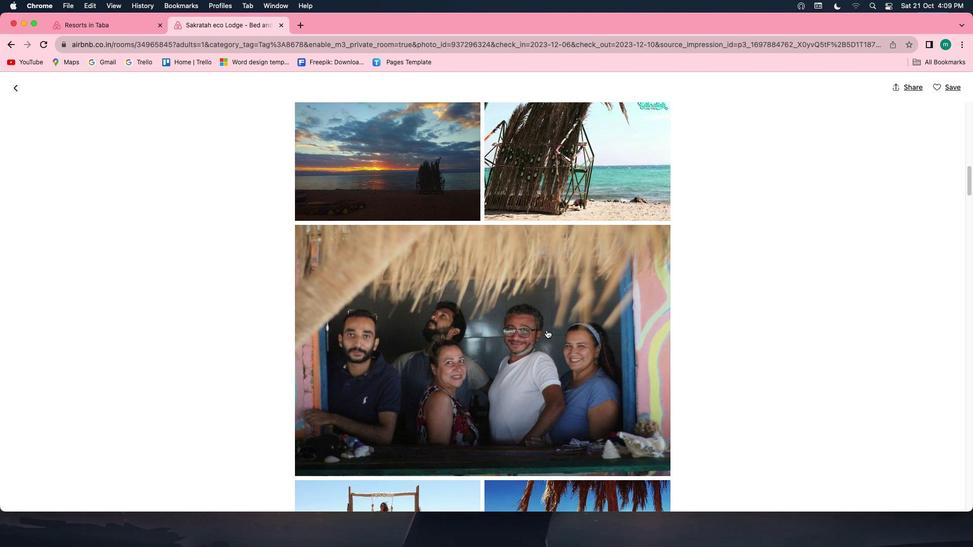 
Action: Mouse scrolled (546, 330) with delta (0, 0)
Screenshot: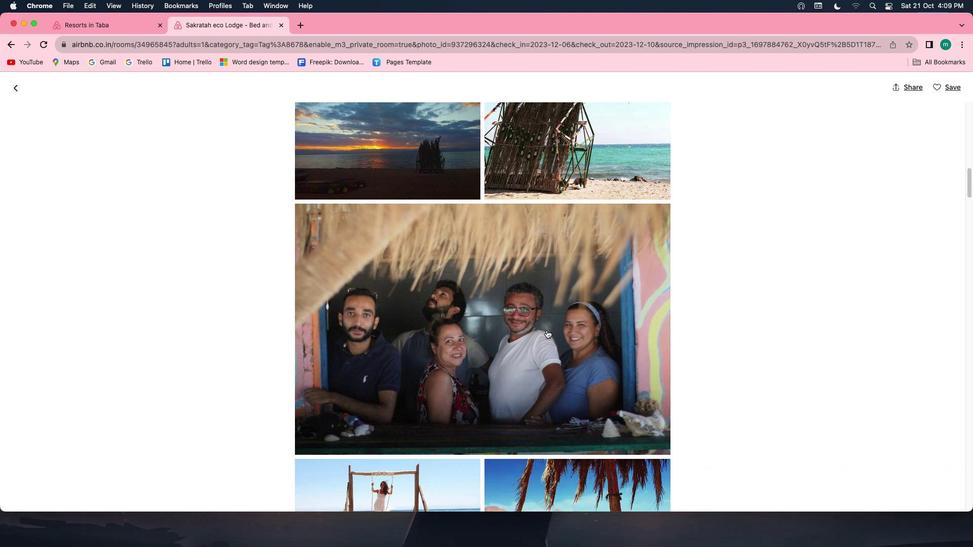 
Action: Mouse scrolled (546, 330) with delta (0, 0)
Screenshot: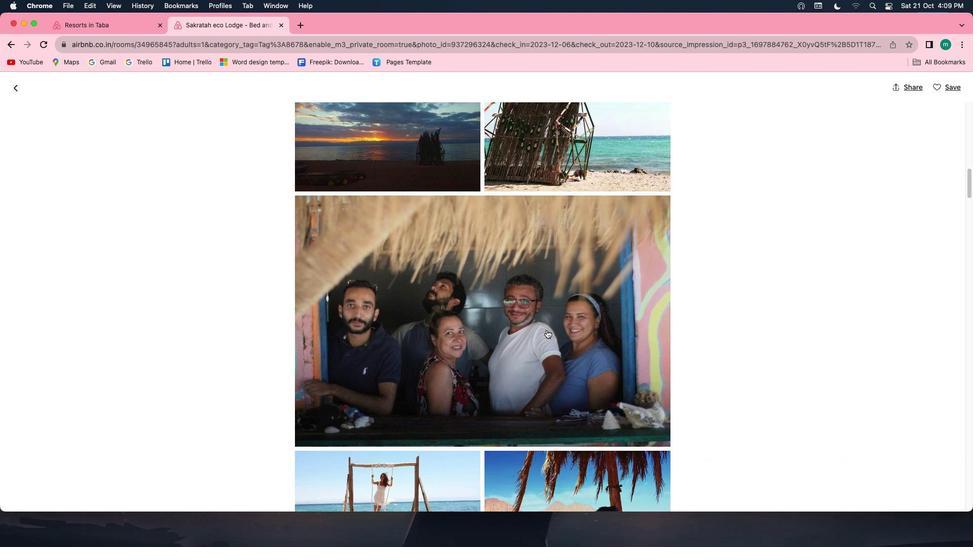 
Action: Mouse scrolled (546, 330) with delta (0, 0)
Screenshot: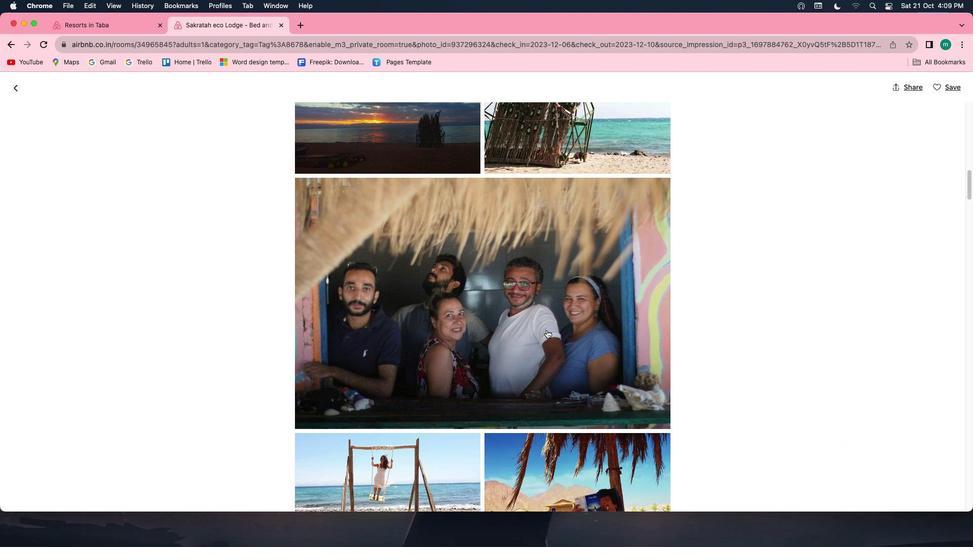 
Action: Mouse scrolled (546, 330) with delta (0, 0)
Screenshot: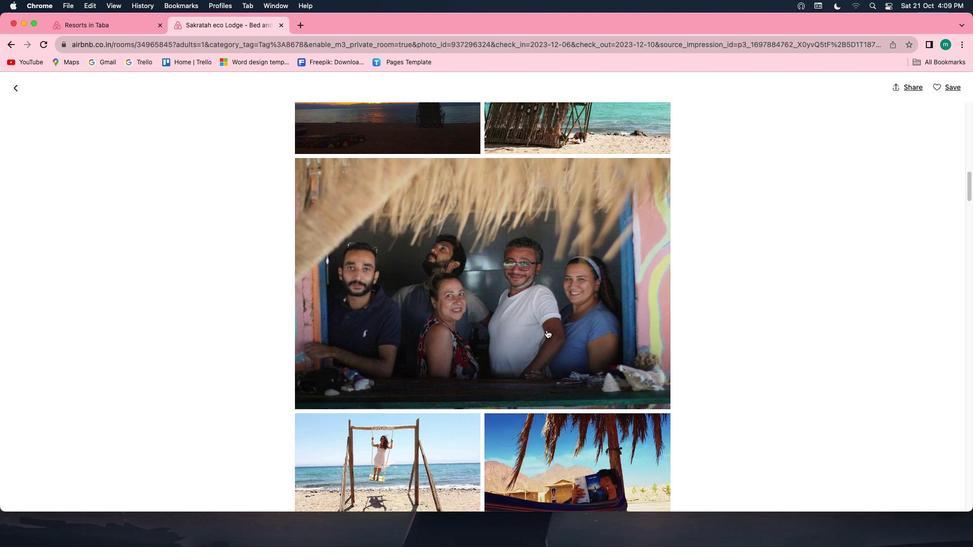 
Action: Mouse scrolled (546, 330) with delta (0, 0)
Screenshot: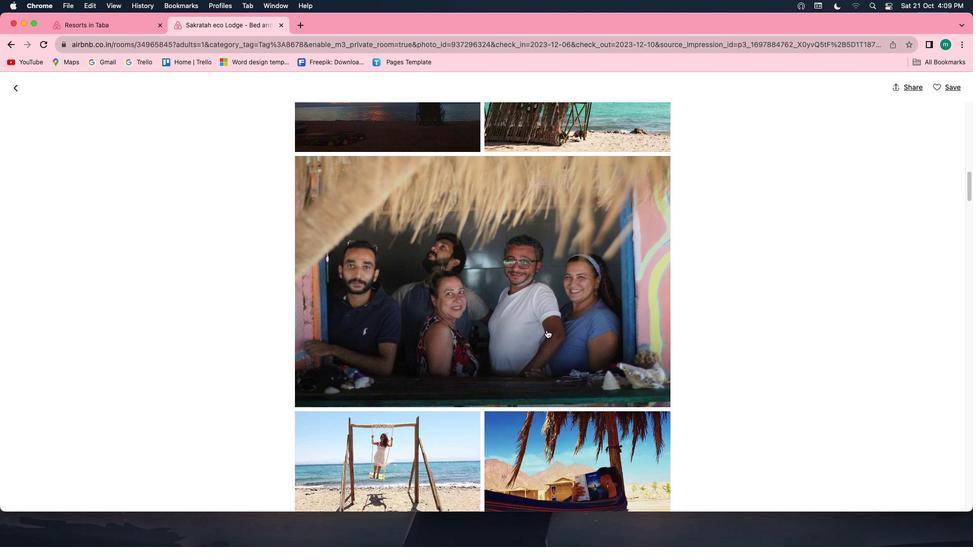 
Action: Mouse scrolled (546, 330) with delta (0, 0)
Screenshot: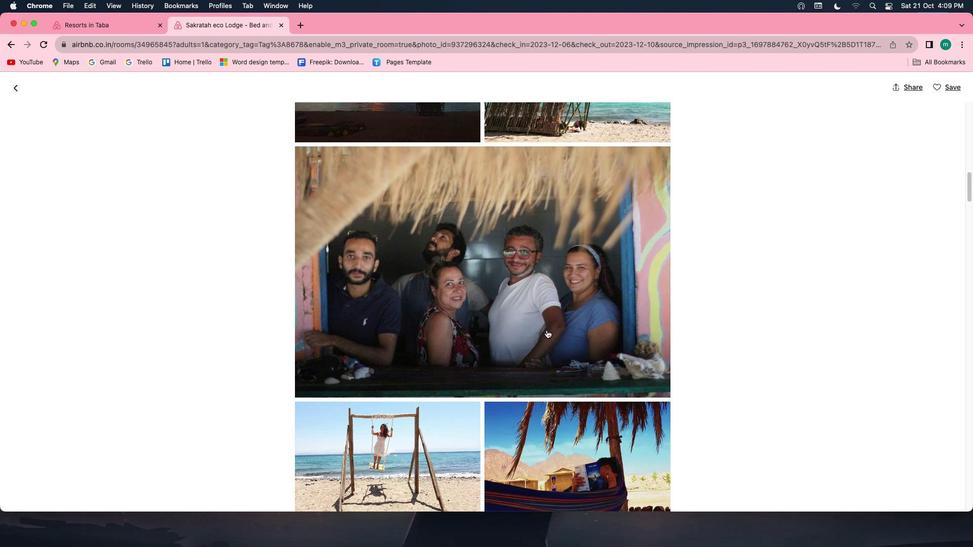 
Action: Mouse scrolled (546, 330) with delta (0, 0)
Screenshot: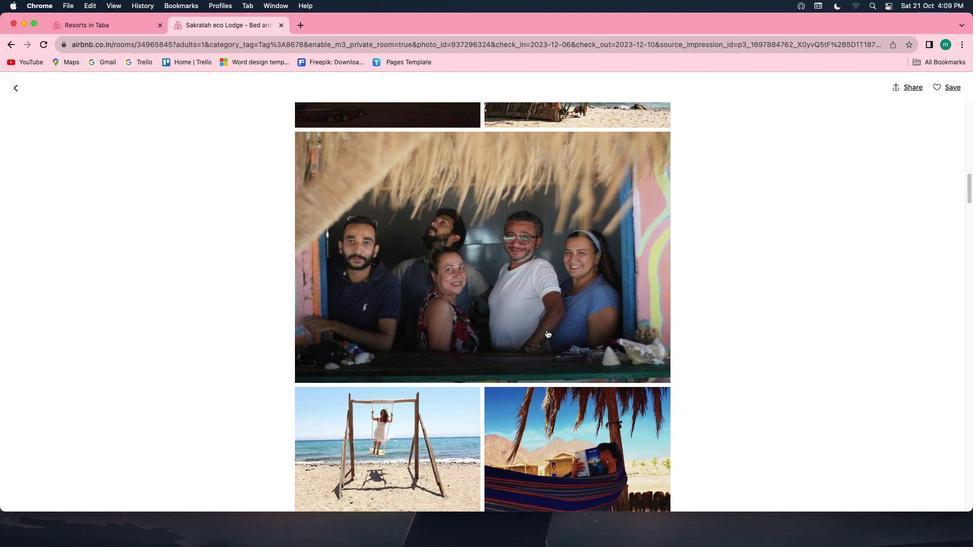 
Action: Mouse scrolled (546, 330) with delta (0, 0)
Screenshot: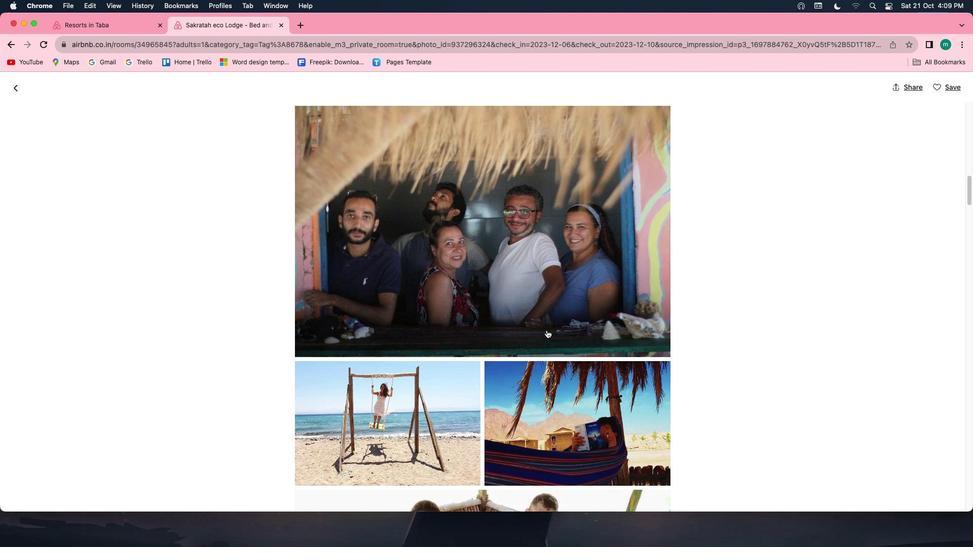 
Action: Mouse scrolled (546, 330) with delta (0, 0)
Screenshot: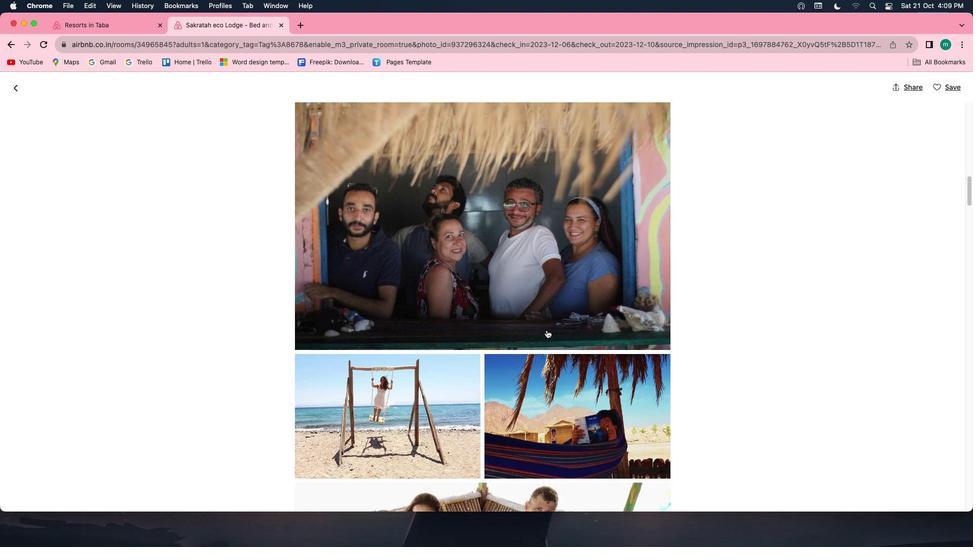 
Action: Mouse scrolled (546, 330) with delta (0, -1)
Screenshot: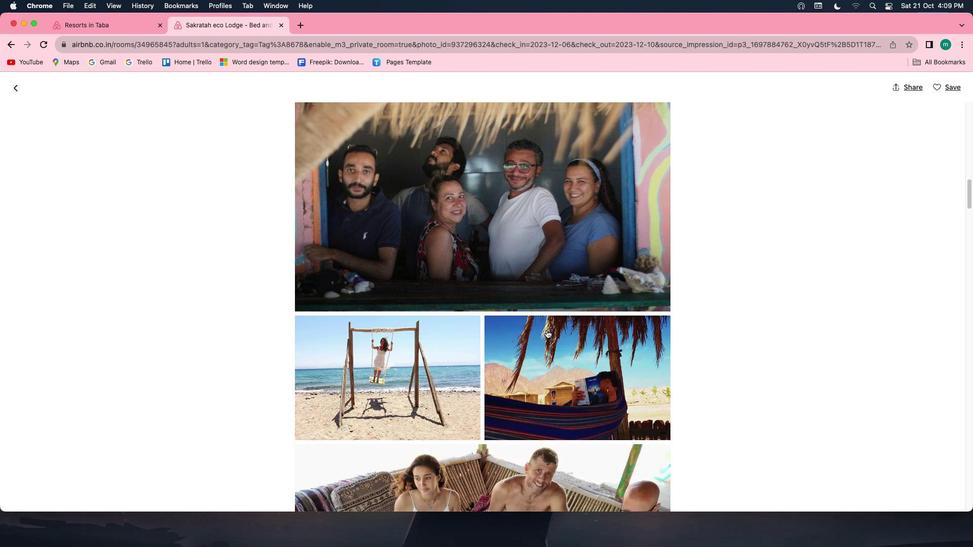 
Action: Mouse scrolled (546, 330) with delta (0, -1)
Screenshot: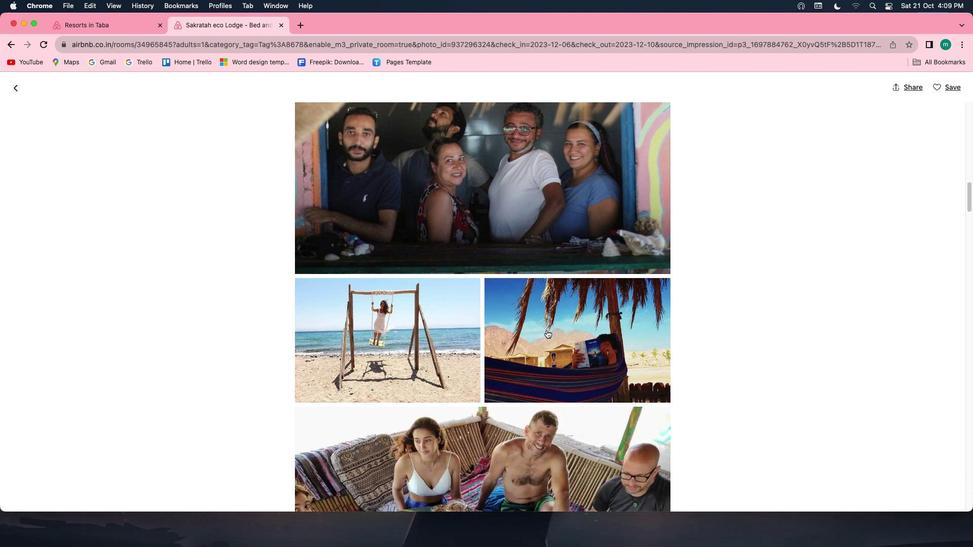 
Action: Mouse scrolled (546, 330) with delta (0, 0)
Screenshot: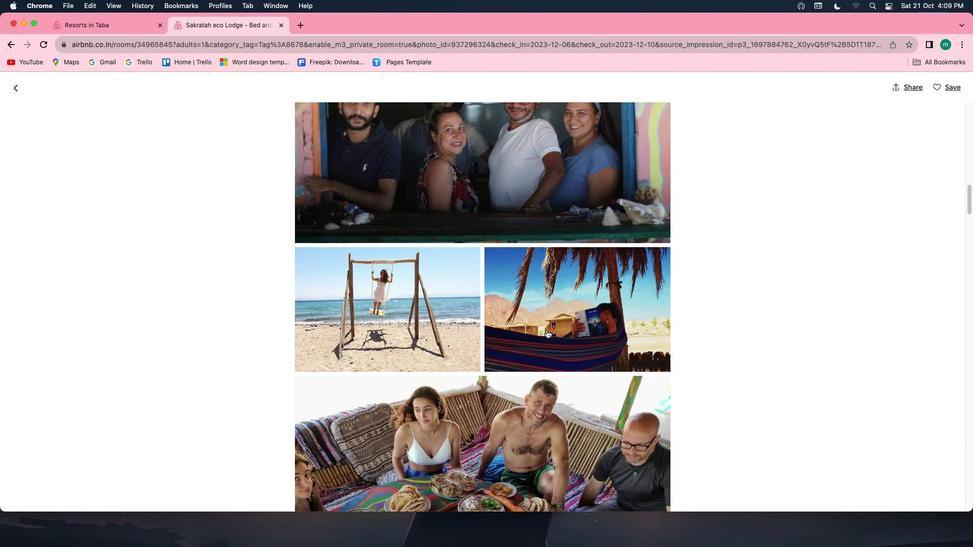 
Action: Mouse scrolled (546, 330) with delta (0, 0)
Screenshot: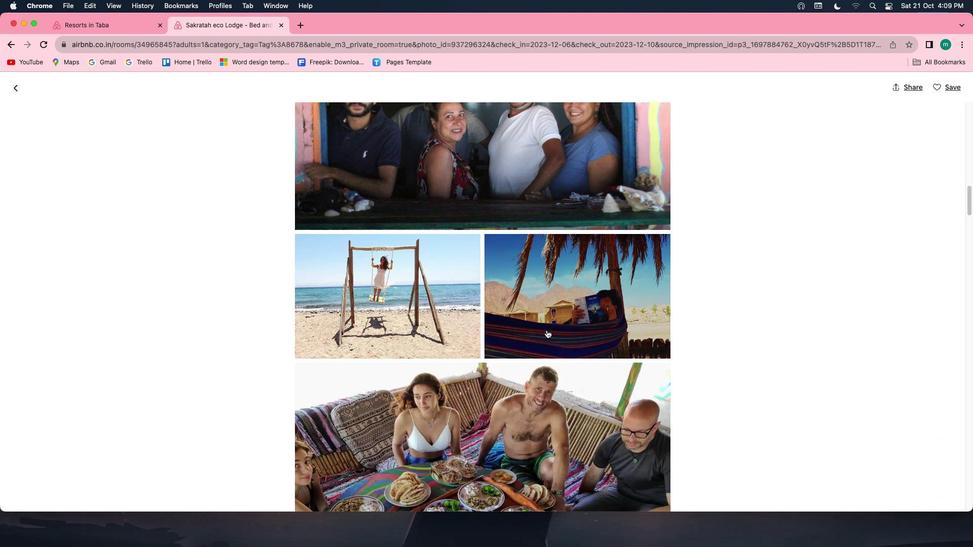 
Action: Mouse scrolled (546, 330) with delta (0, 0)
Screenshot: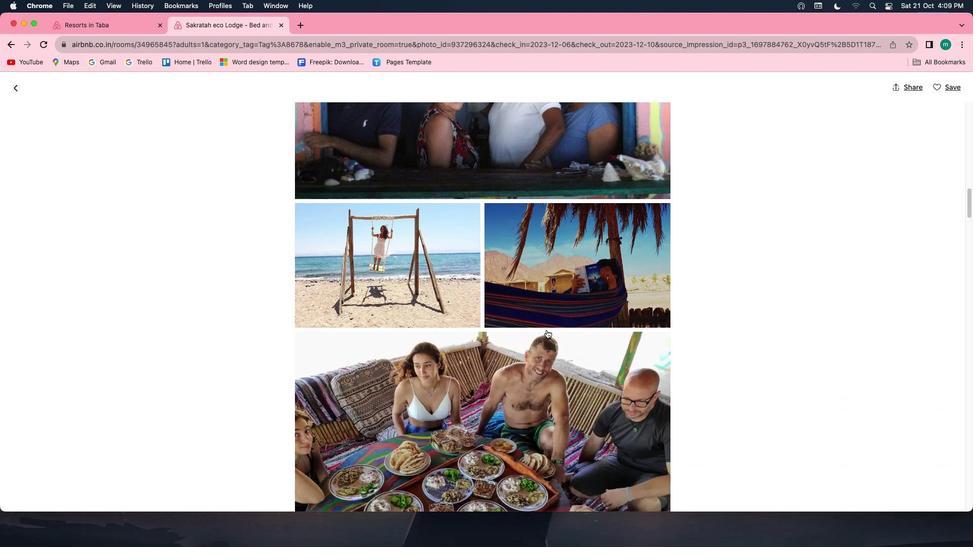 
Action: Mouse scrolled (546, 330) with delta (0, -1)
Screenshot: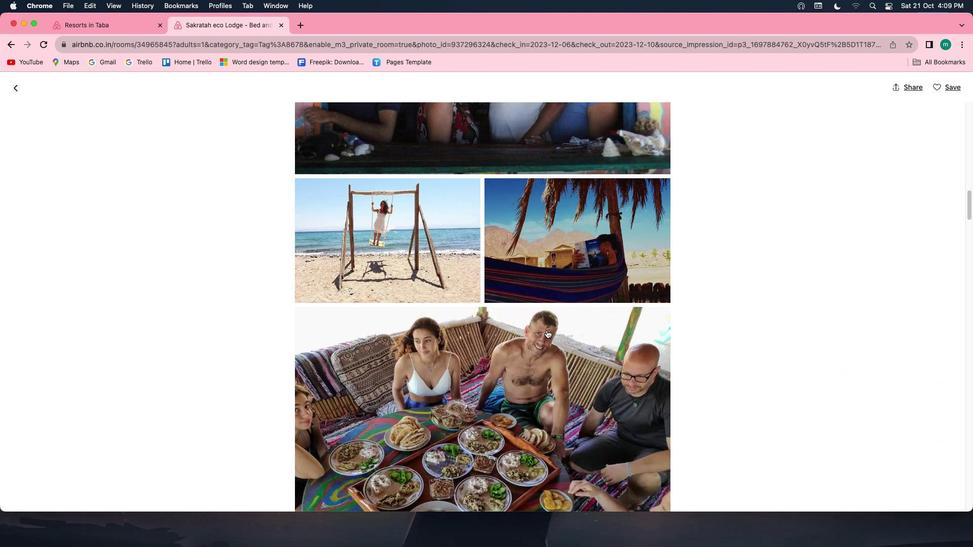 
Action: Mouse scrolled (546, 330) with delta (0, -2)
Screenshot: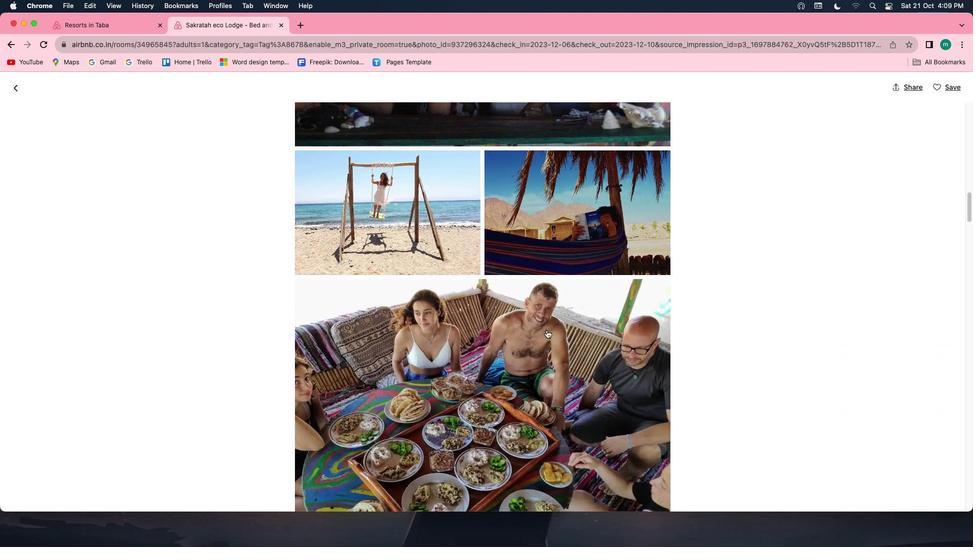 
Action: Mouse scrolled (546, 330) with delta (0, 0)
Screenshot: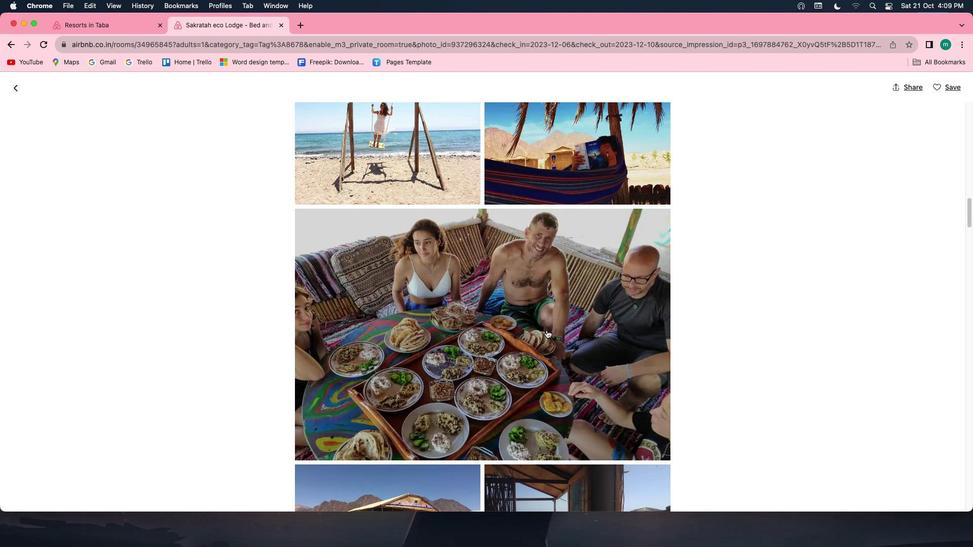 
Action: Mouse scrolled (546, 330) with delta (0, 0)
Screenshot: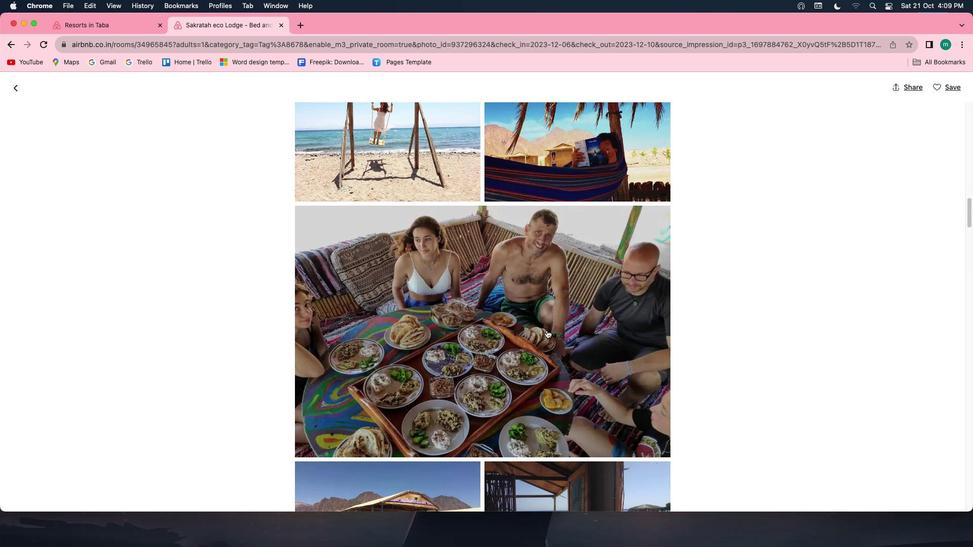 
Action: Mouse scrolled (546, 330) with delta (0, 0)
Screenshot: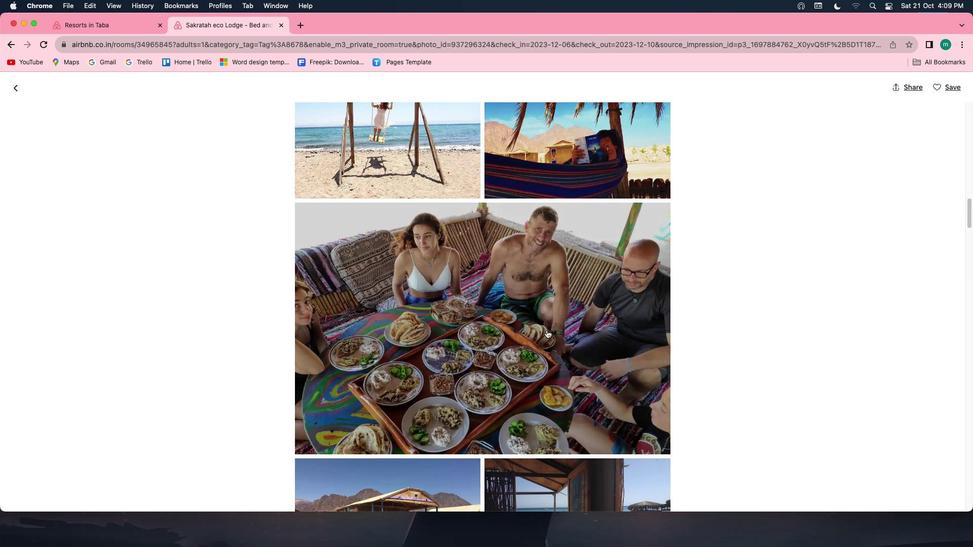 
Action: Mouse scrolled (546, 330) with delta (0, 0)
Screenshot: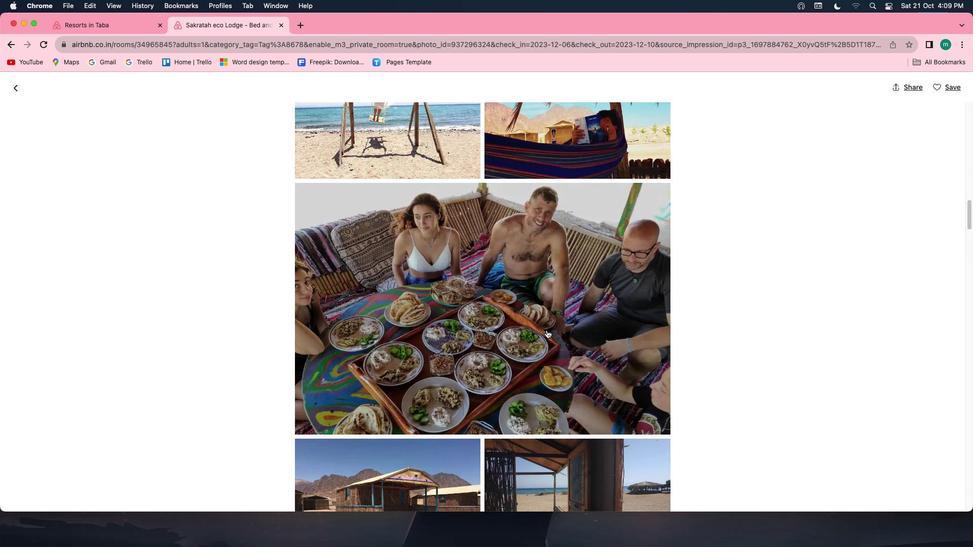 
Action: Mouse scrolled (546, 330) with delta (0, -1)
Screenshot: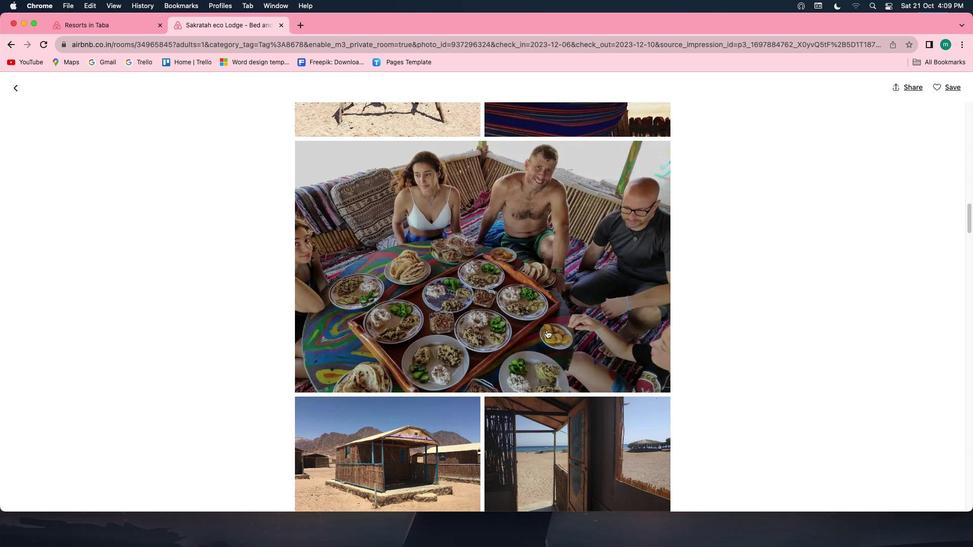 
Action: Mouse scrolled (546, 330) with delta (0, 0)
Screenshot: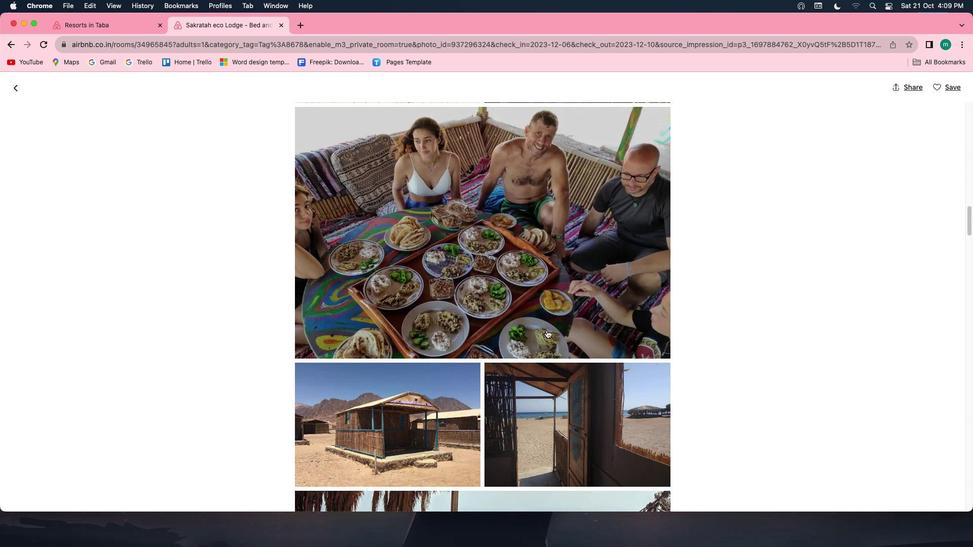 
Action: Mouse scrolled (546, 330) with delta (0, 0)
Screenshot: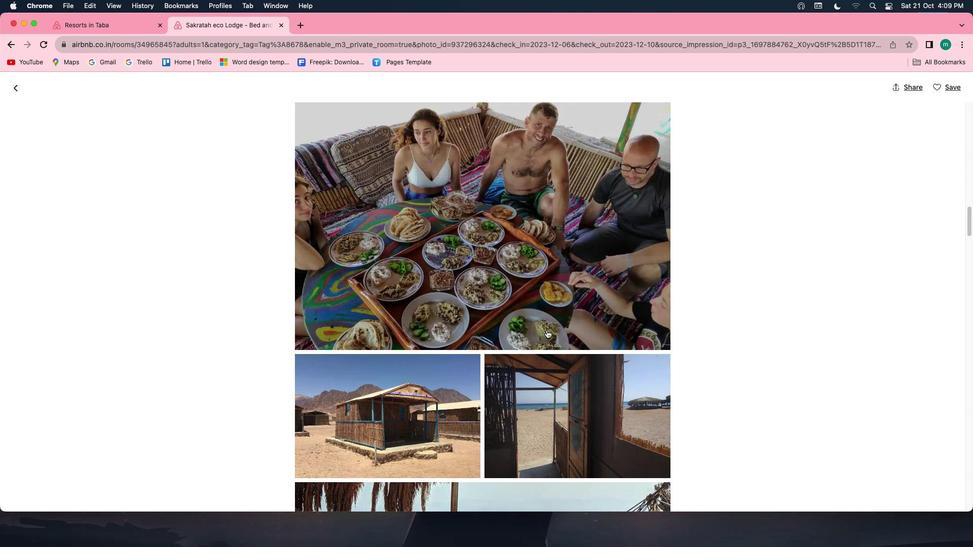 
Action: Mouse scrolled (546, 330) with delta (0, -1)
Screenshot: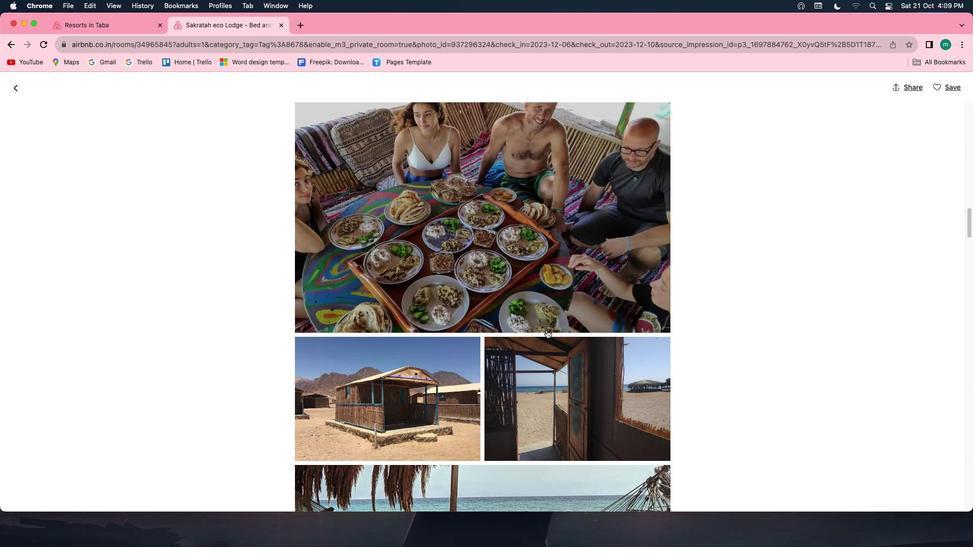 
Action: Mouse scrolled (546, 330) with delta (0, -1)
Screenshot: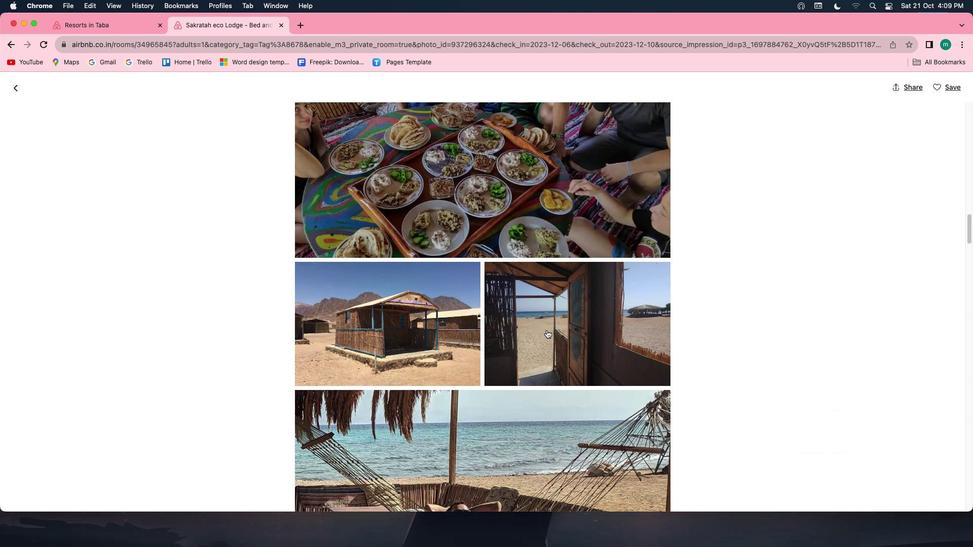 
Action: Mouse moved to (546, 331)
Screenshot: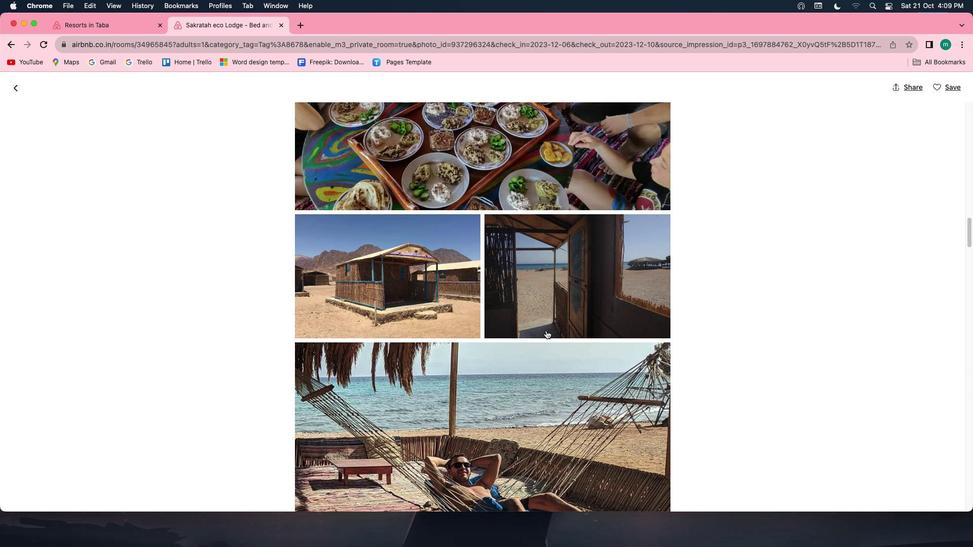 
Action: Mouse scrolled (546, 331) with delta (0, 0)
Screenshot: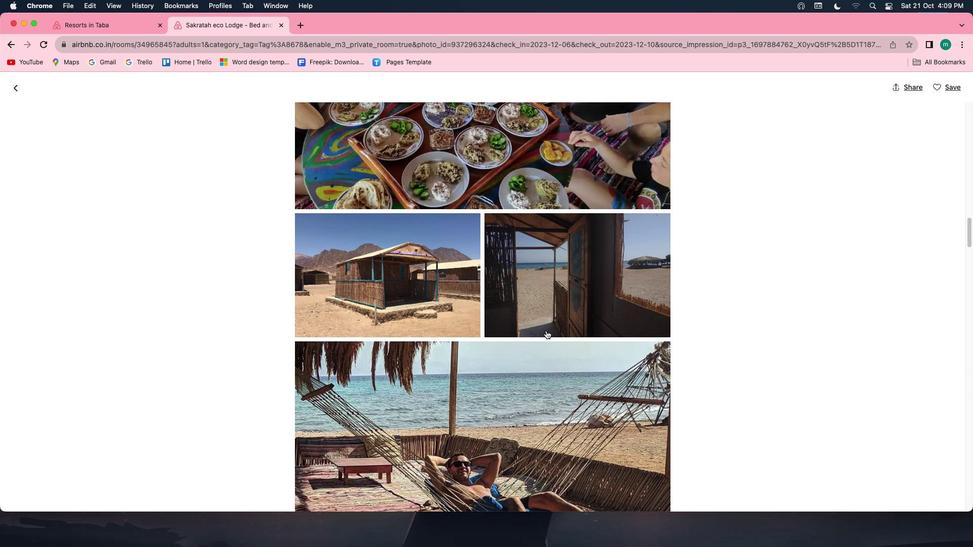 
Action: Mouse scrolled (546, 331) with delta (0, 0)
Screenshot: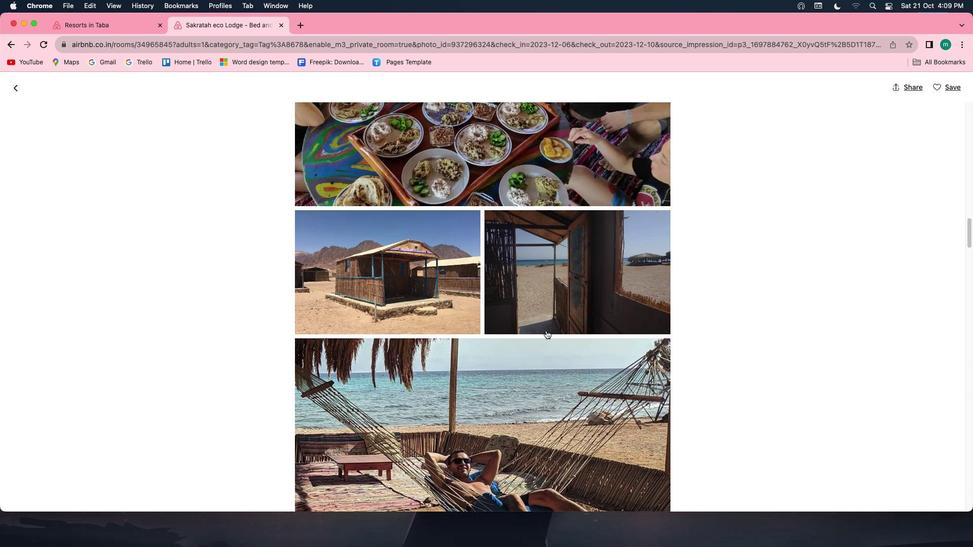 
Action: Mouse scrolled (546, 331) with delta (0, 0)
Screenshot: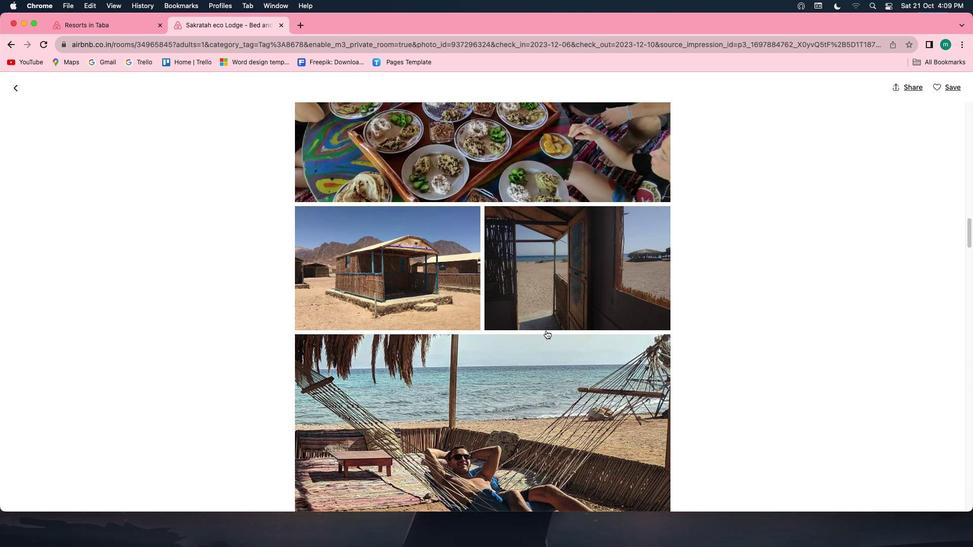 
Action: Mouse scrolled (546, 331) with delta (0, -1)
Screenshot: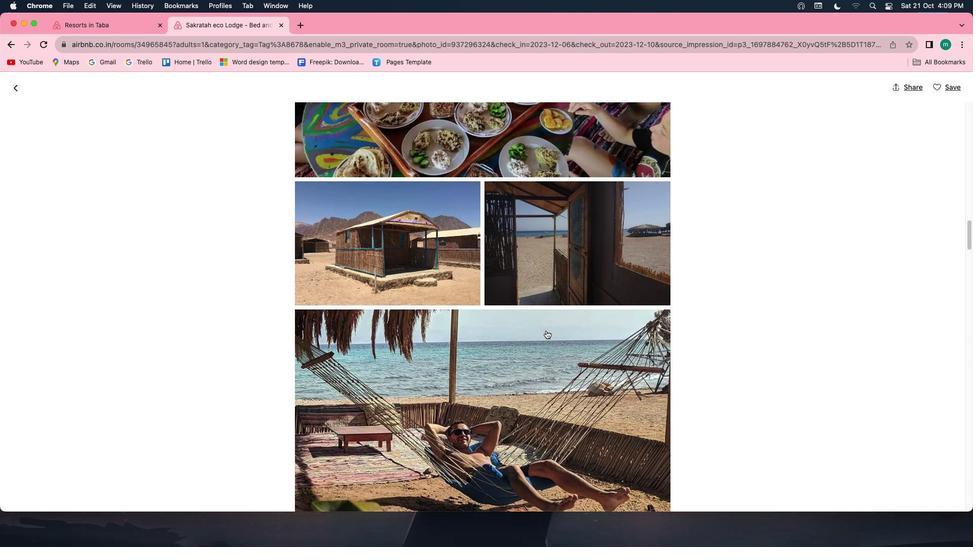 
Action: Mouse scrolled (546, 331) with delta (0, -1)
Screenshot: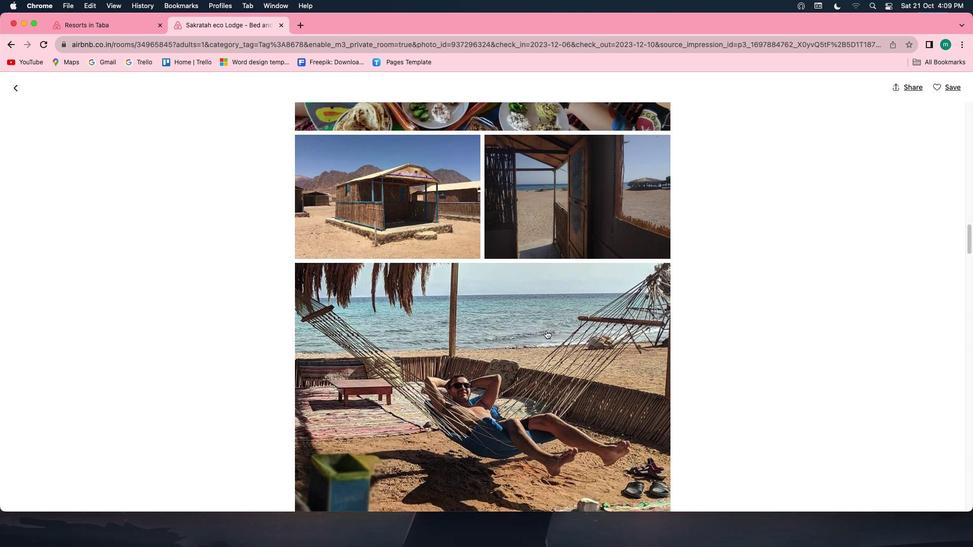 
Action: Mouse scrolled (546, 331) with delta (0, 0)
Screenshot: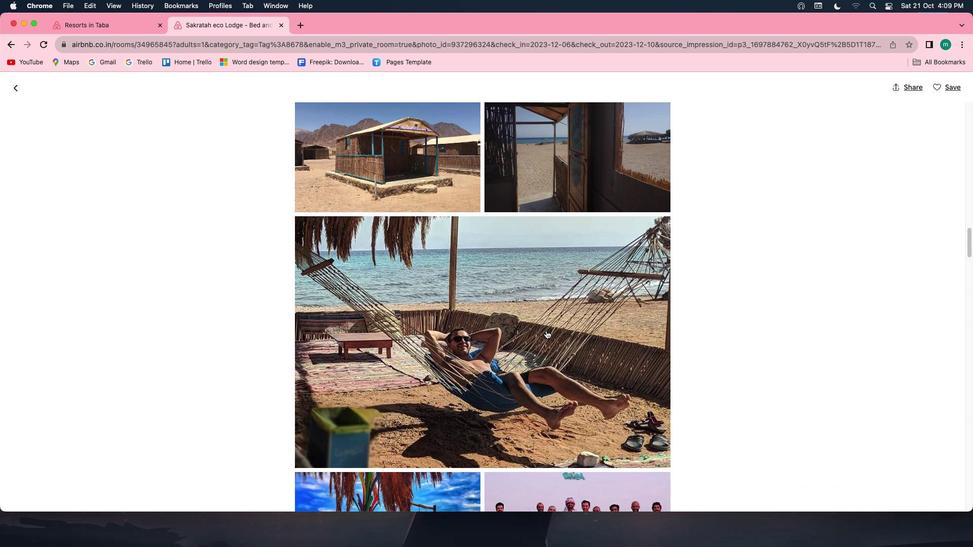 
Action: Mouse scrolled (546, 331) with delta (0, 0)
Screenshot: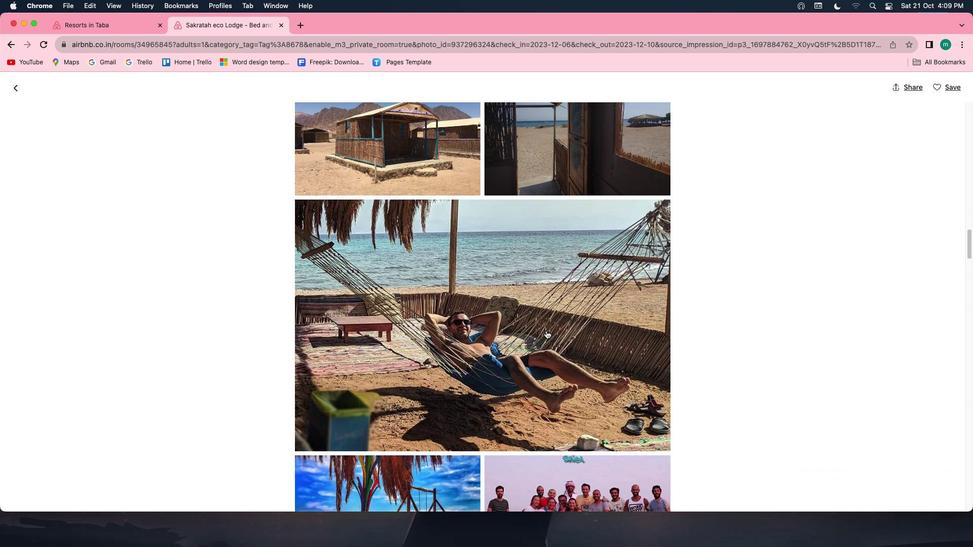 
Action: Mouse scrolled (546, 331) with delta (0, -1)
Screenshot: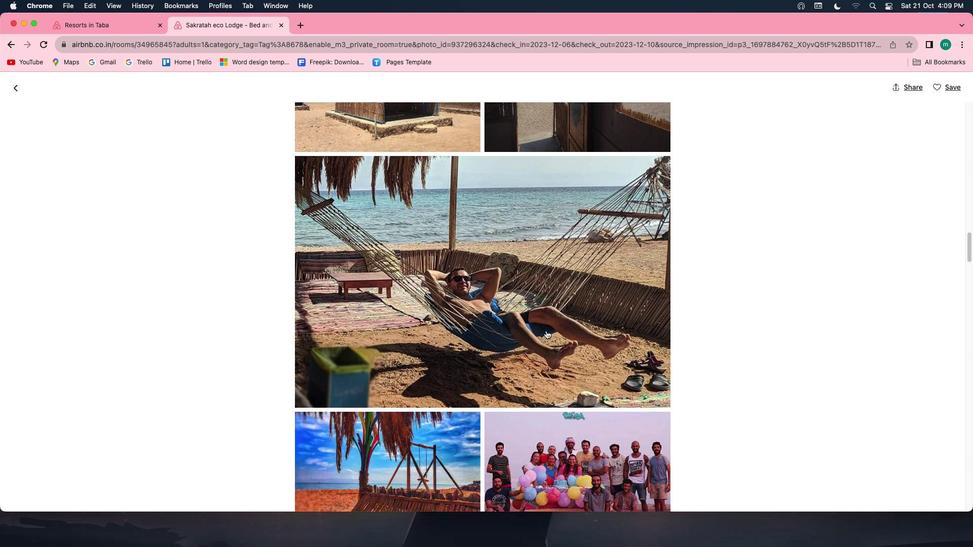 
Action: Mouse scrolled (546, 331) with delta (0, -2)
Screenshot: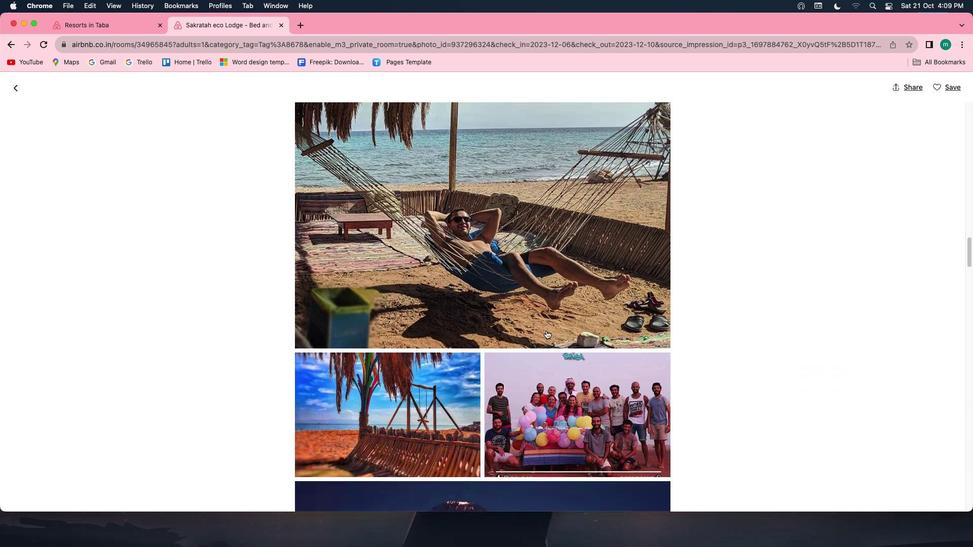 
Action: Mouse scrolled (546, 331) with delta (0, -2)
Screenshot: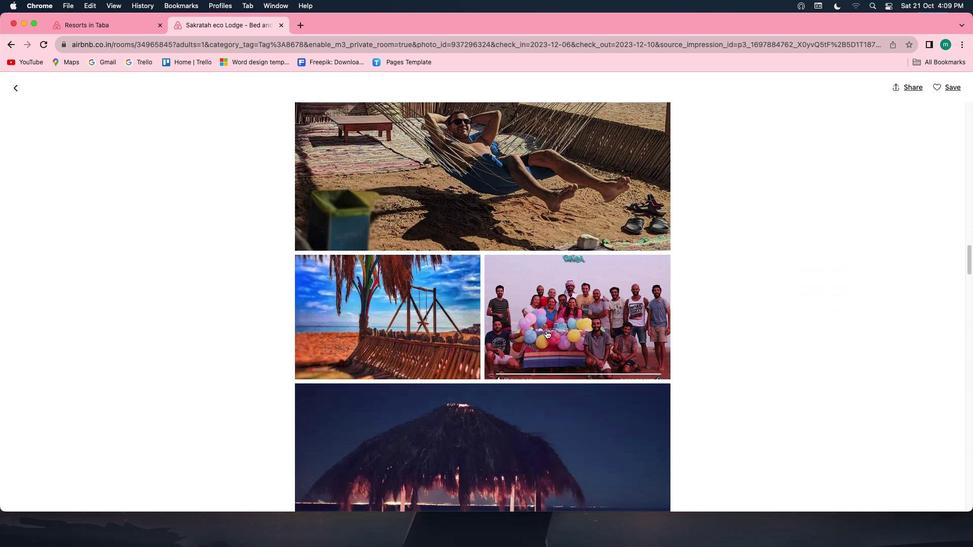 
Action: Mouse scrolled (546, 331) with delta (0, 0)
Screenshot: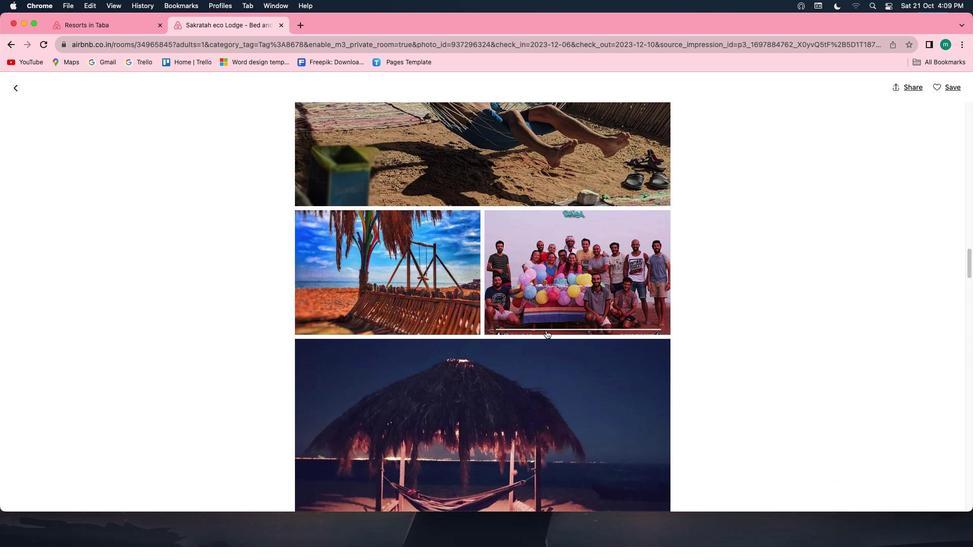
Action: Mouse scrolled (546, 331) with delta (0, 0)
Screenshot: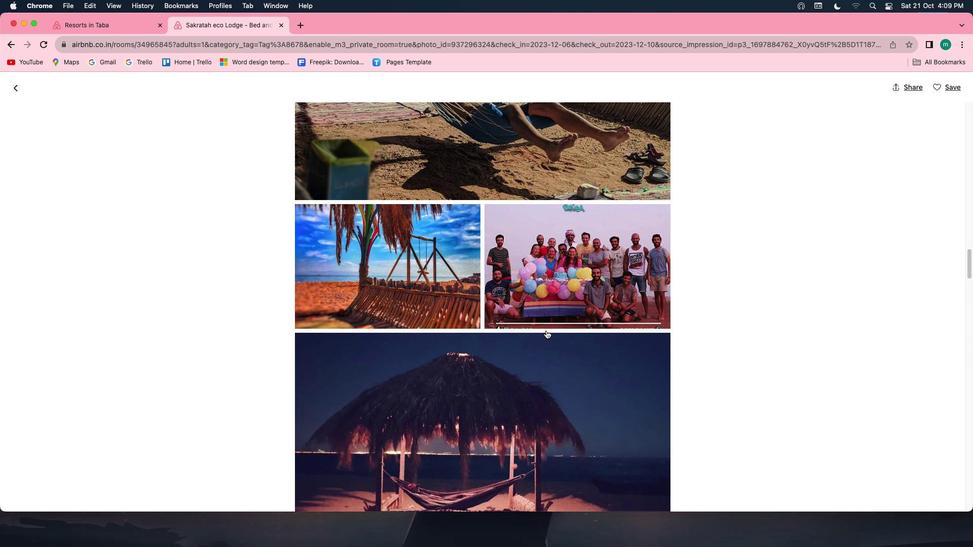
Action: Mouse scrolled (546, 331) with delta (0, -1)
Screenshot: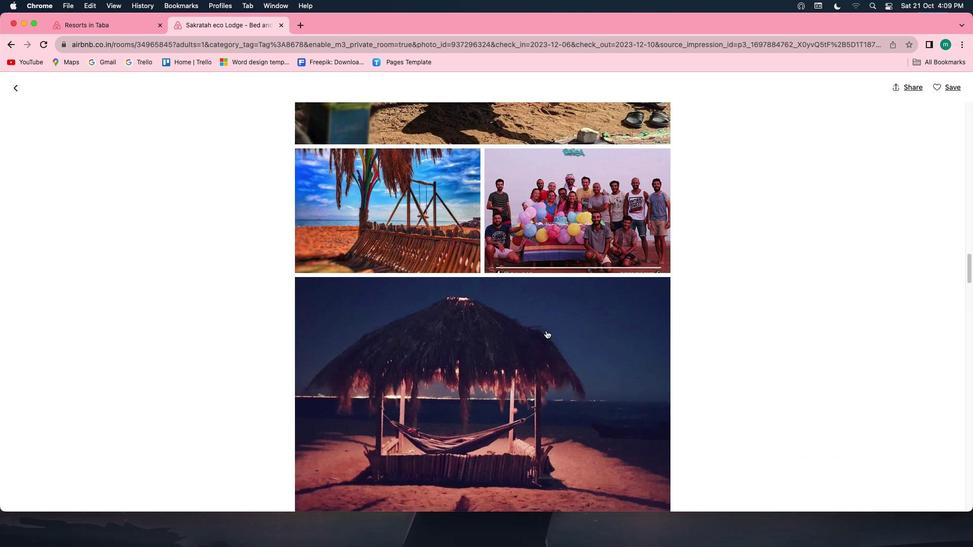
Action: Mouse scrolled (546, 331) with delta (0, -2)
Screenshot: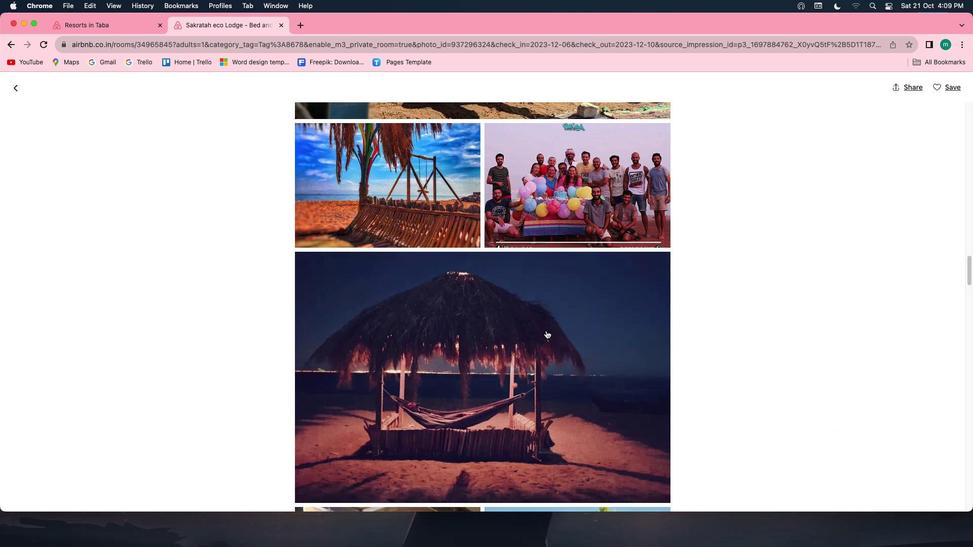 
Action: Mouse moved to (488, 267)
Screenshot: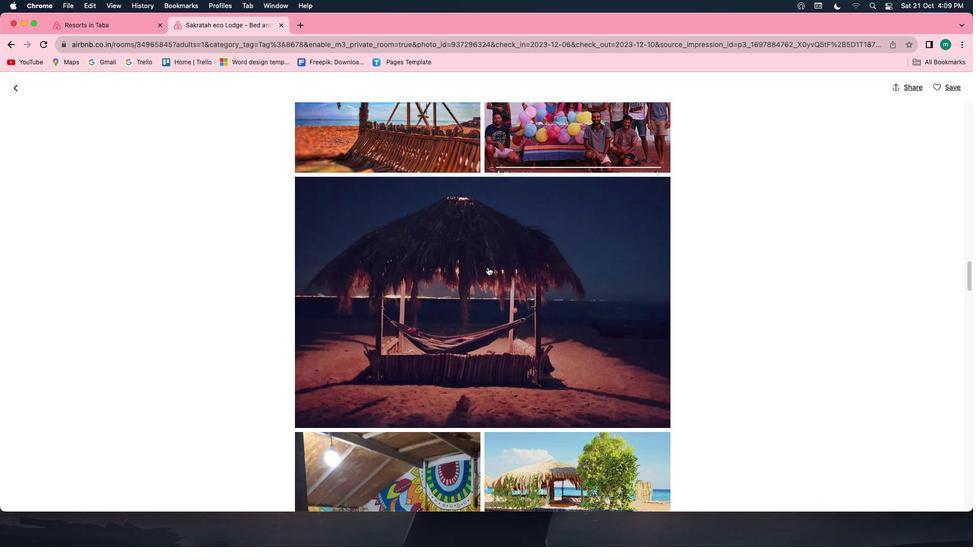 
Action: Mouse scrolled (488, 267) with delta (0, 0)
Screenshot: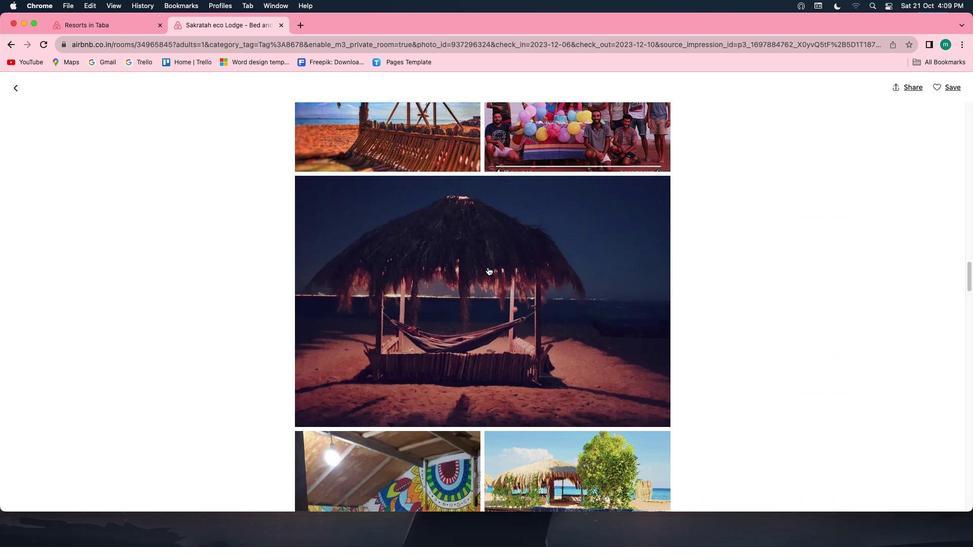
Action: Mouse scrolled (488, 267) with delta (0, 0)
Screenshot: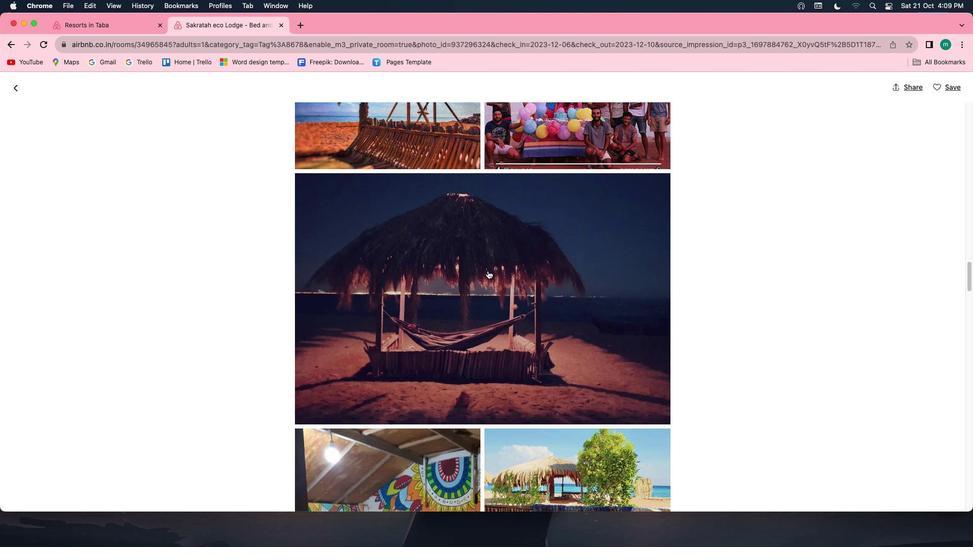 
Action: Mouse scrolled (488, 267) with delta (0, -1)
Screenshot: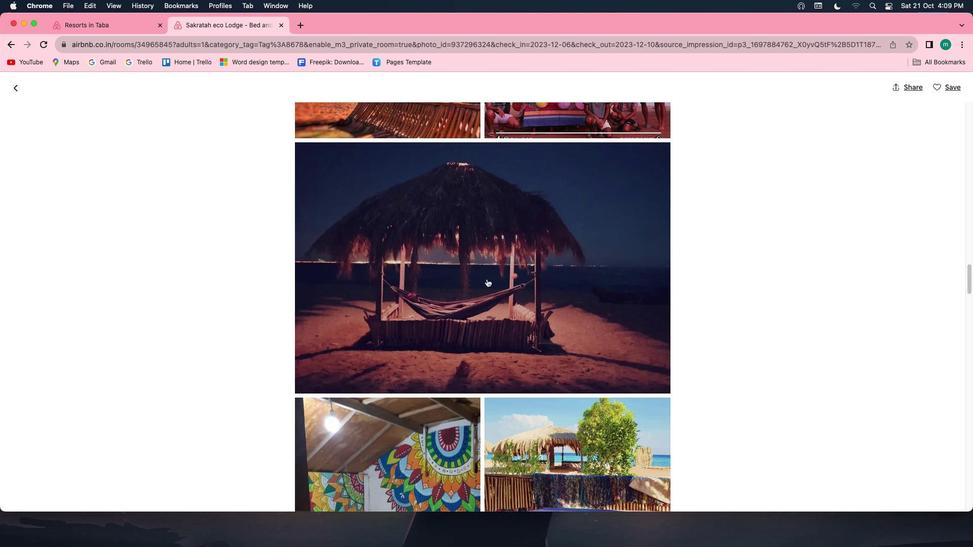 
Action: Mouse moved to (487, 272)
Screenshot: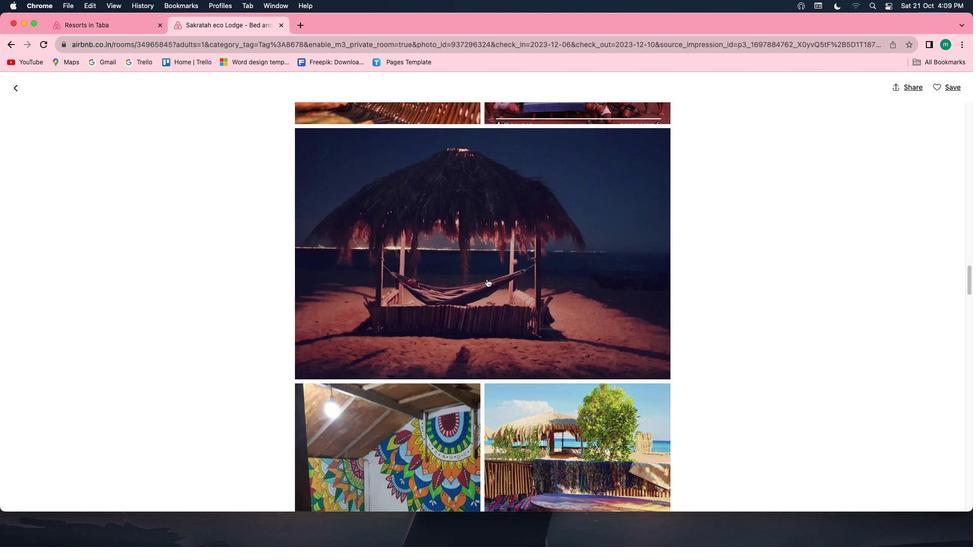 
Action: Mouse scrolled (487, 272) with delta (0, -1)
Screenshot: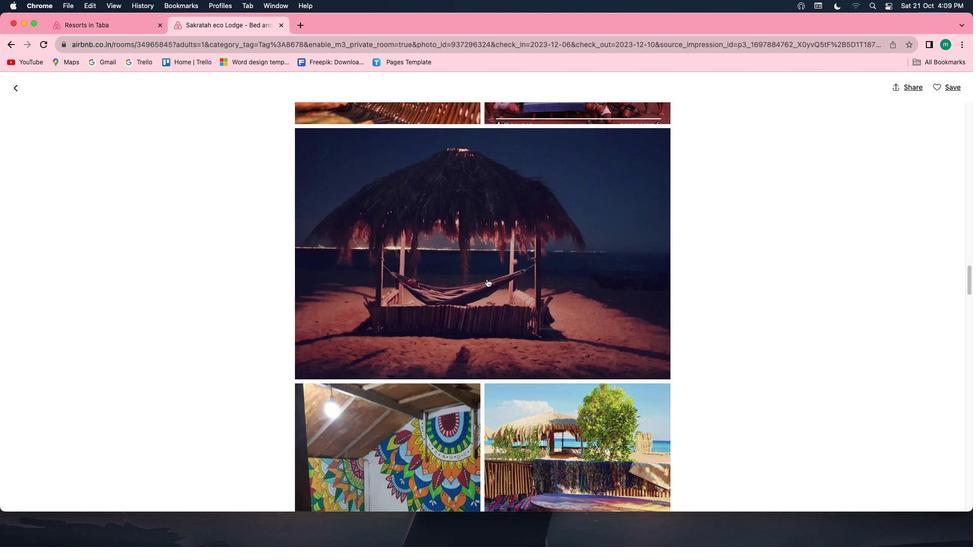
Action: Mouse moved to (487, 278)
Screenshot: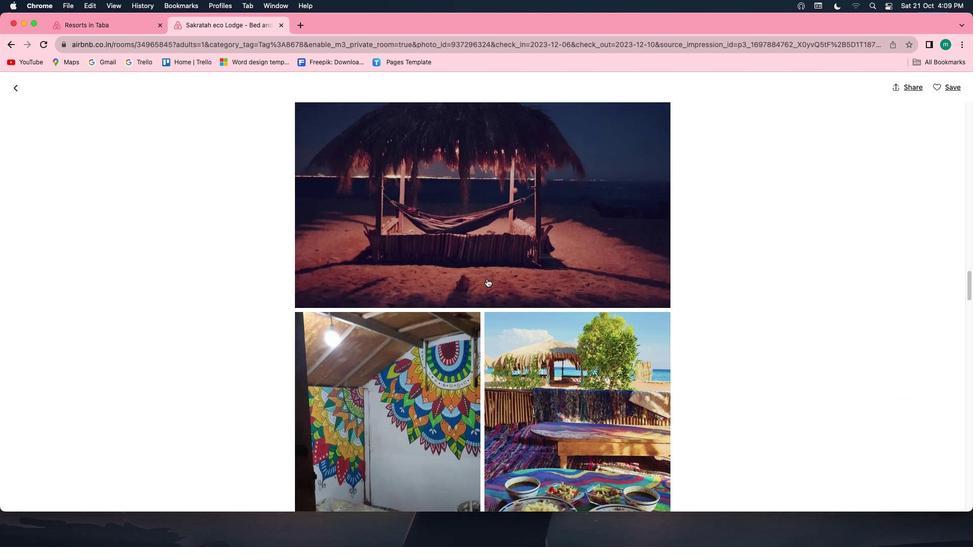 
Action: Mouse scrolled (487, 278) with delta (0, 0)
Screenshot: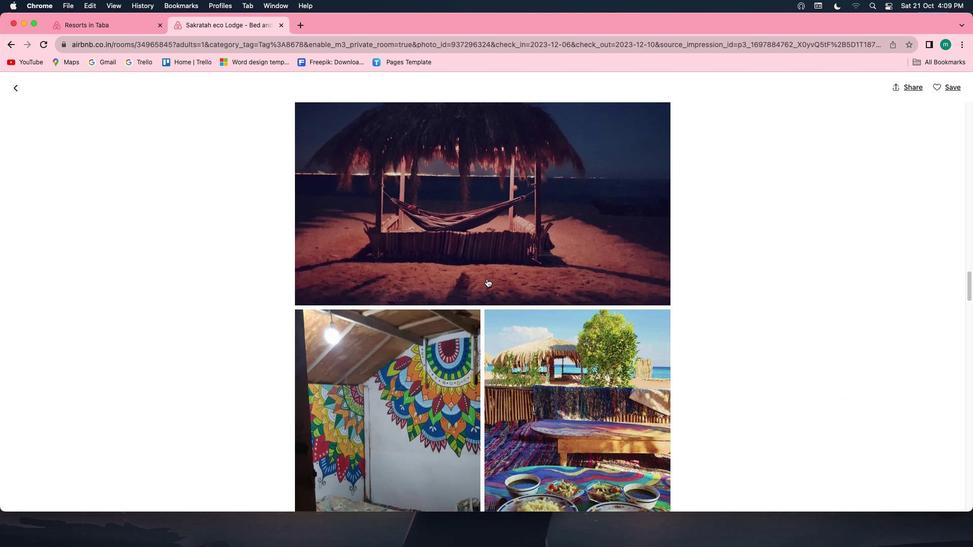 
Action: Mouse scrolled (487, 278) with delta (0, 0)
Screenshot: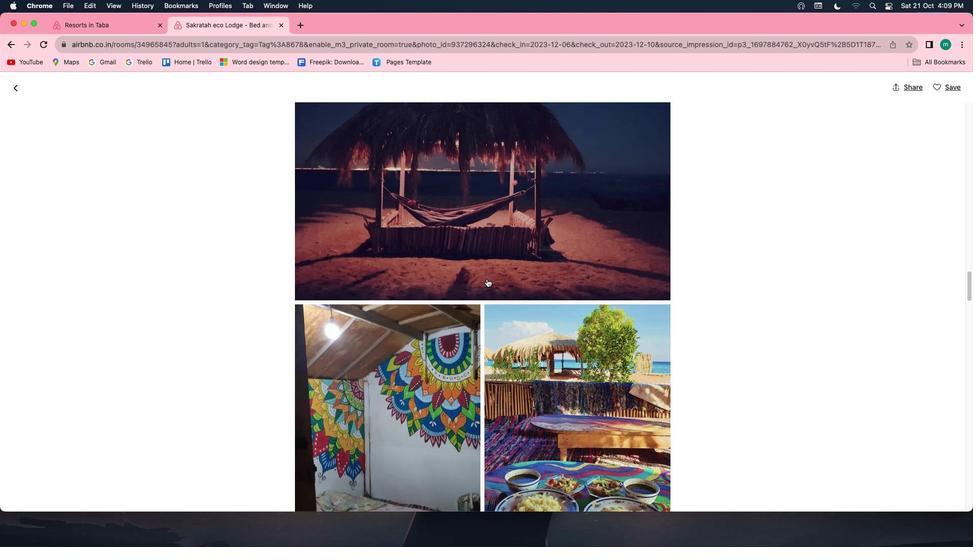 
Action: Mouse scrolled (487, 278) with delta (0, -1)
Screenshot: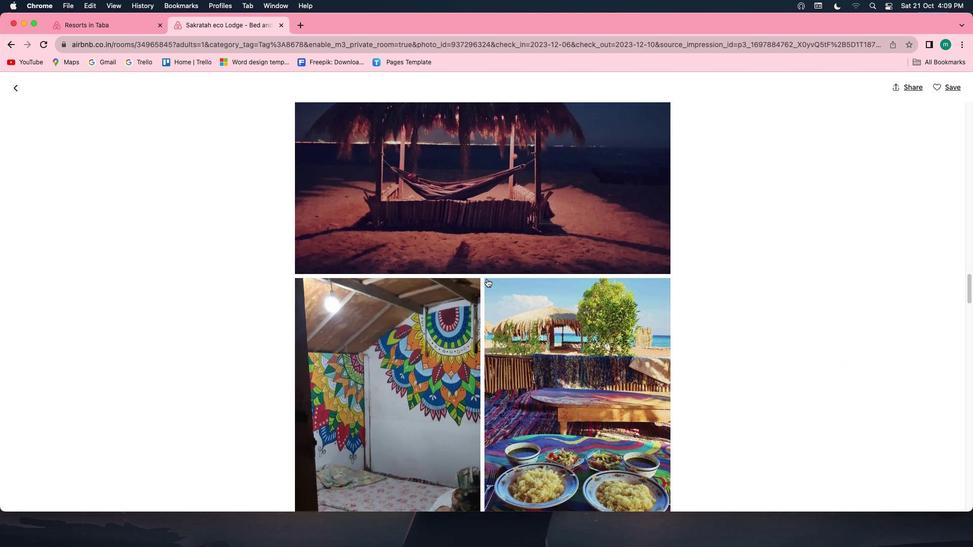 
Action: Mouse moved to (479, 289)
Screenshot: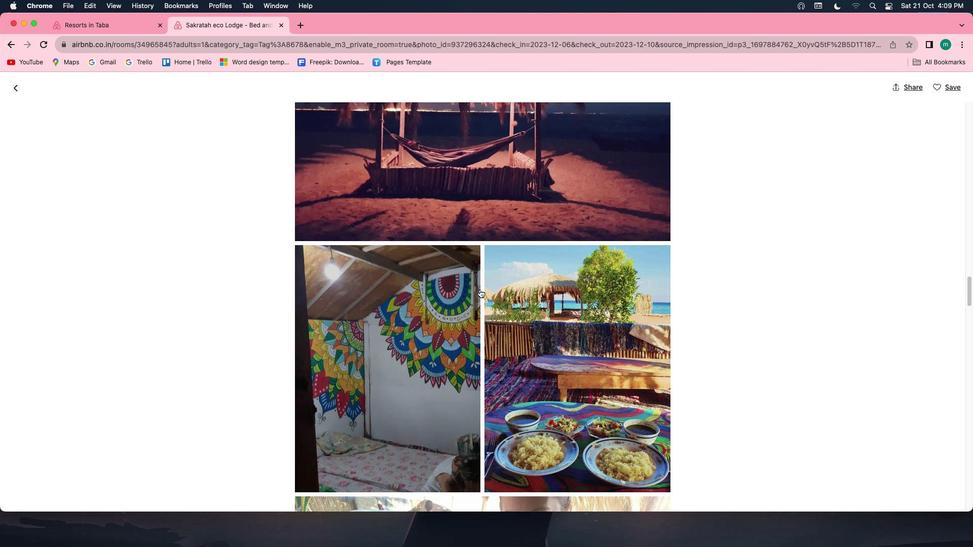 
Action: Mouse scrolled (479, 289) with delta (0, 0)
Screenshot: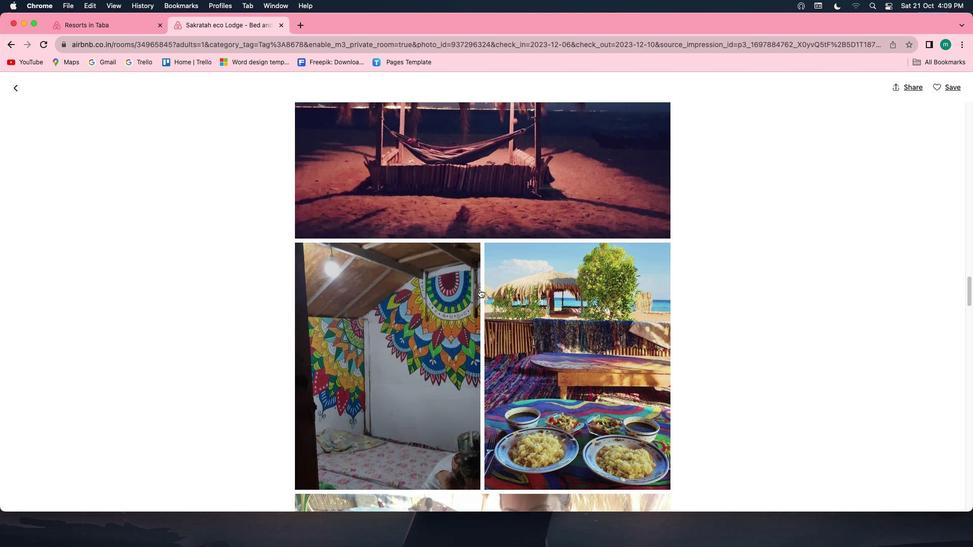 
Action: Mouse scrolled (479, 289) with delta (0, 0)
Screenshot: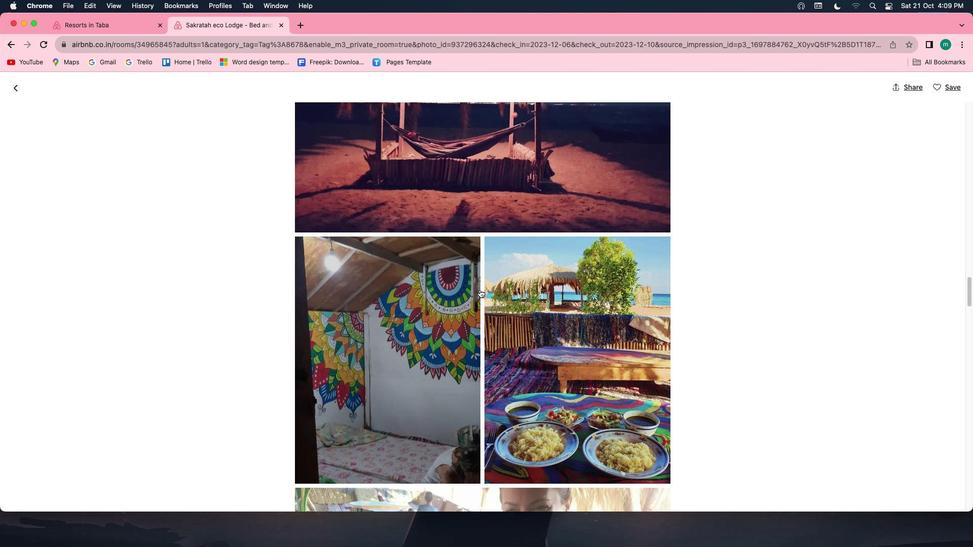 
Action: Mouse scrolled (479, 289) with delta (0, -1)
Screenshot: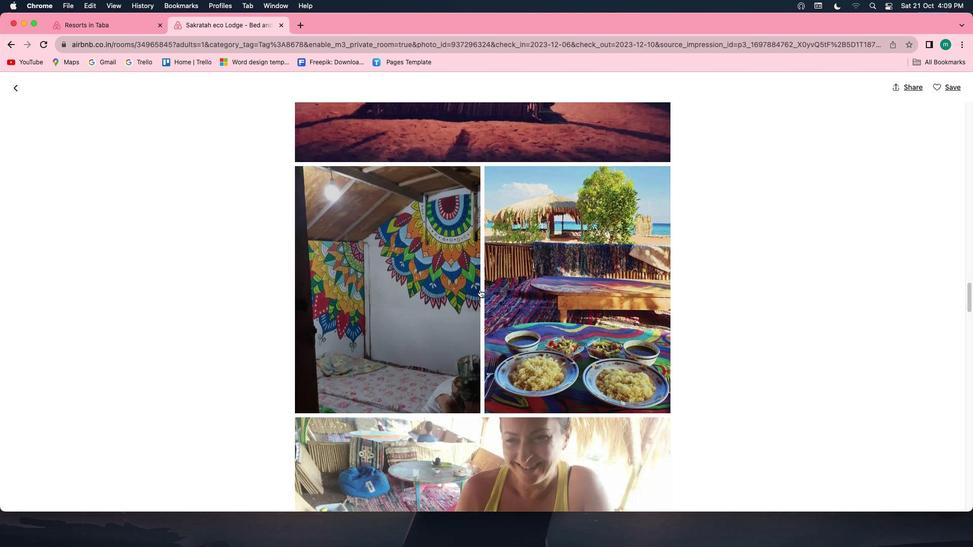 
Action: Mouse scrolled (479, 289) with delta (0, -1)
Screenshot: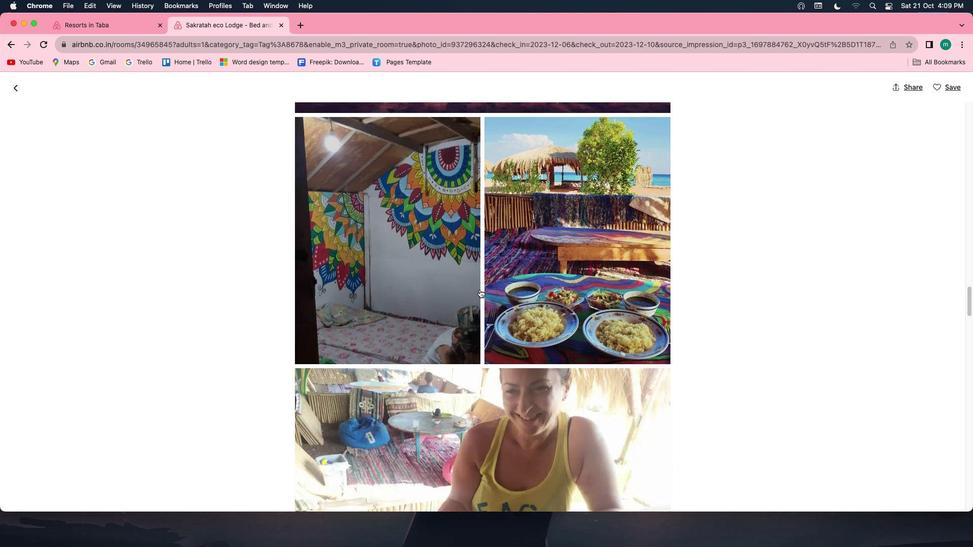 
Action: Mouse scrolled (479, 289) with delta (0, -2)
Screenshot: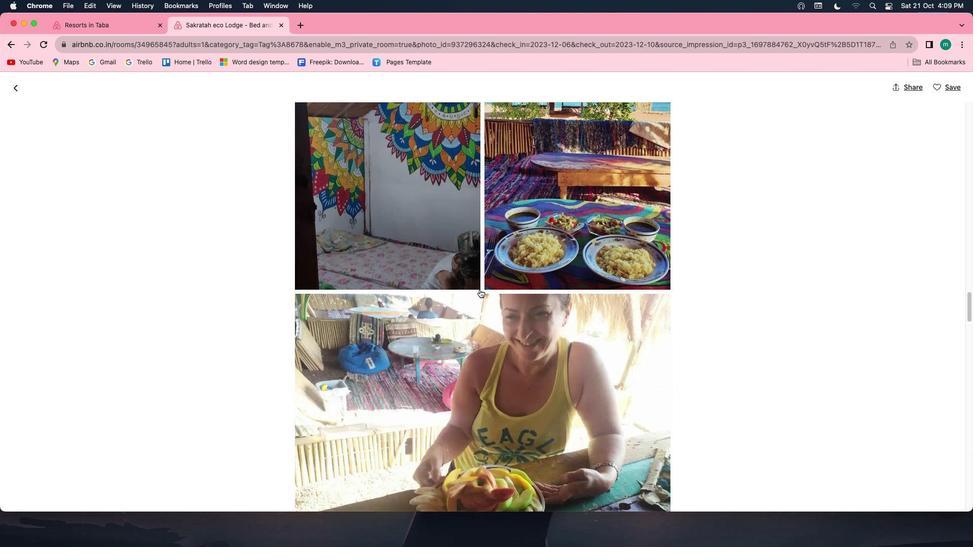 
Action: Mouse scrolled (479, 289) with delta (0, 0)
Screenshot: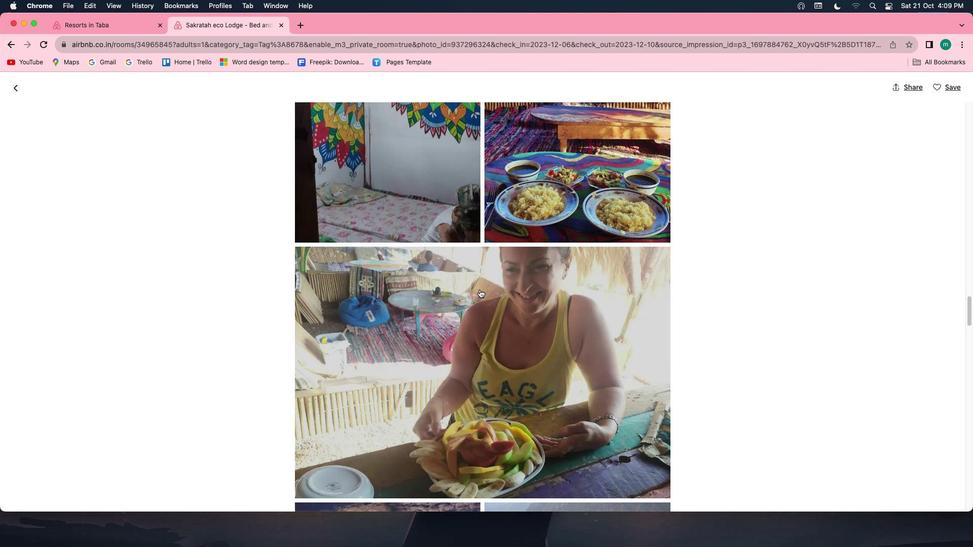 
Action: Mouse scrolled (479, 289) with delta (0, 0)
Screenshot: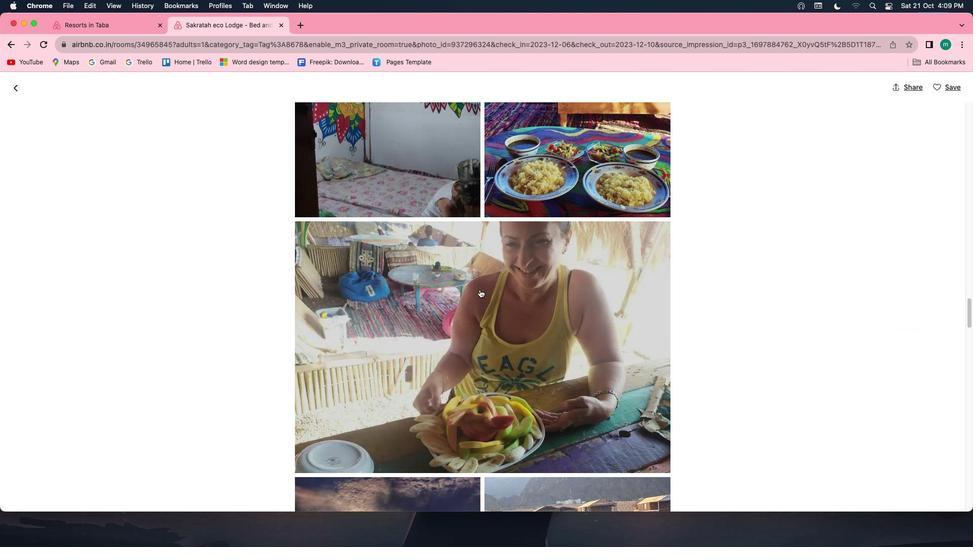 
Action: Mouse scrolled (479, 289) with delta (0, -1)
Screenshot: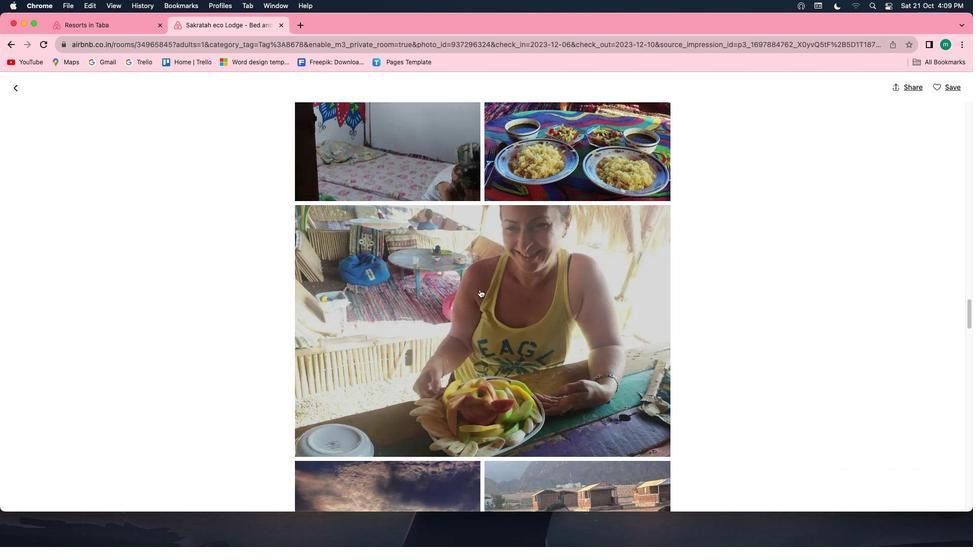 
Action: Mouse scrolled (479, 289) with delta (0, -2)
Screenshot: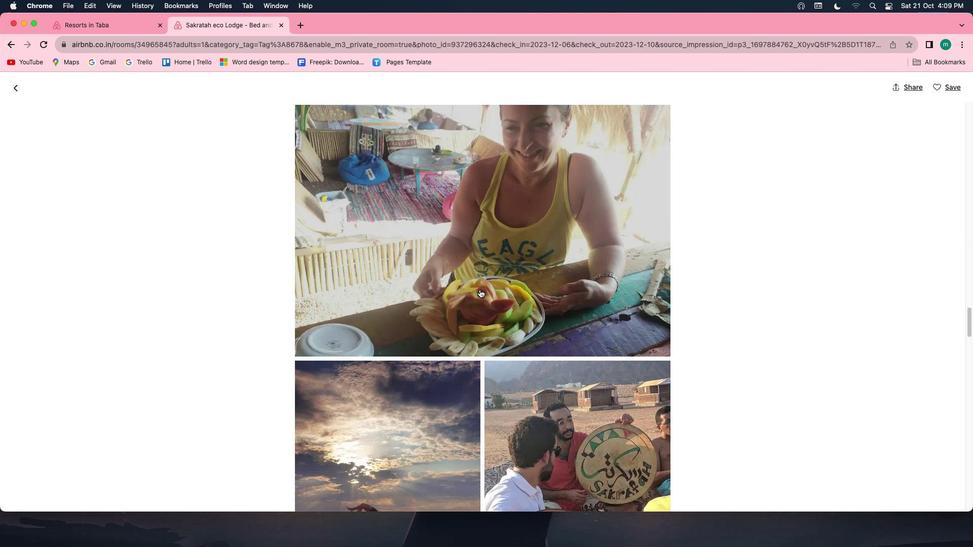 
Action: Mouse scrolled (479, 289) with delta (0, 0)
Screenshot: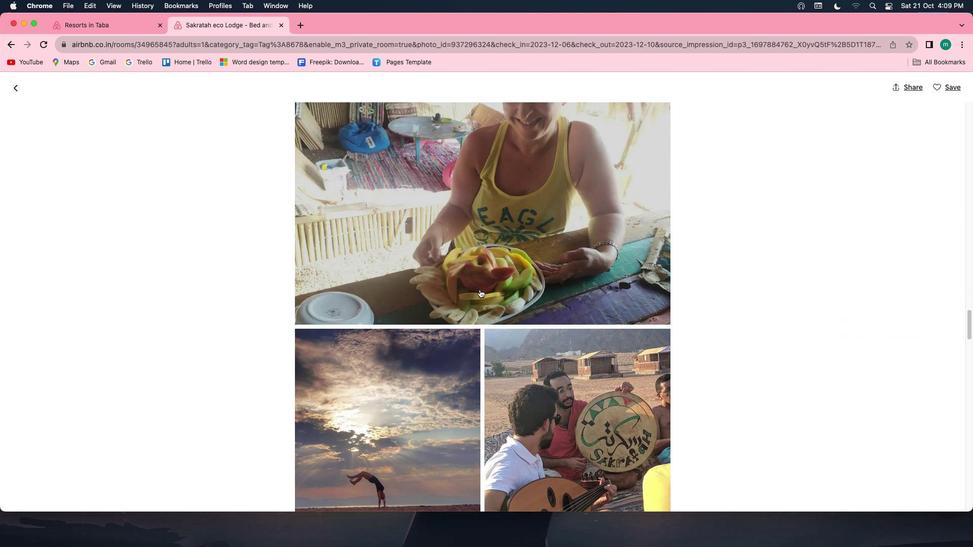 
Action: Mouse scrolled (479, 289) with delta (0, 0)
Screenshot: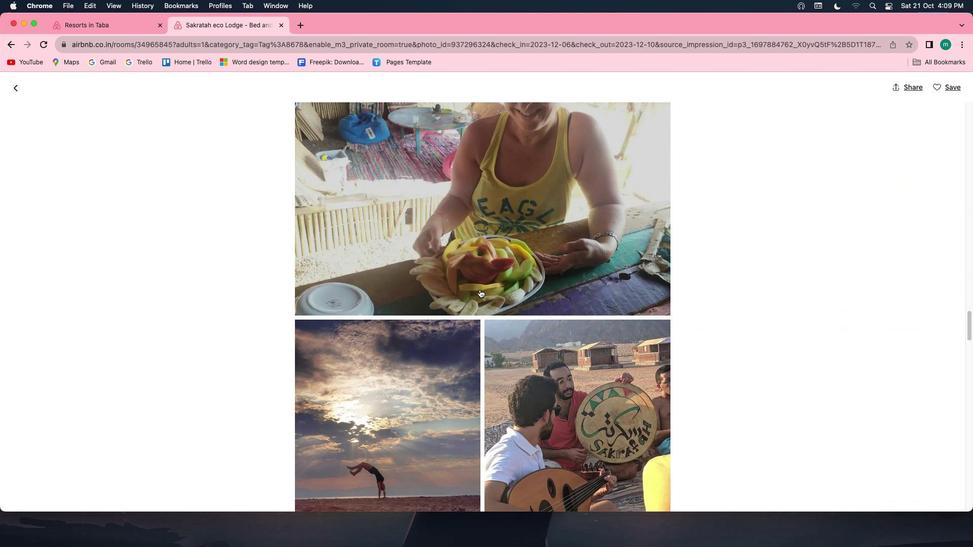 
Action: Mouse scrolled (479, 289) with delta (0, -1)
Screenshot: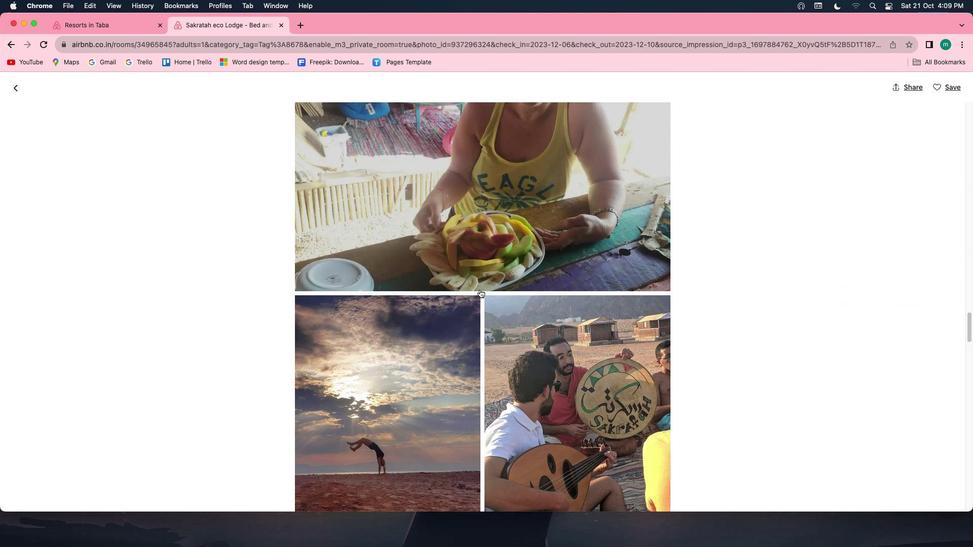 
Action: Mouse scrolled (479, 289) with delta (0, -1)
Screenshot: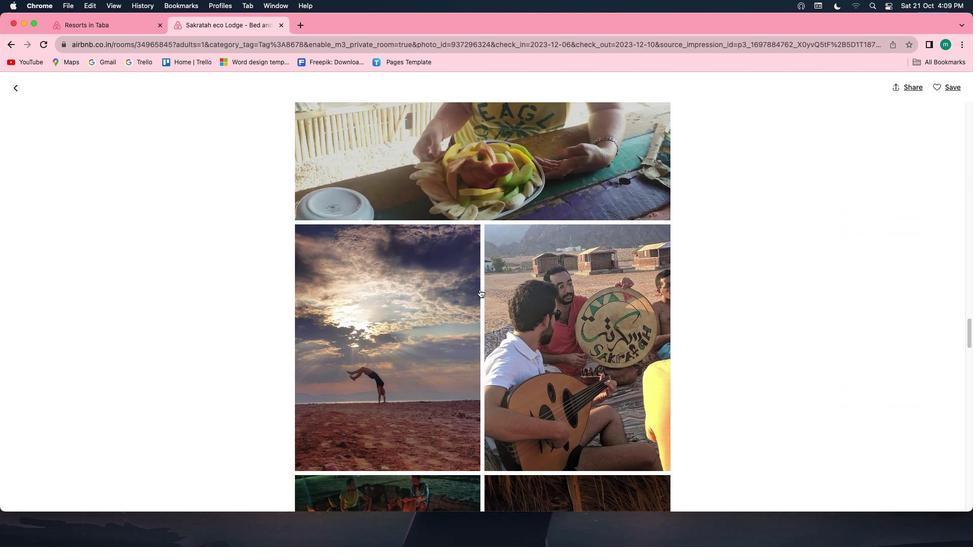 
Action: Mouse scrolled (479, 289) with delta (0, 0)
Screenshot: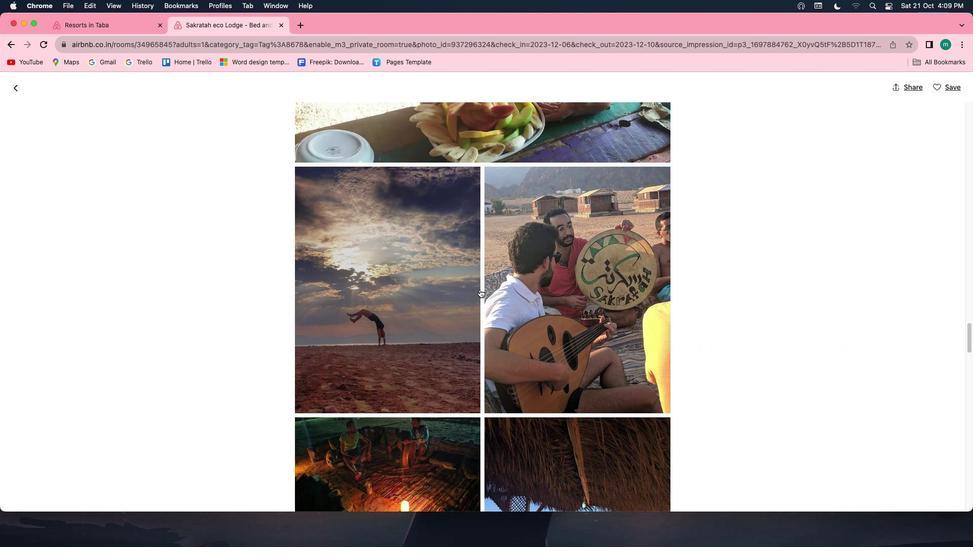 
Action: Mouse scrolled (479, 289) with delta (0, 0)
Screenshot: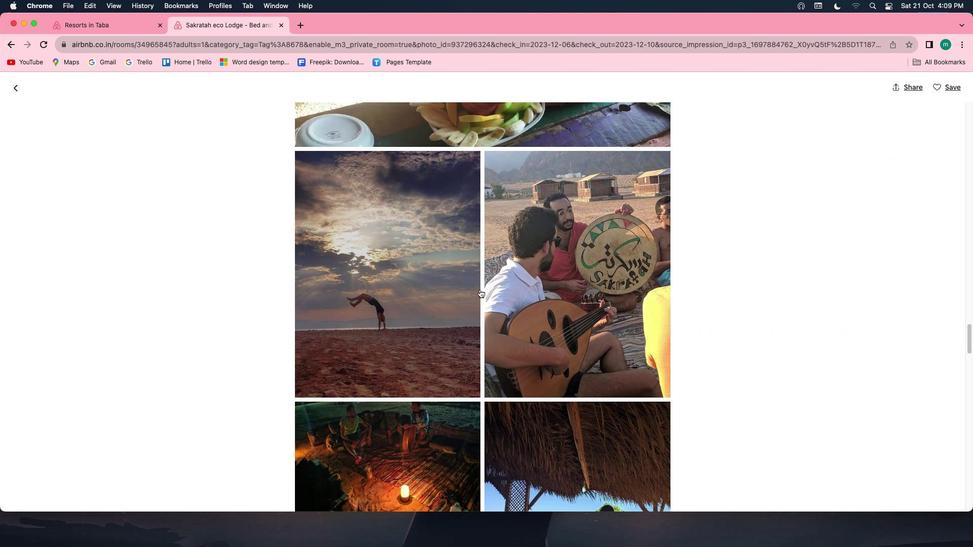 
Action: Mouse scrolled (479, 289) with delta (0, -1)
Screenshot: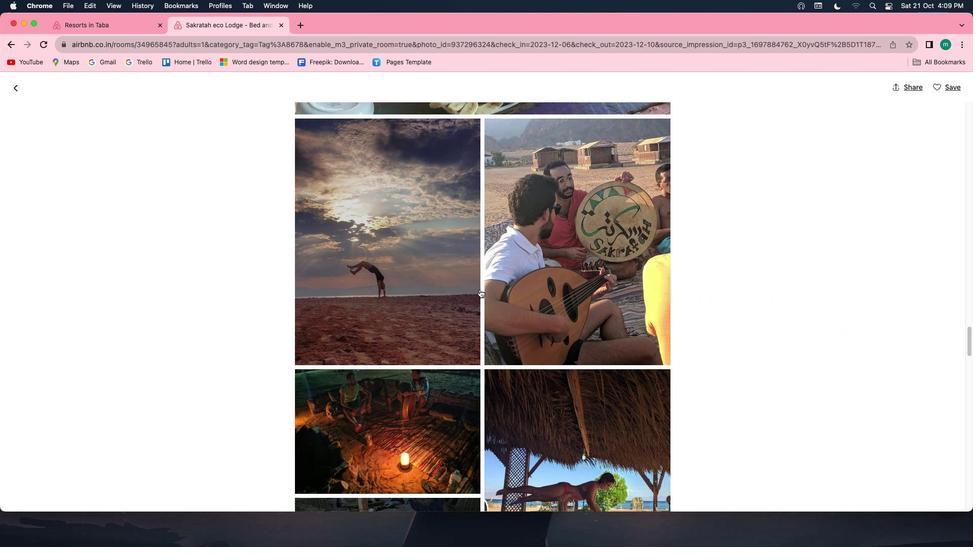 
Action: Mouse scrolled (479, 289) with delta (0, -2)
Screenshot: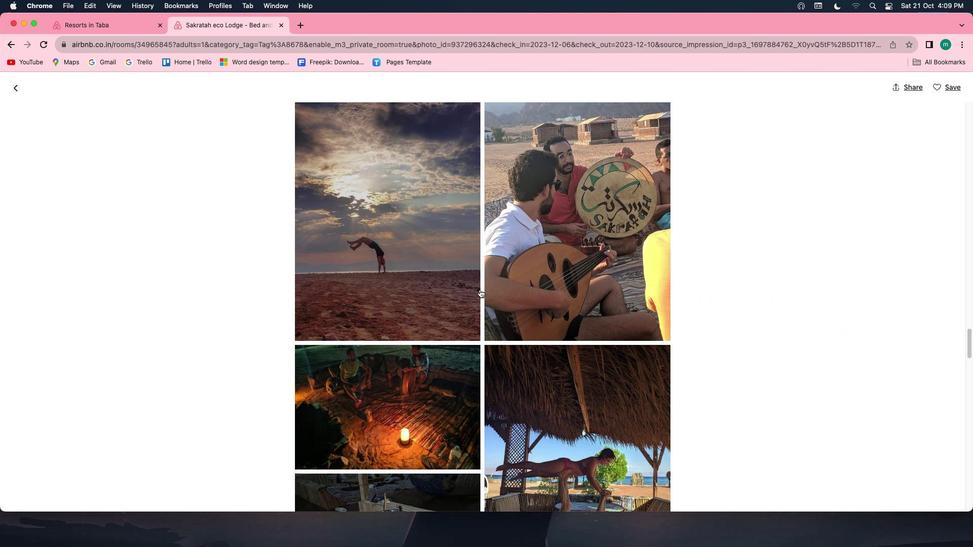 
Action: Mouse scrolled (479, 289) with delta (0, 0)
Screenshot: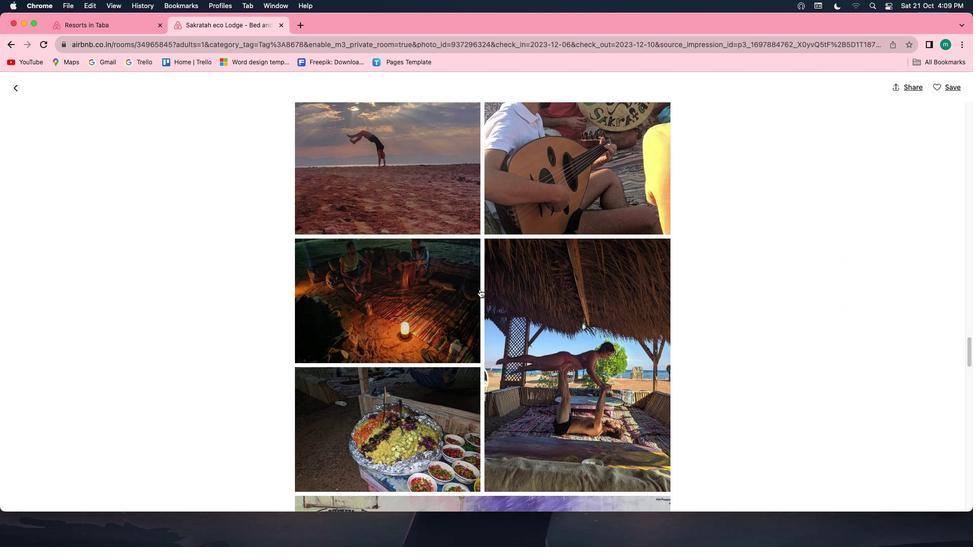 
Action: Mouse scrolled (479, 289) with delta (0, 0)
Screenshot: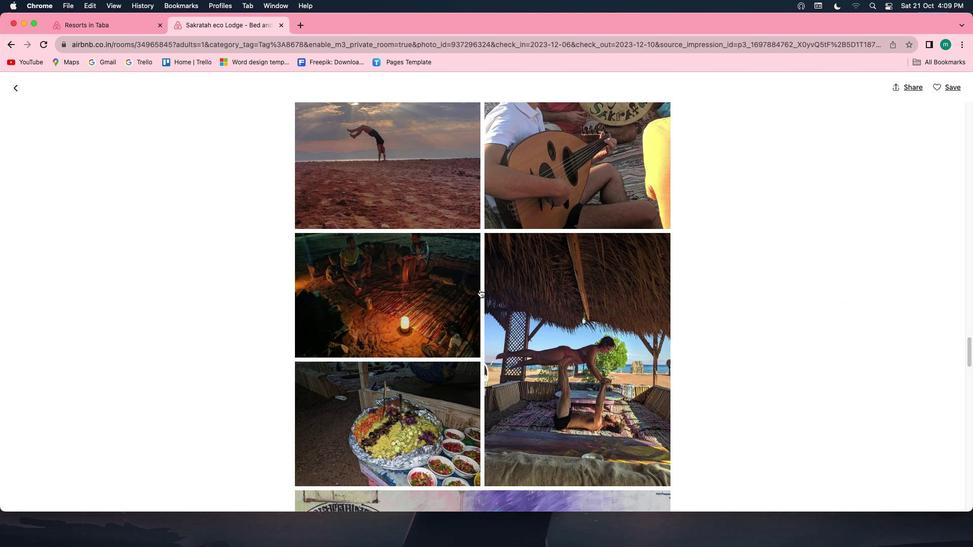 
Action: Mouse scrolled (479, 289) with delta (0, -1)
Screenshot: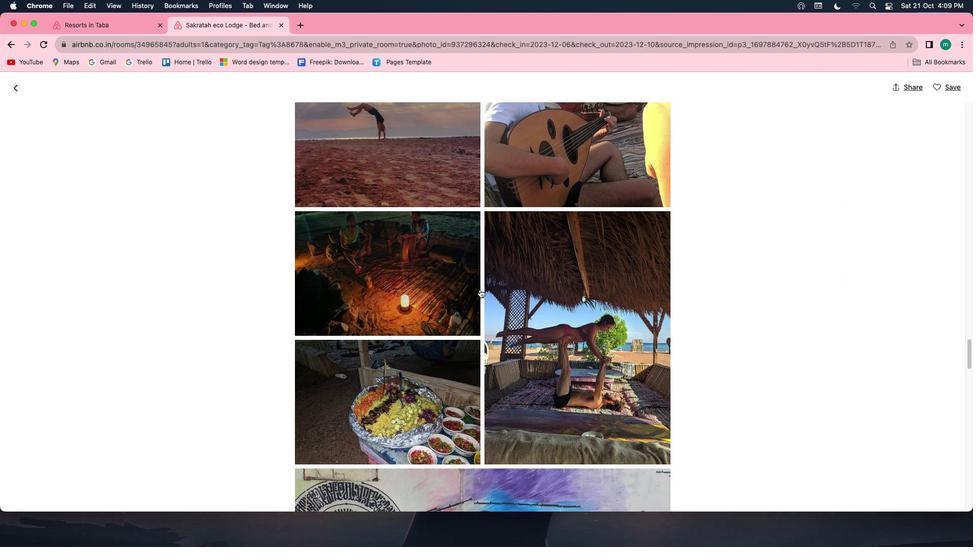 
Action: Mouse scrolled (479, 289) with delta (0, -2)
Screenshot: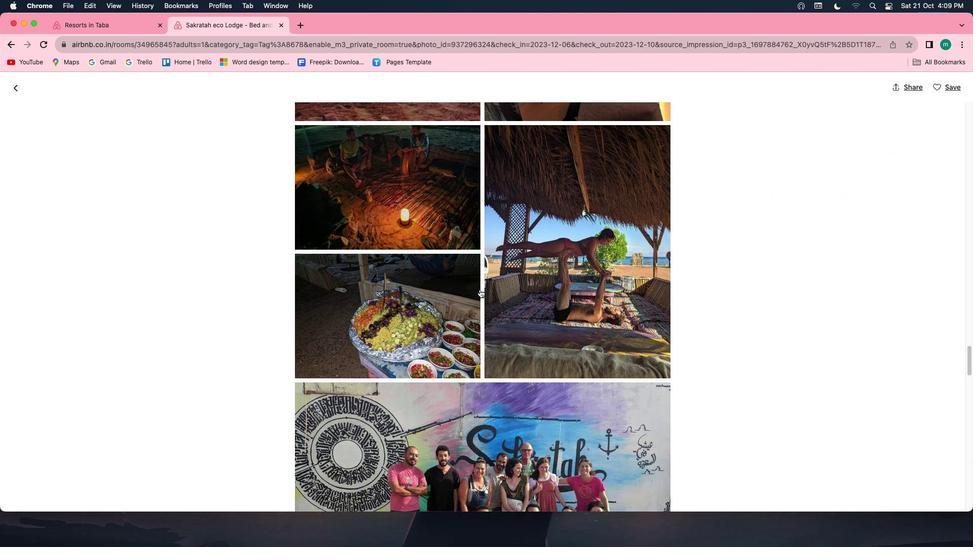 
Action: Mouse scrolled (479, 289) with delta (0, 0)
Screenshot: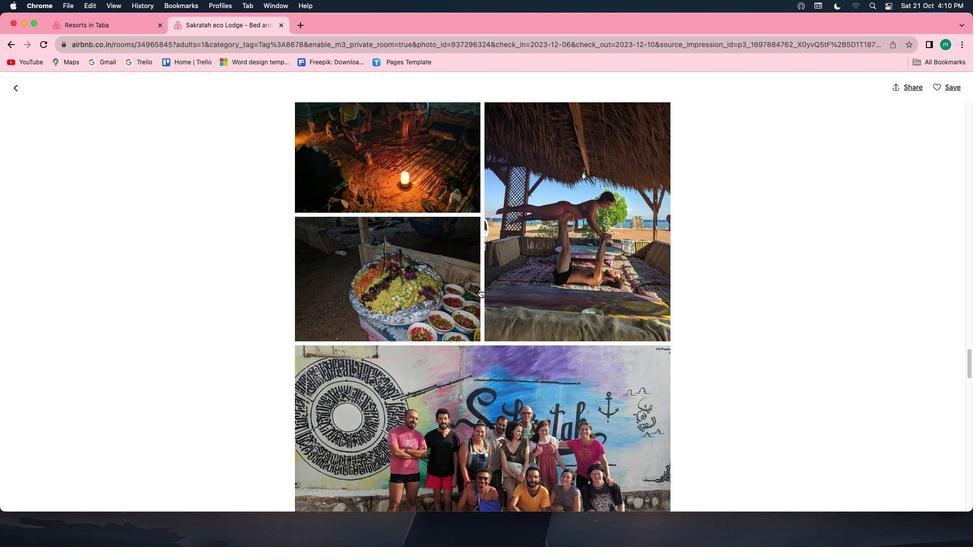 
Action: Mouse scrolled (479, 289) with delta (0, 0)
Screenshot: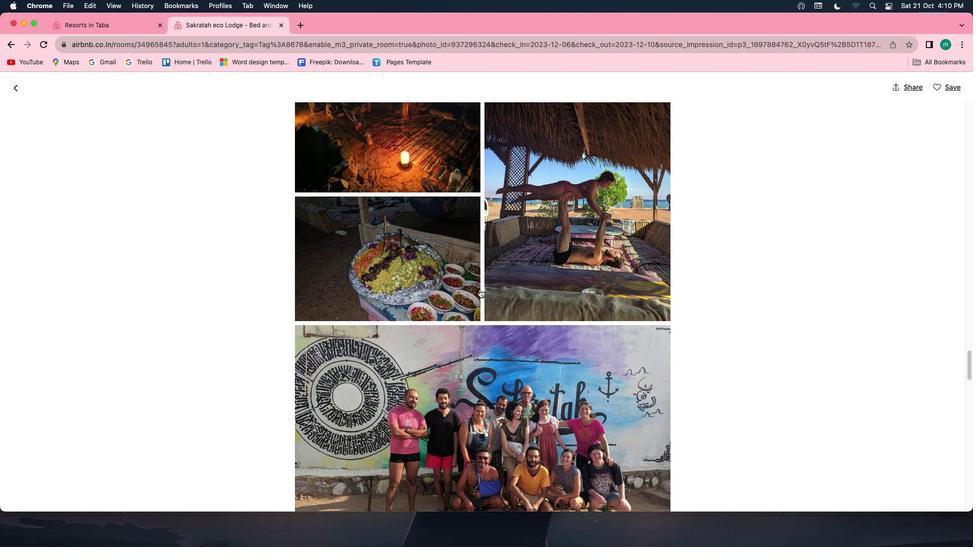 
Action: Mouse scrolled (479, 289) with delta (0, -1)
Screenshot: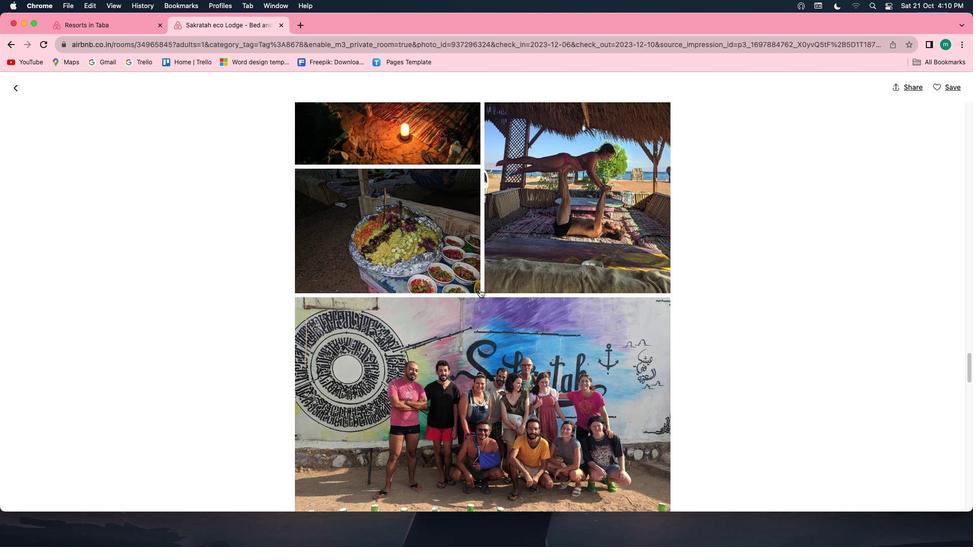 
Action: Mouse scrolled (479, 289) with delta (0, -2)
Screenshot: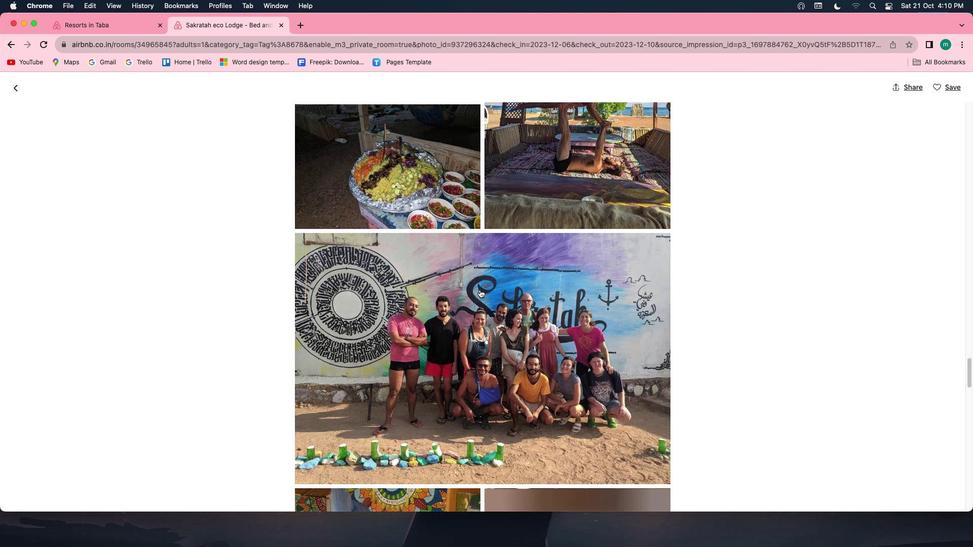 
Action: Mouse scrolled (479, 289) with delta (0, 0)
Screenshot: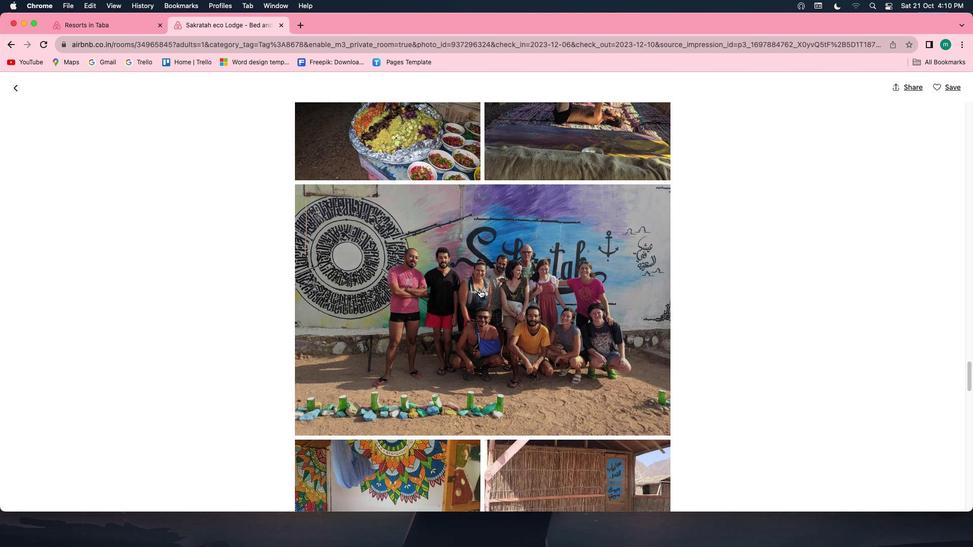 
Action: Mouse scrolled (479, 289) with delta (0, 0)
Screenshot: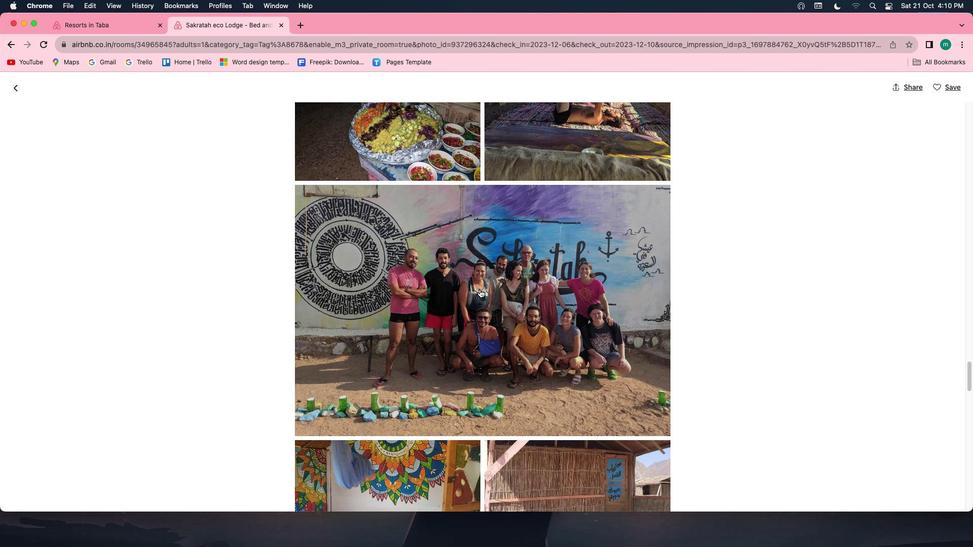 
Action: Mouse scrolled (479, 289) with delta (0, 0)
Screenshot: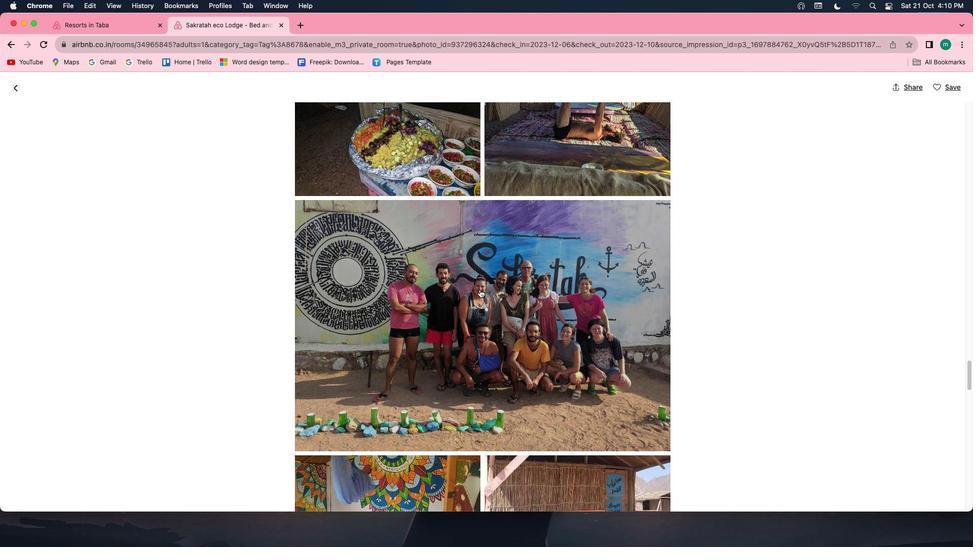 
Action: Mouse scrolled (479, 289) with delta (0, 0)
Screenshot: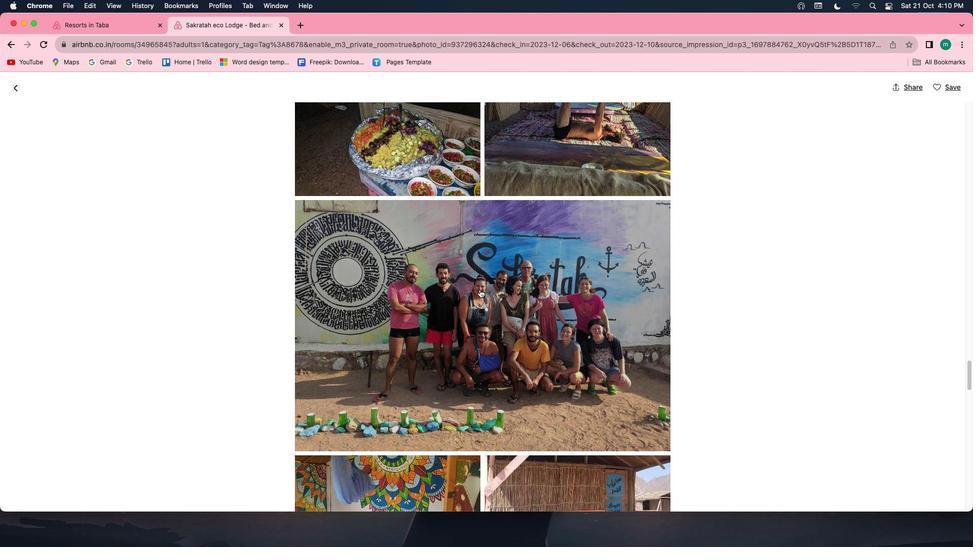 
Action: Mouse scrolled (479, 289) with delta (0, 1)
Screenshot: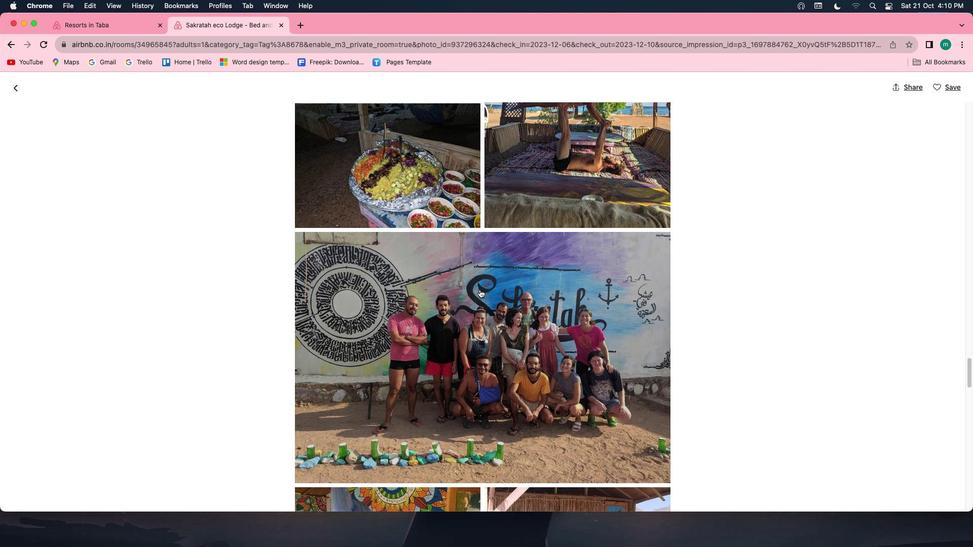 
Action: Mouse scrolled (479, 289) with delta (0, 0)
Screenshot: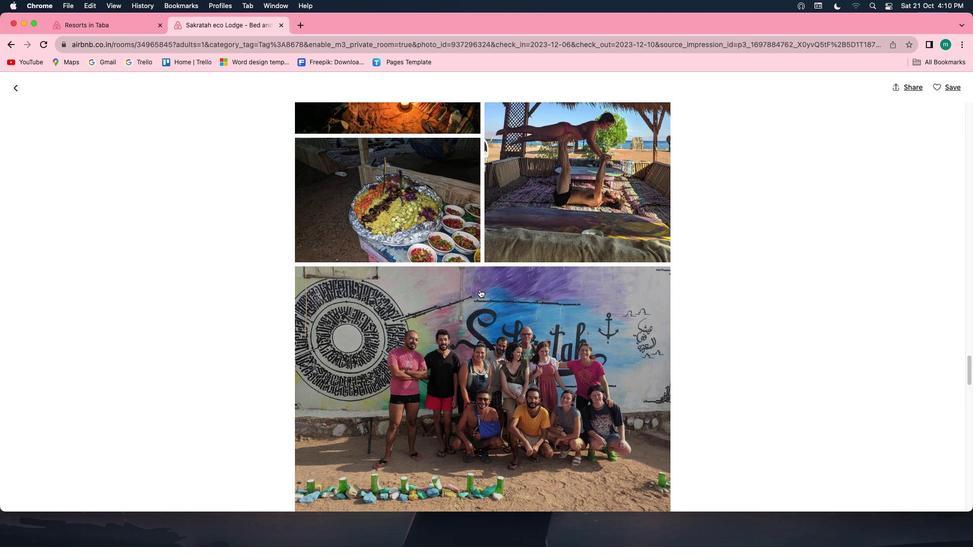 
Action: Mouse scrolled (479, 289) with delta (0, 0)
Screenshot: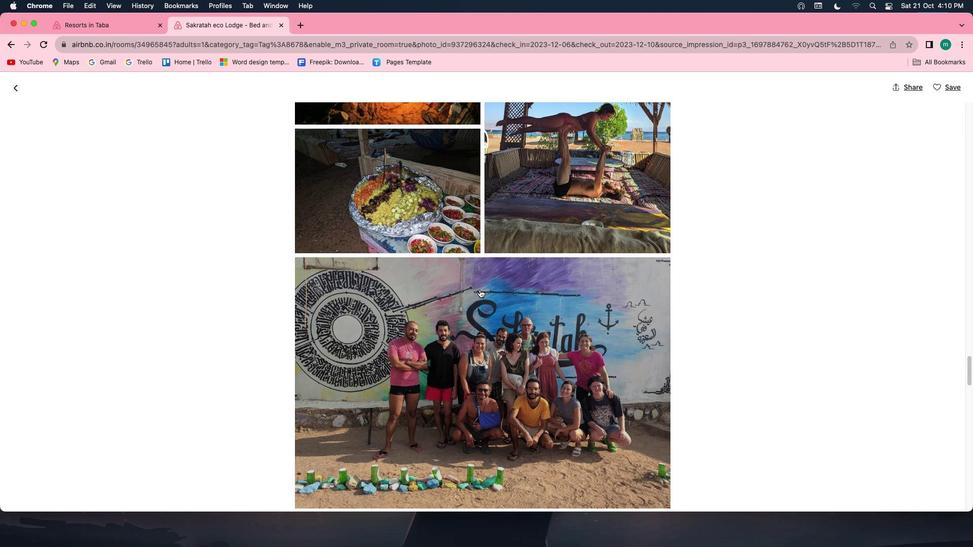 
Action: Mouse scrolled (479, 289) with delta (0, -1)
Screenshot: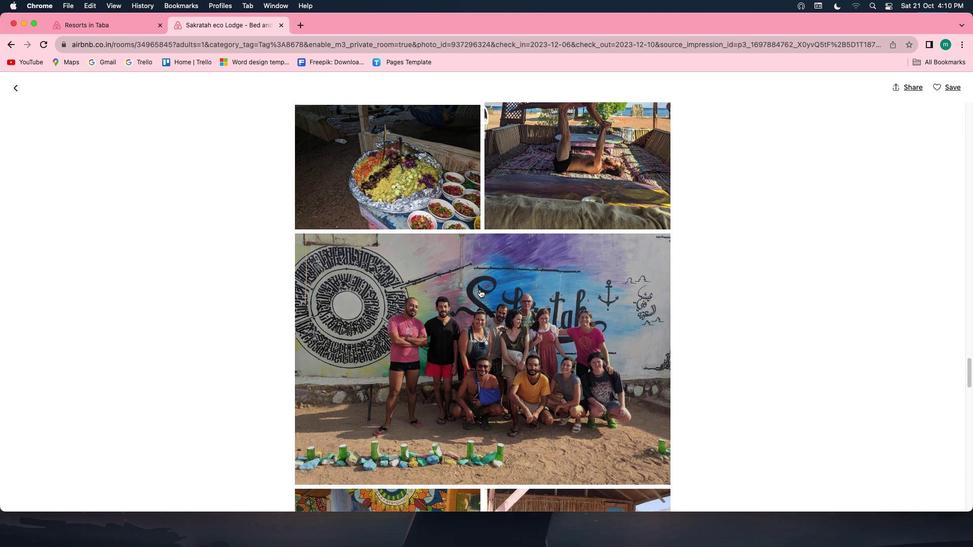 
Action: Mouse scrolled (479, 289) with delta (0, -1)
Screenshot: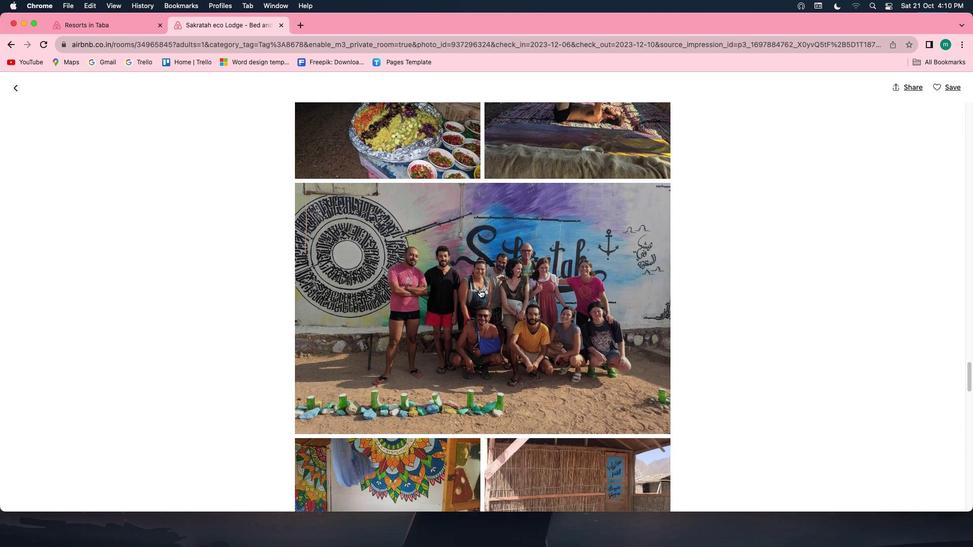 
Action: Mouse scrolled (479, 289) with delta (0, 0)
Screenshot: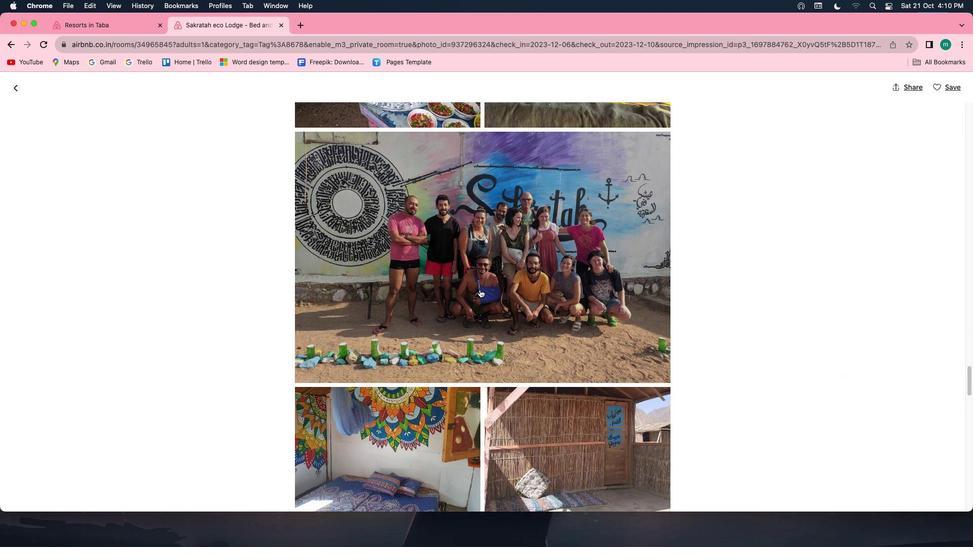 
Action: Mouse scrolled (479, 289) with delta (0, 0)
Screenshot: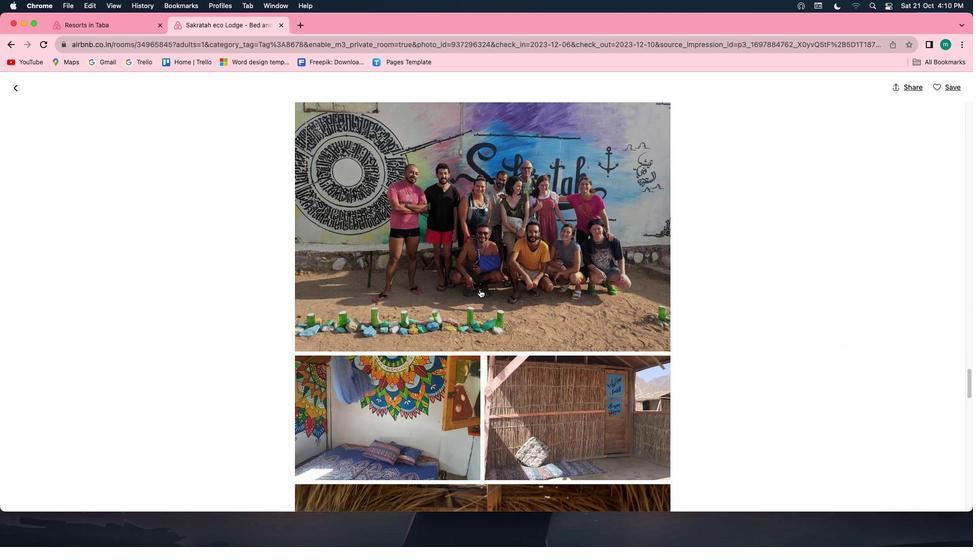
Action: Mouse scrolled (479, 289) with delta (0, -1)
Screenshot: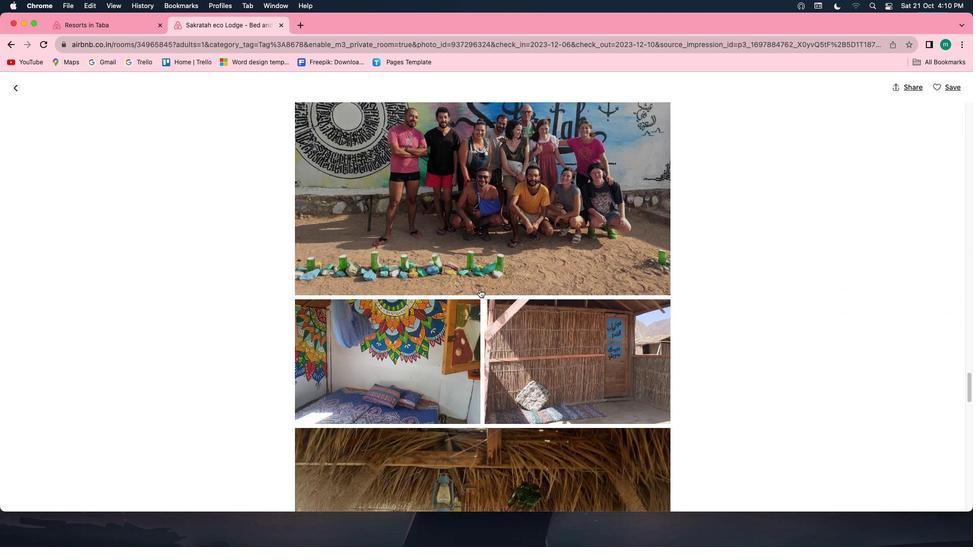
Action: Mouse scrolled (479, 289) with delta (0, -2)
Screenshot: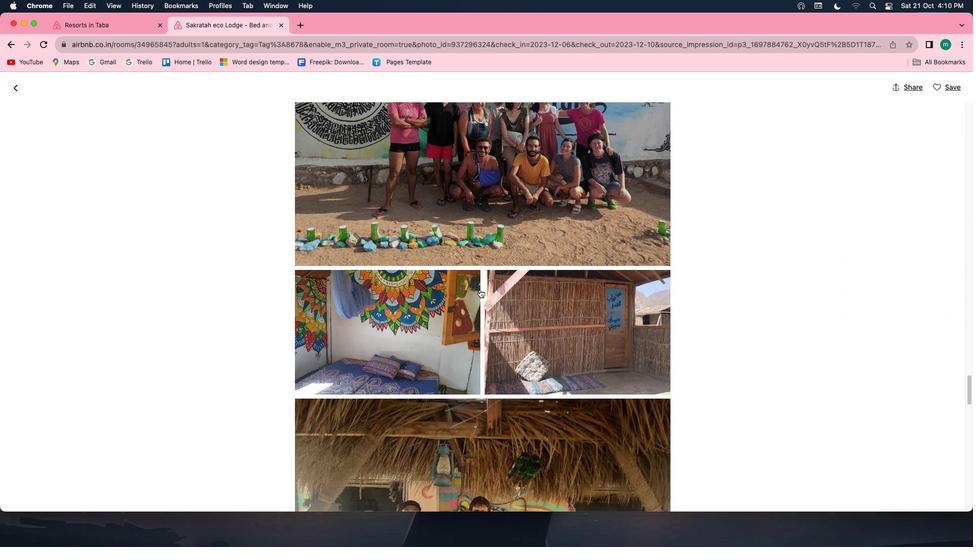 
Action: Mouse scrolled (479, 289) with delta (0, 0)
Screenshot: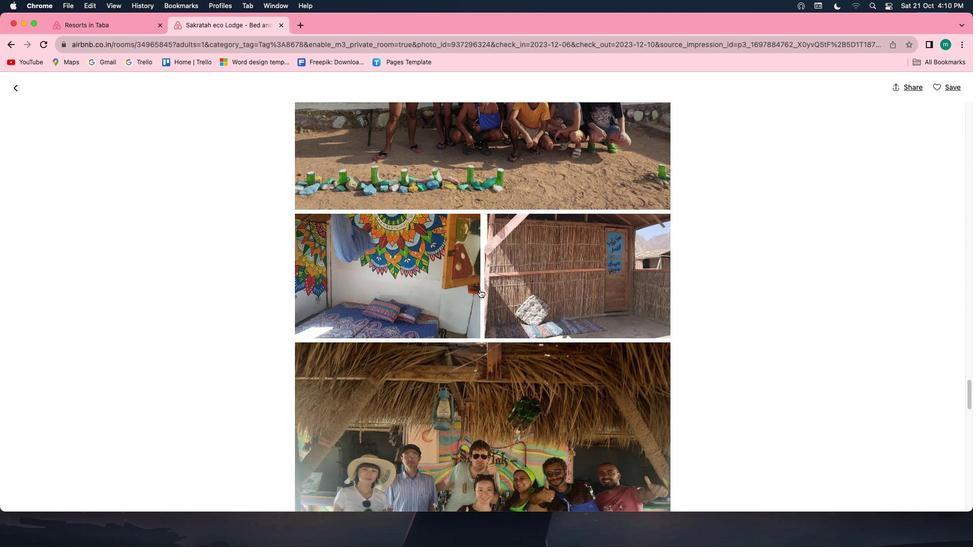 
Action: Mouse scrolled (479, 289) with delta (0, 0)
Screenshot: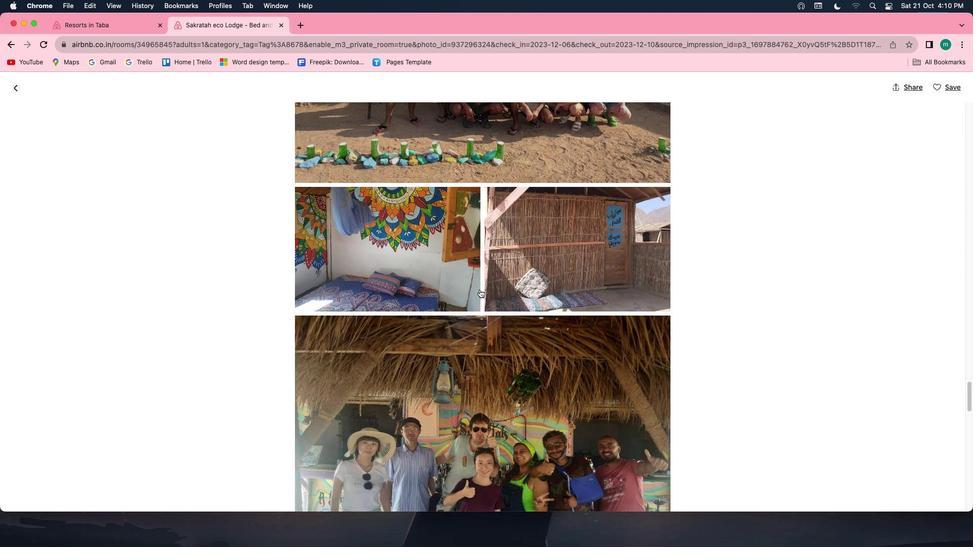 
Action: Mouse scrolled (479, 289) with delta (0, -1)
Screenshot: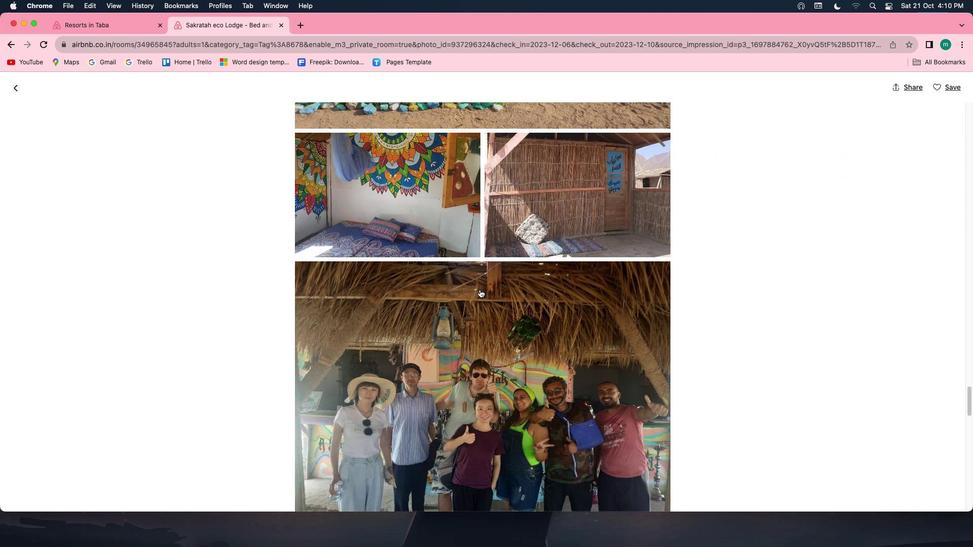 
Action: Mouse scrolled (479, 289) with delta (0, -2)
Screenshot: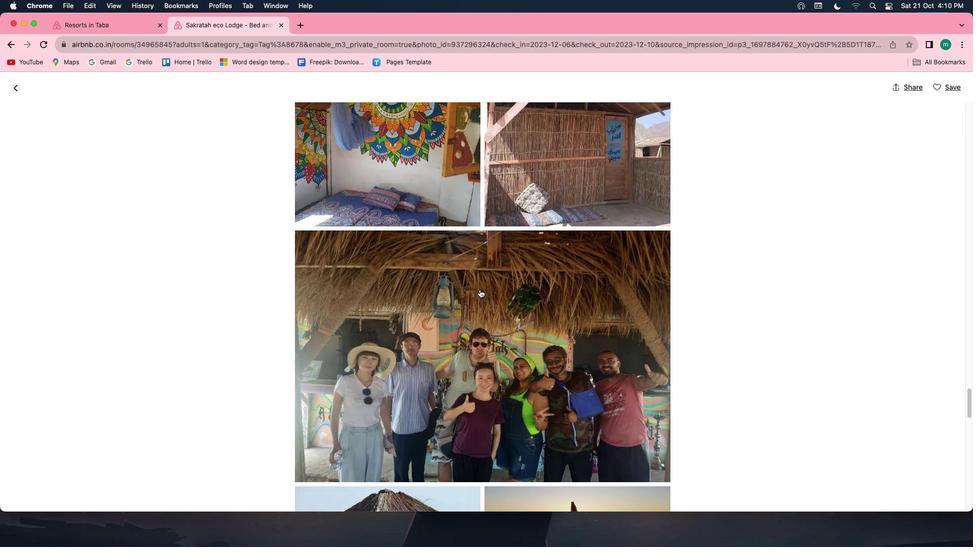 
Action: Mouse scrolled (479, 289) with delta (0, -2)
Screenshot: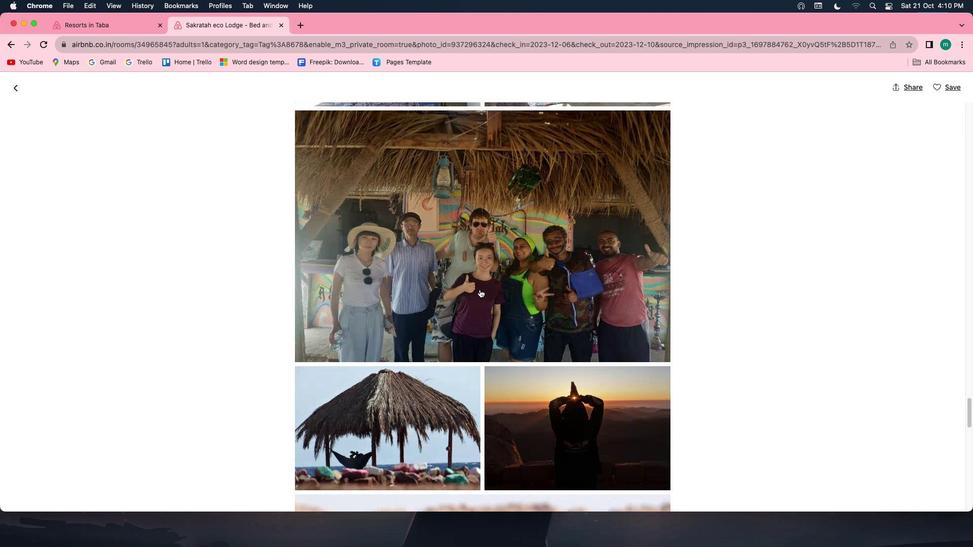 
Action: Mouse scrolled (479, 289) with delta (0, 0)
Screenshot: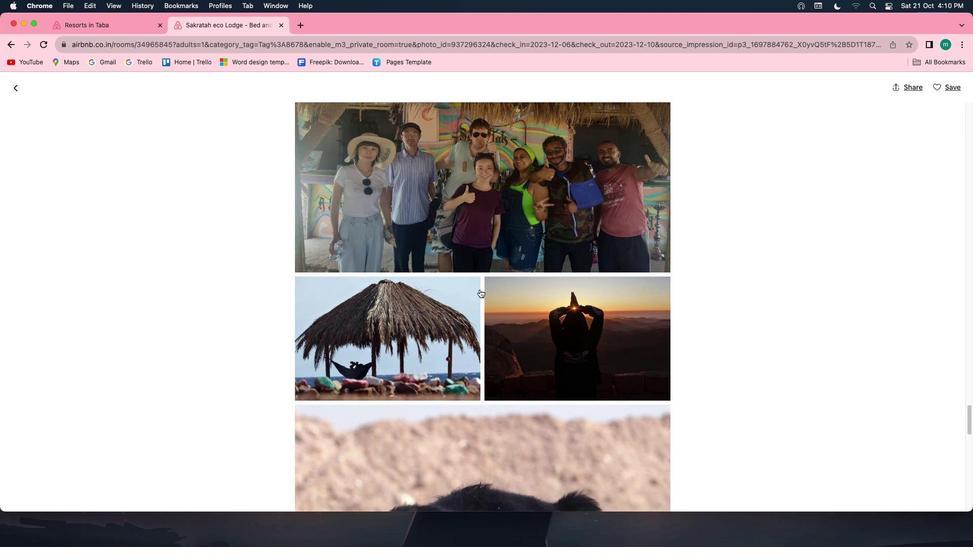 
Action: Mouse scrolled (479, 289) with delta (0, 0)
Screenshot: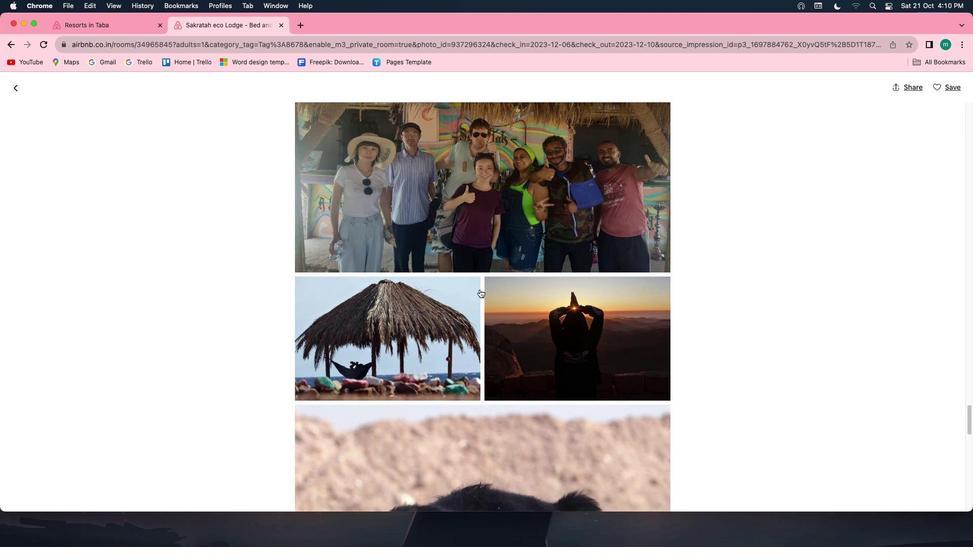 
Action: Mouse scrolled (479, 289) with delta (0, -1)
Screenshot: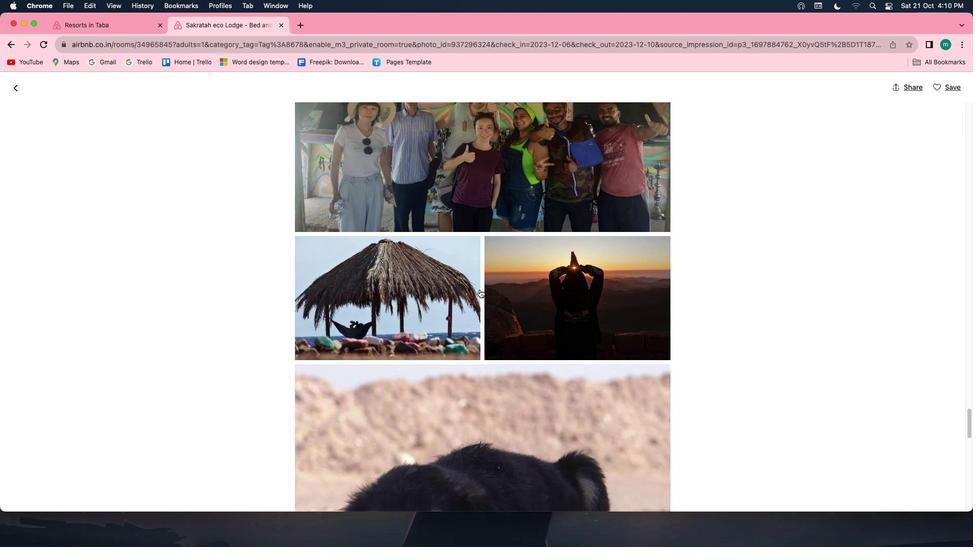 
Action: Mouse scrolled (479, 289) with delta (0, -2)
Screenshot: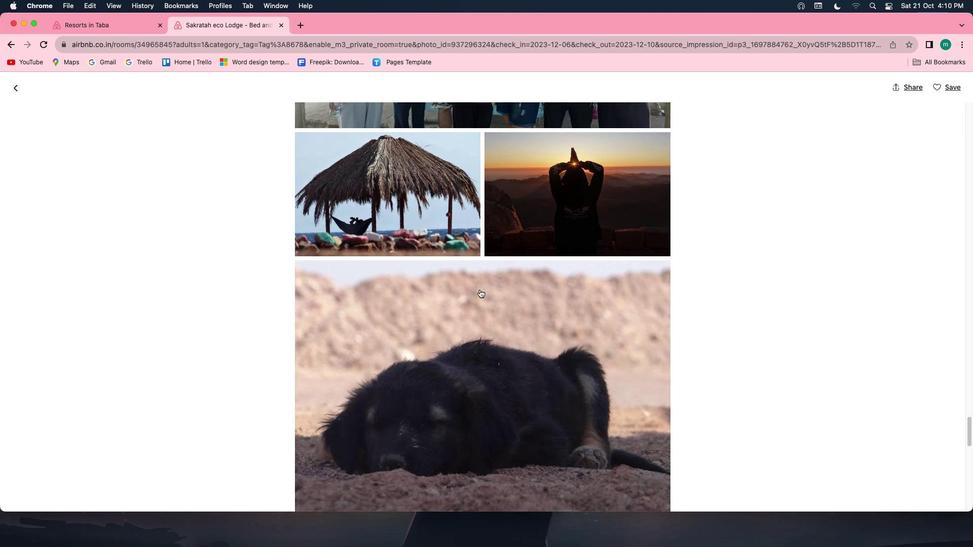 
Action: Mouse scrolled (479, 289) with delta (0, -2)
Screenshot: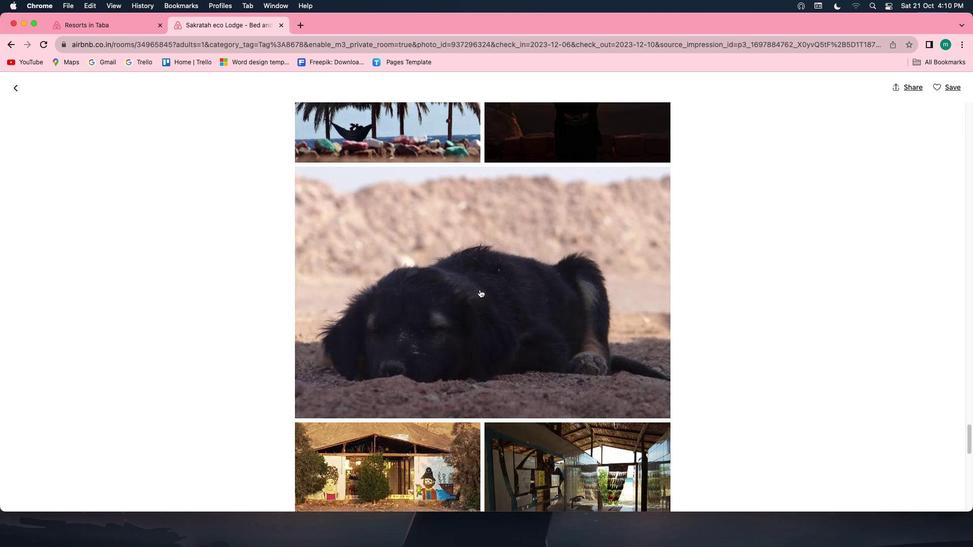 
Action: Mouse scrolled (479, 289) with delta (0, 0)
Screenshot: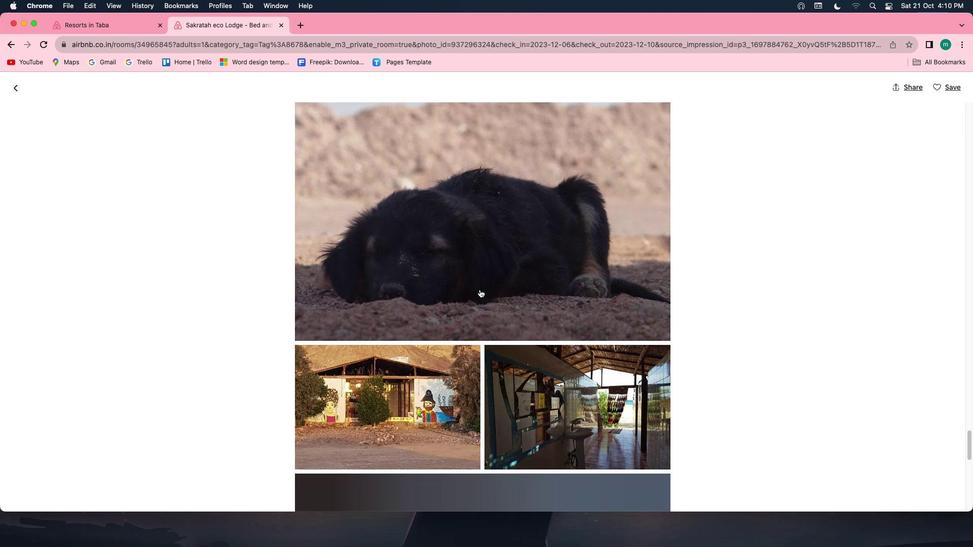 
Action: Mouse scrolled (479, 289) with delta (0, 0)
Screenshot: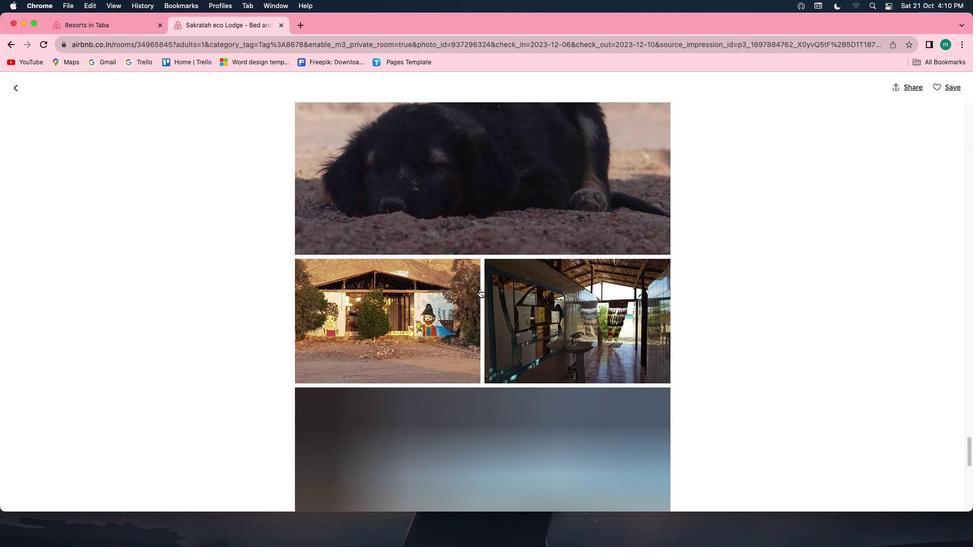 
Action: Mouse scrolled (479, 289) with delta (0, -1)
Screenshot: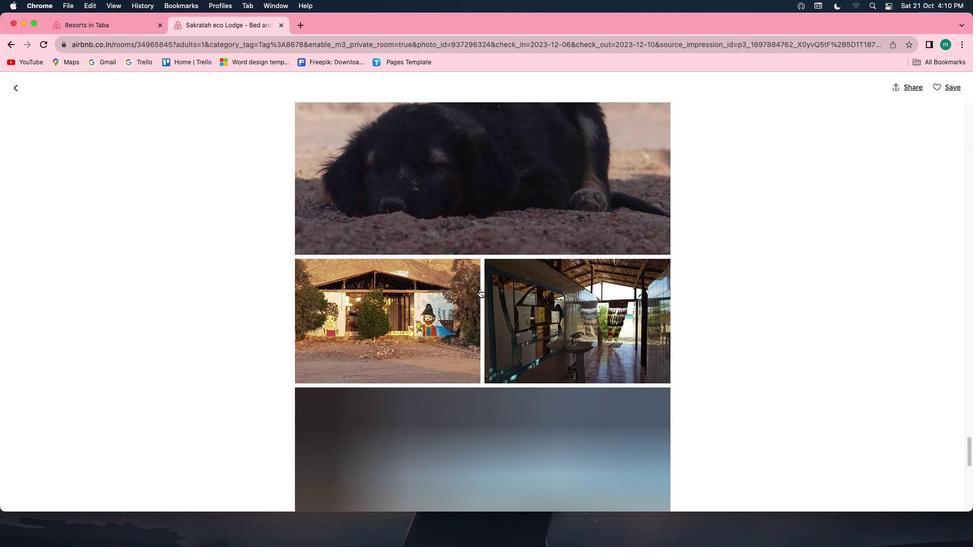 
Action: Mouse scrolled (479, 289) with delta (0, -2)
Screenshot: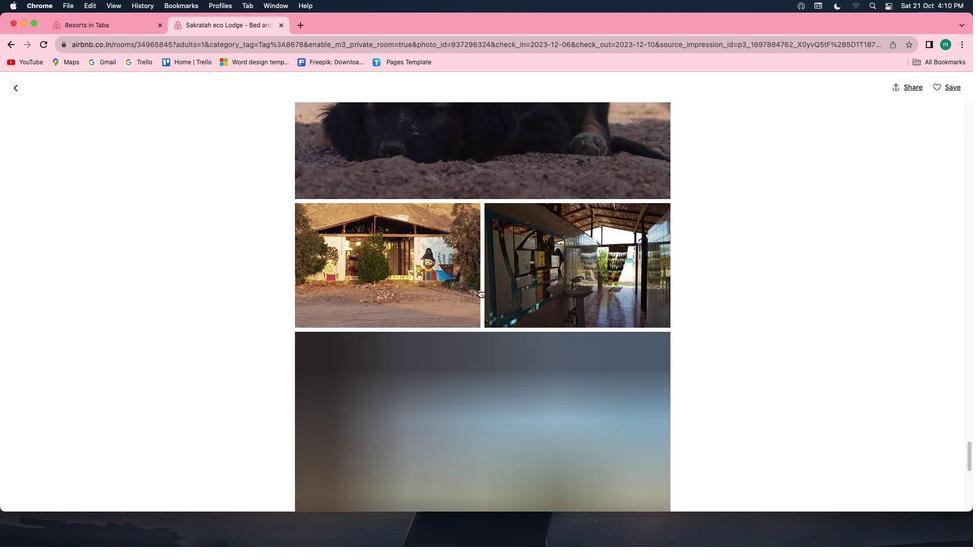 
Action: Mouse scrolled (479, 289) with delta (0, -2)
Screenshot: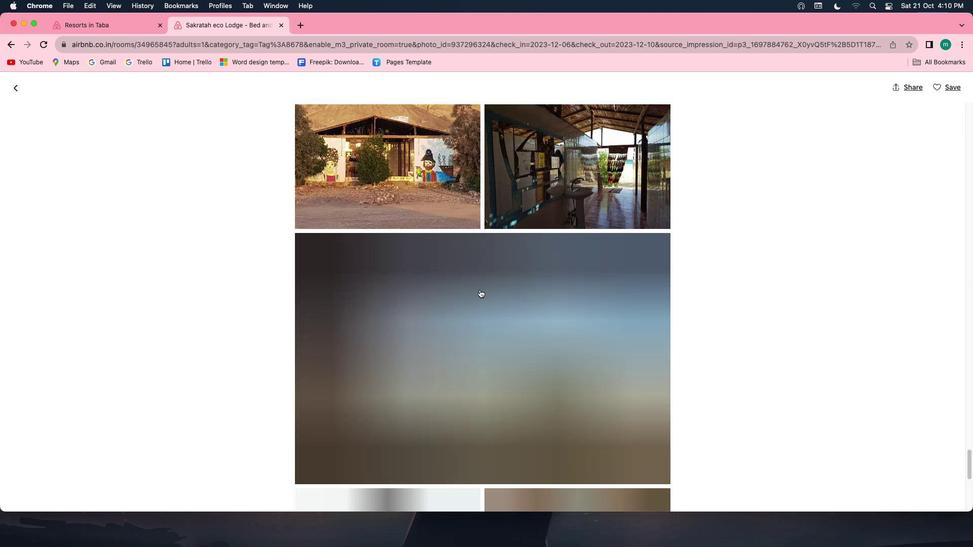 
Action: Mouse scrolled (479, 289) with delta (0, 0)
Screenshot: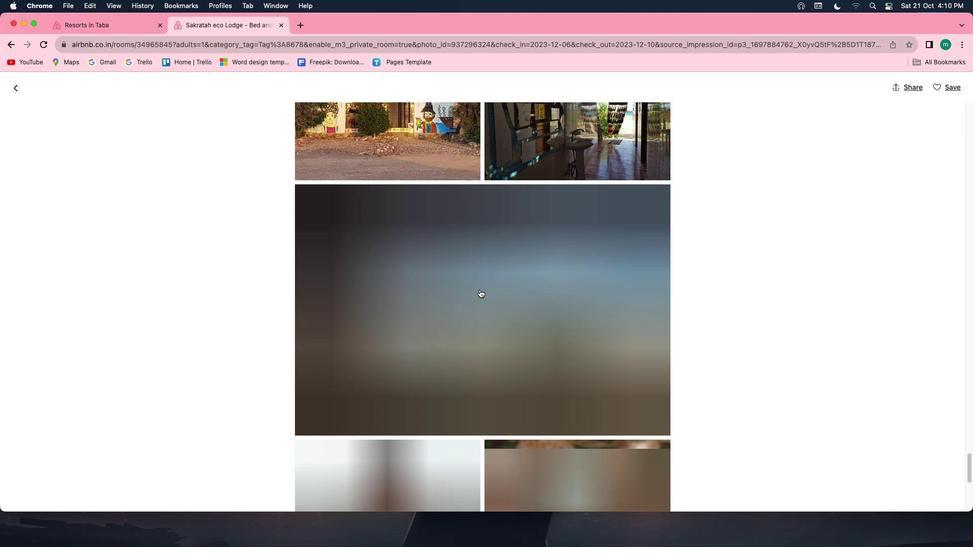 
Action: Mouse scrolled (479, 289) with delta (0, 0)
Screenshot: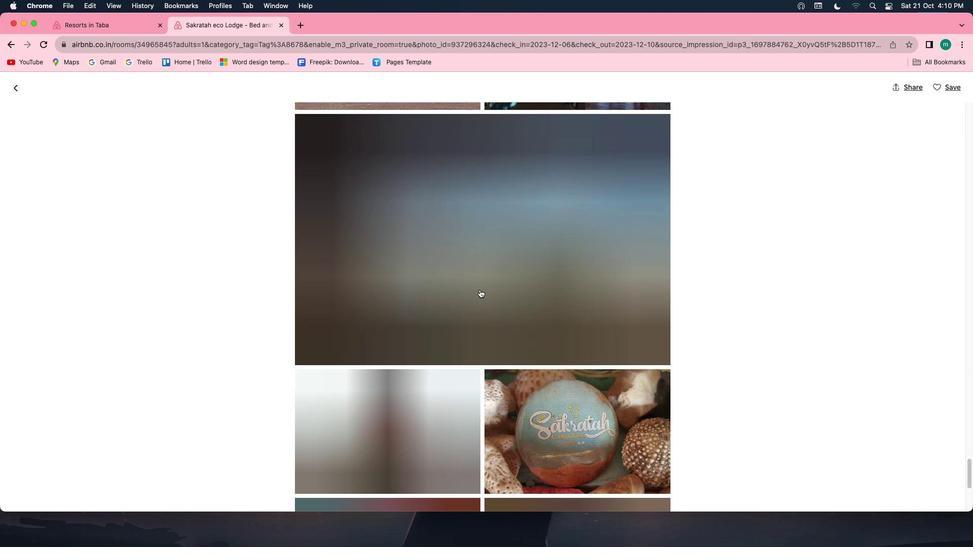
Action: Mouse scrolled (479, 289) with delta (0, -1)
Screenshot: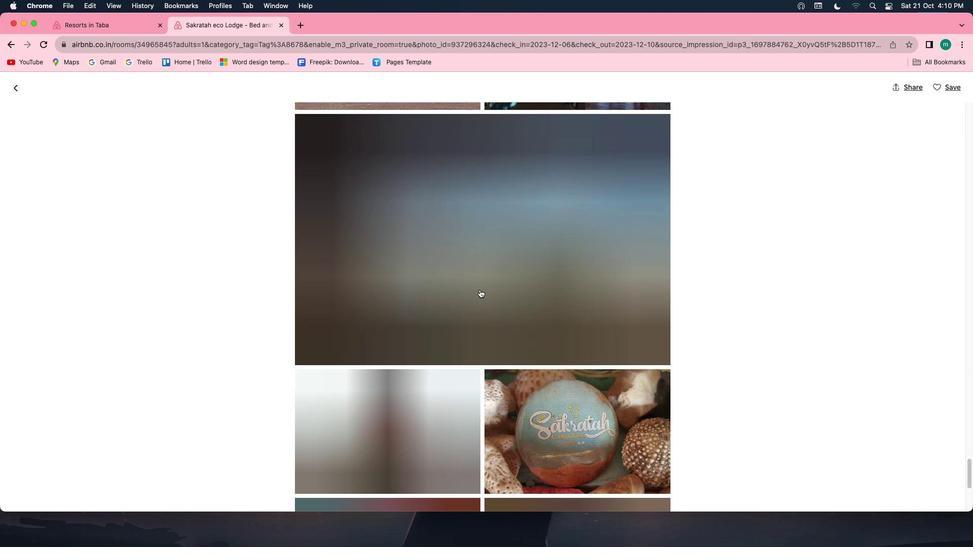 
Action: Mouse scrolled (479, 289) with delta (0, -2)
Screenshot: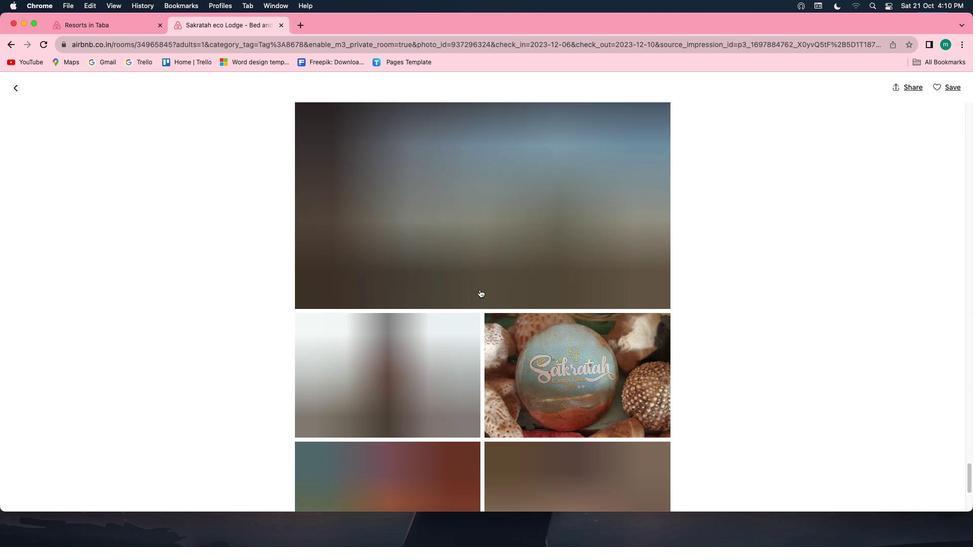 
Action: Mouse scrolled (479, 289) with delta (0, -3)
Screenshot: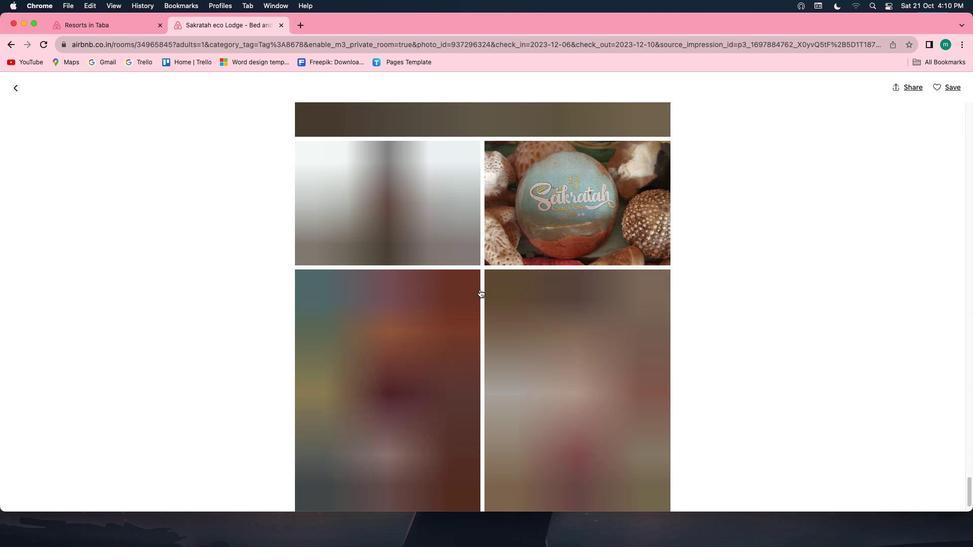 
Action: Mouse scrolled (479, 289) with delta (0, 0)
Screenshot: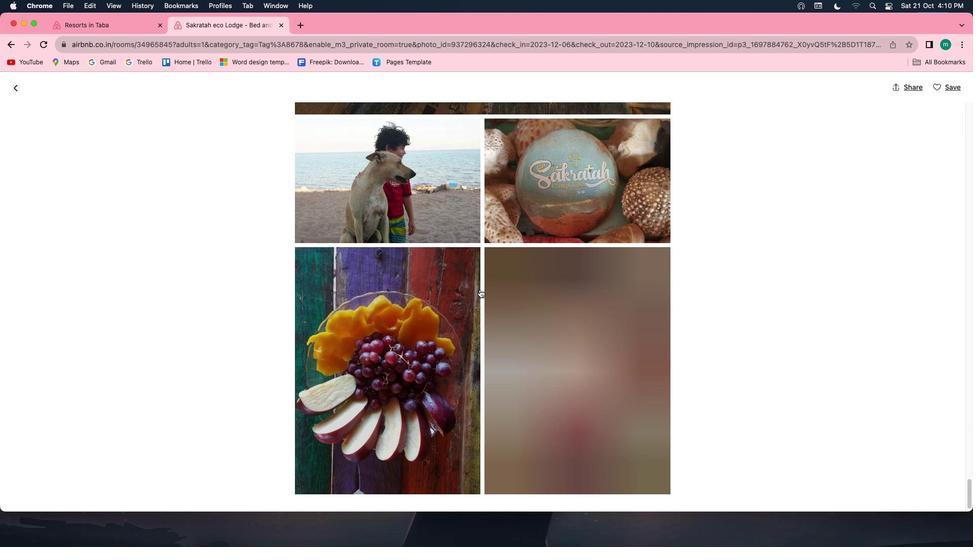 
Action: Mouse scrolled (479, 289) with delta (0, 0)
Screenshot: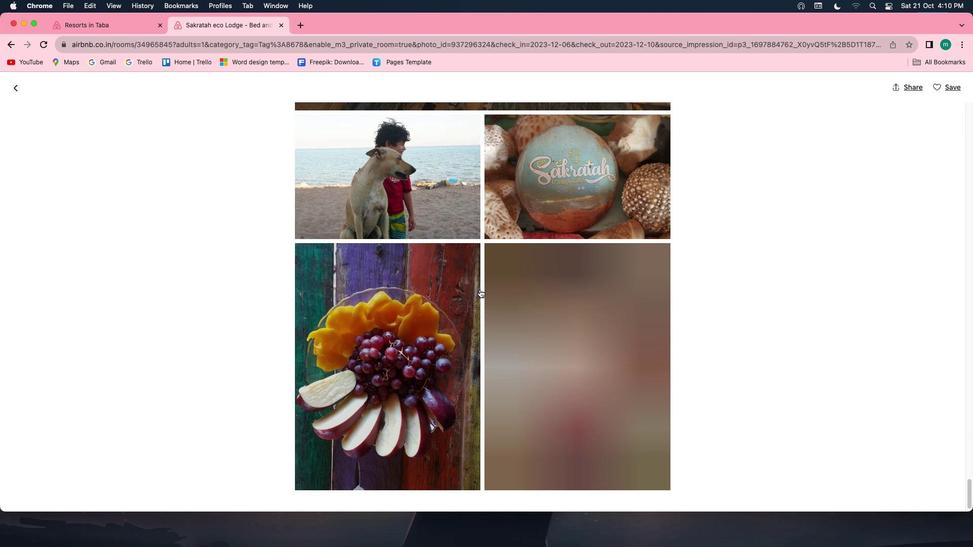 
Action: Mouse scrolled (479, 289) with delta (0, -1)
Screenshot: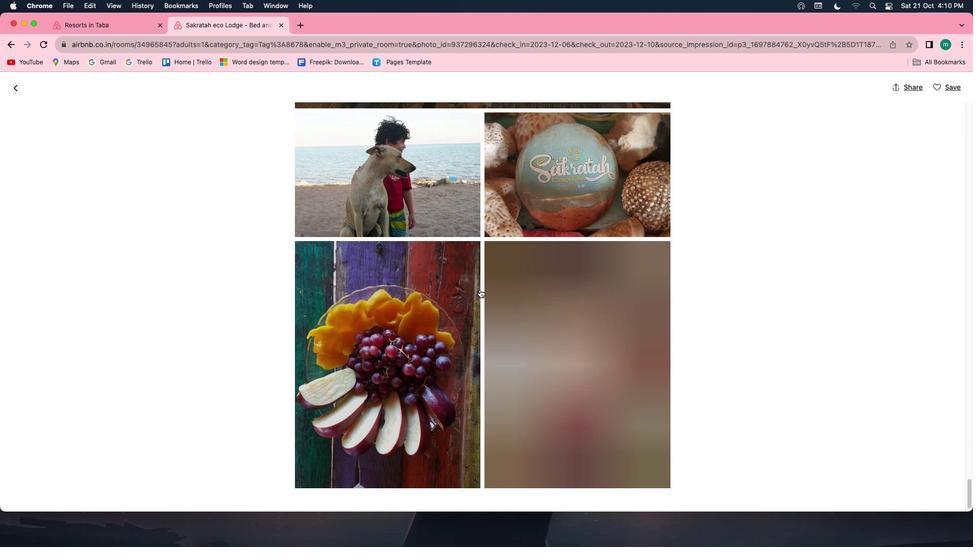 
Action: Mouse scrolled (479, 289) with delta (0, -2)
Screenshot: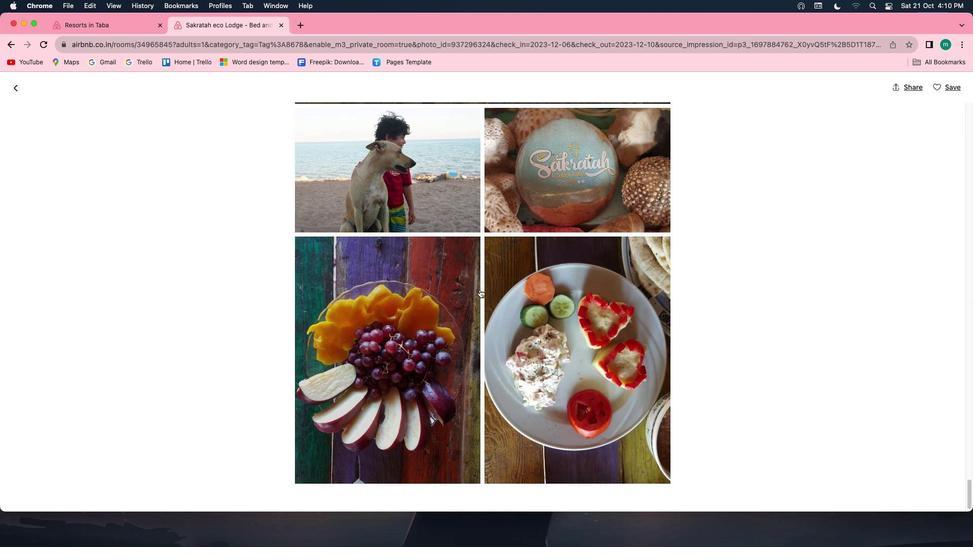 
Action: Mouse scrolled (479, 289) with delta (0, 0)
Screenshot: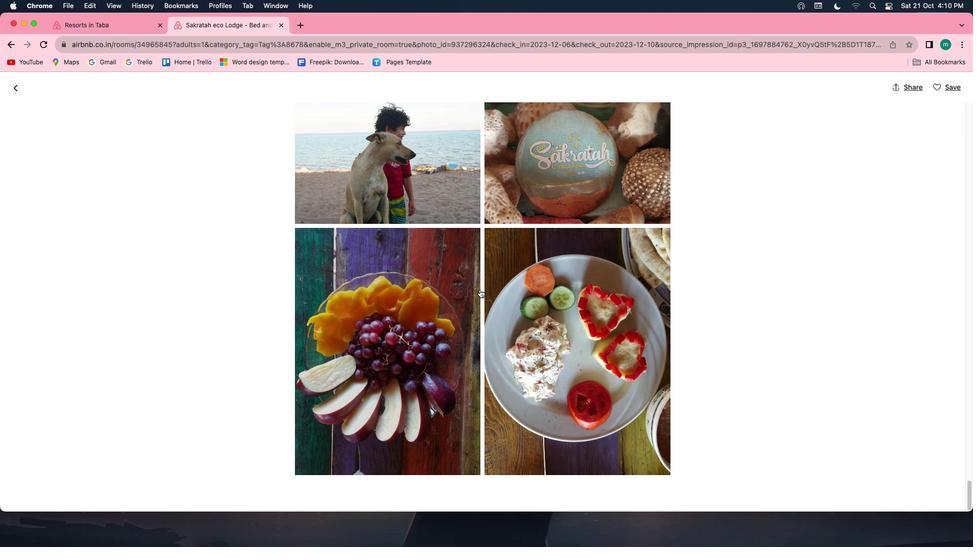 
Action: Mouse scrolled (479, 289) with delta (0, 0)
Screenshot: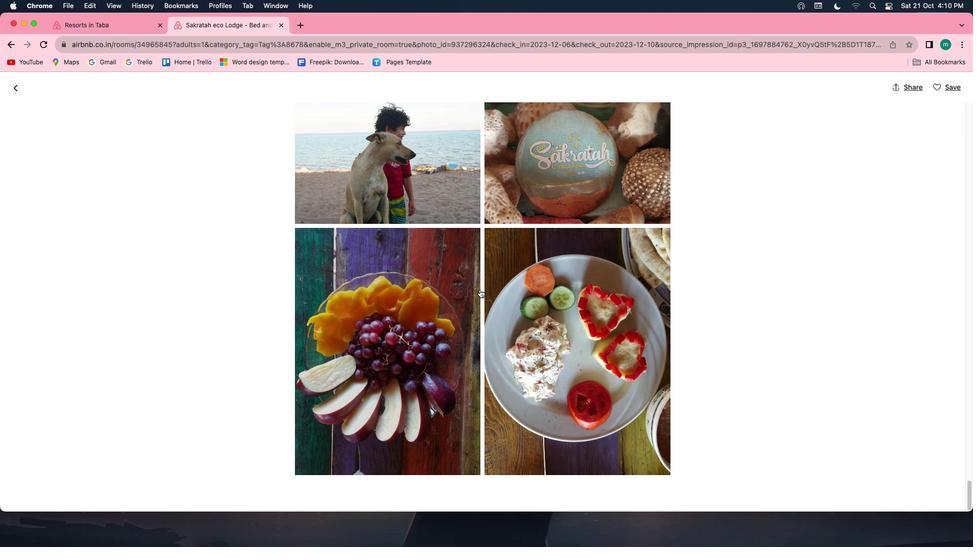 
Action: Mouse scrolled (479, 289) with delta (0, -1)
Screenshot: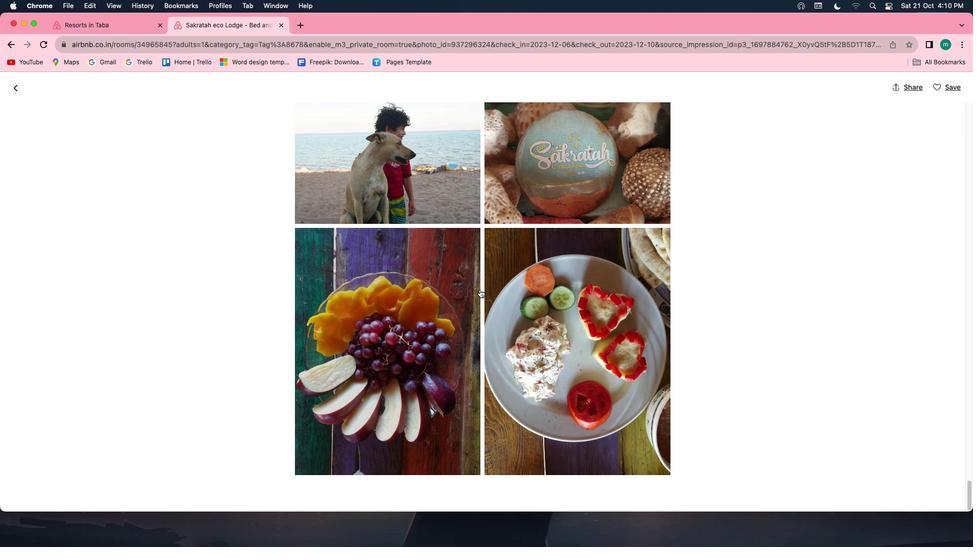 
Action: Mouse scrolled (479, 289) with delta (0, -2)
Screenshot: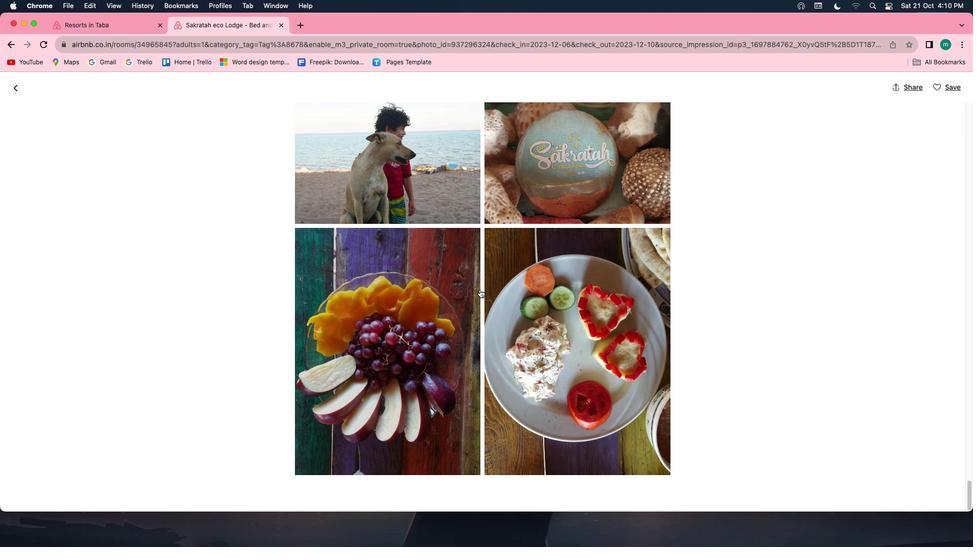 
Action: Mouse scrolled (479, 289) with delta (0, -2)
Screenshot: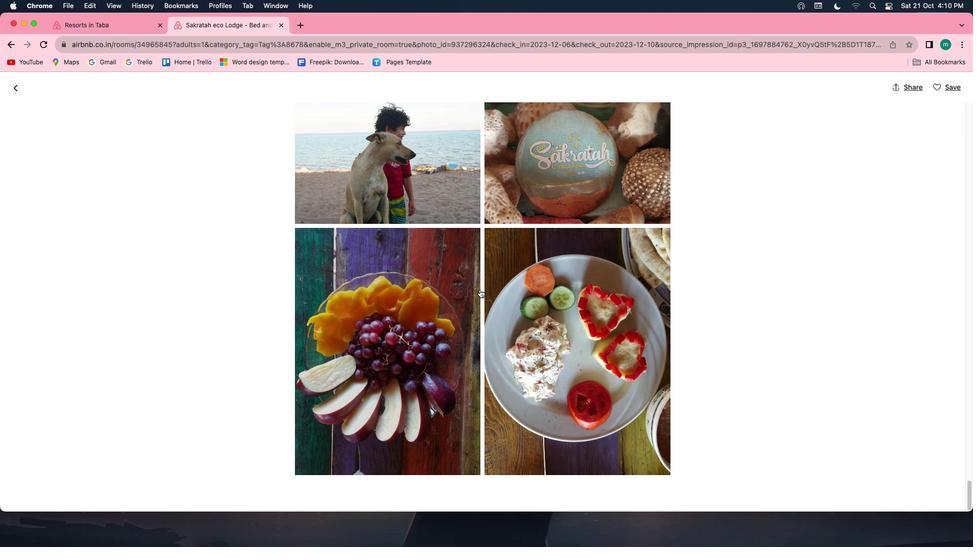 
Action: Mouse moved to (14, 91)
Screenshot: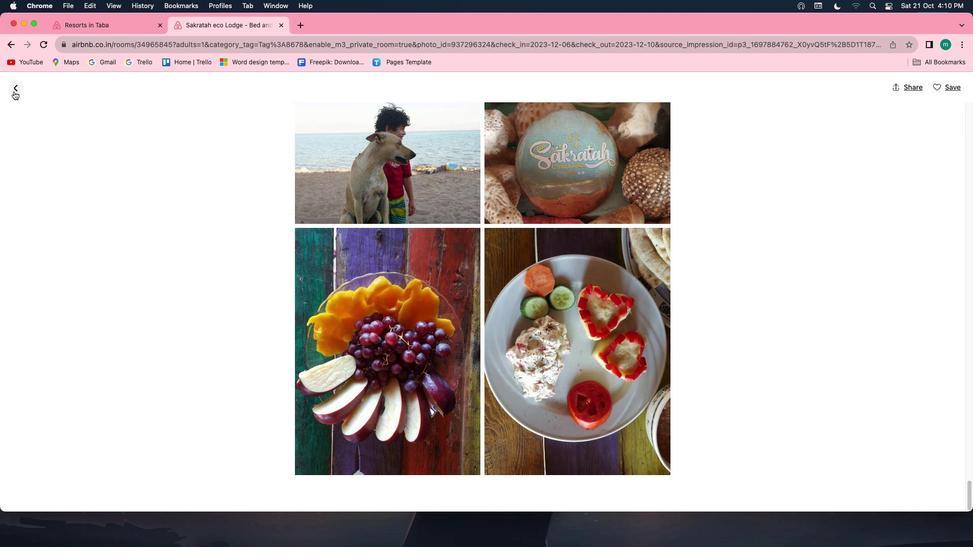 
Action: Mouse pressed left at (14, 91)
